 Task: Send an email with the signature Katie Thompson with the subject Request for feedback on a LinkedIn Ads campaign and the message I am writing to request an update on the project status. from softage.3@softage.net to softage.2@softage.net with an attached audio file Voice_over_recording.wav and move the email from Sent Items to the folder Air quality
Action: Mouse moved to (91, 113)
Screenshot: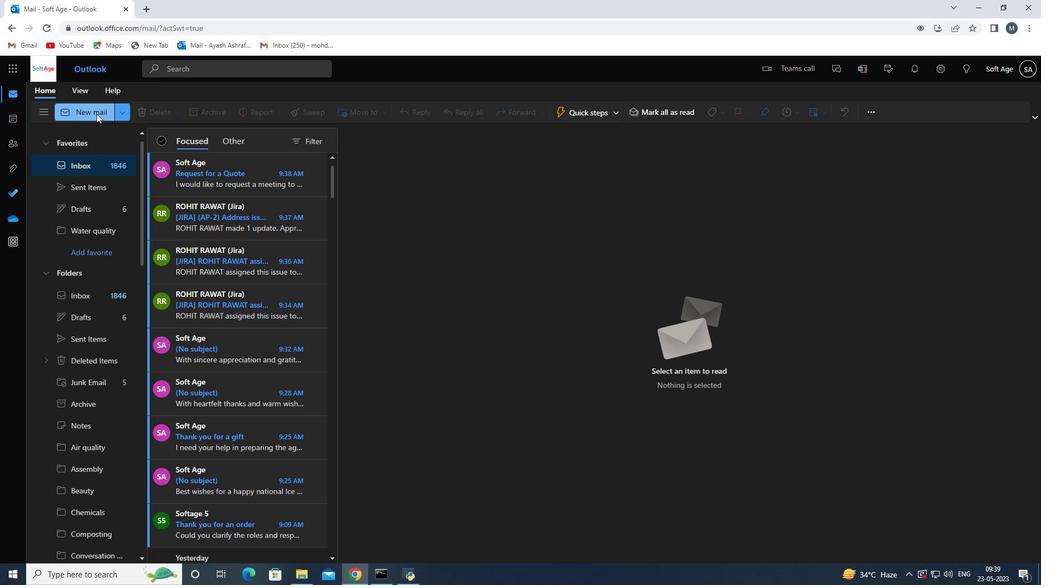 
Action: Mouse pressed left at (91, 113)
Screenshot: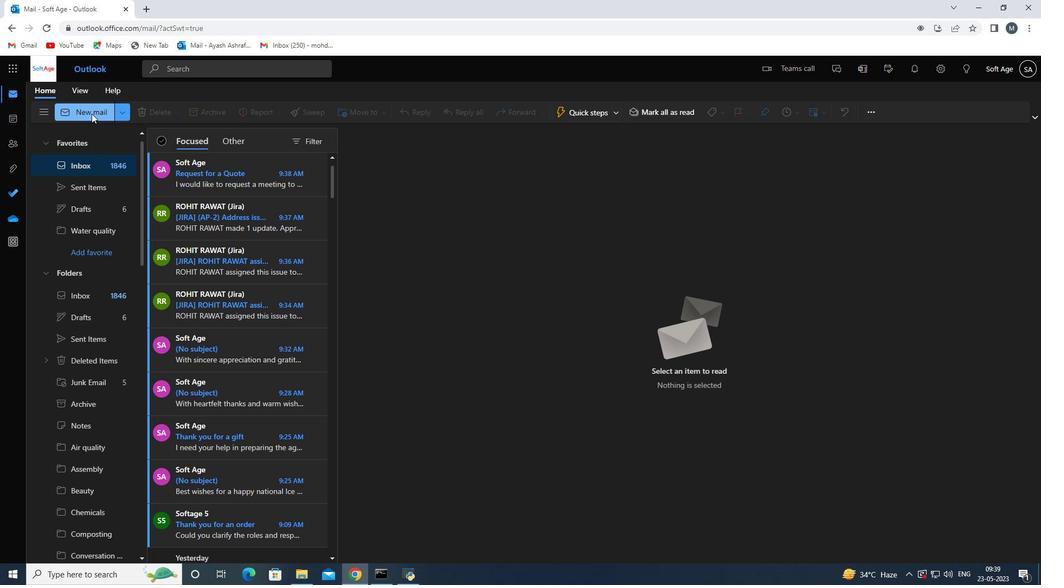 
Action: Mouse moved to (497, 173)
Screenshot: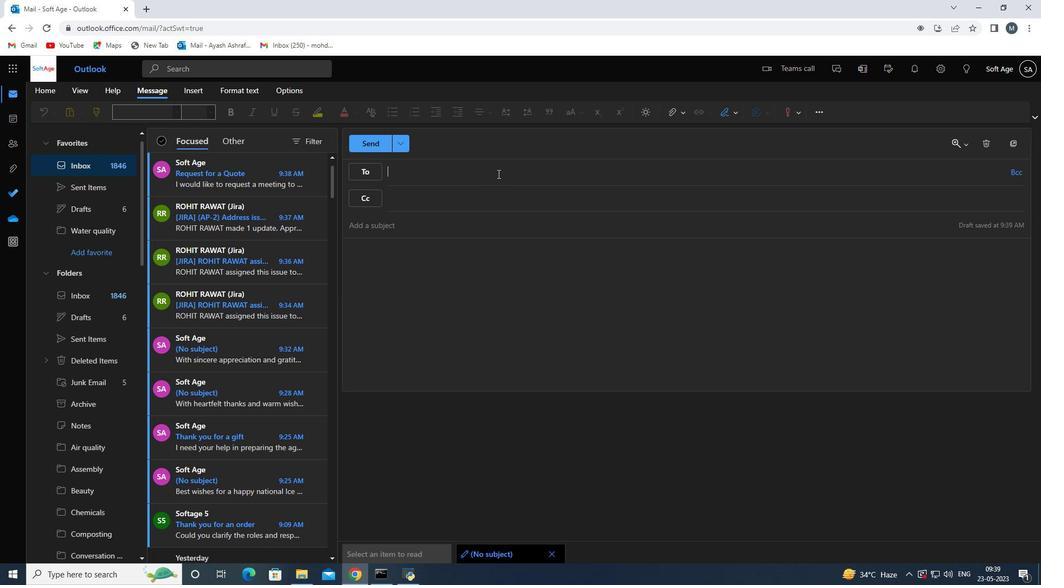 
Action: Mouse pressed left at (497, 173)
Screenshot: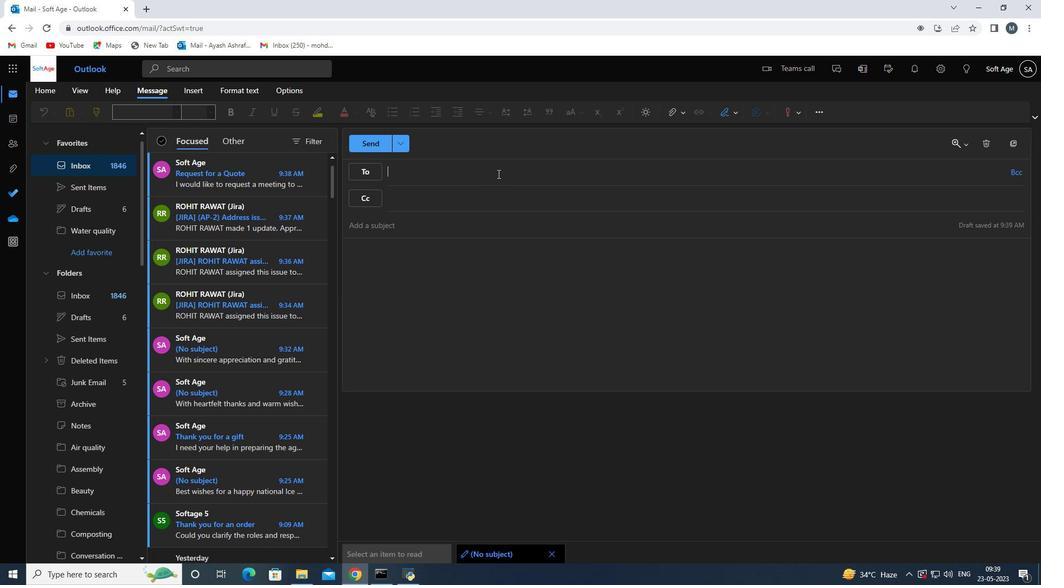 
Action: Mouse moved to (728, 114)
Screenshot: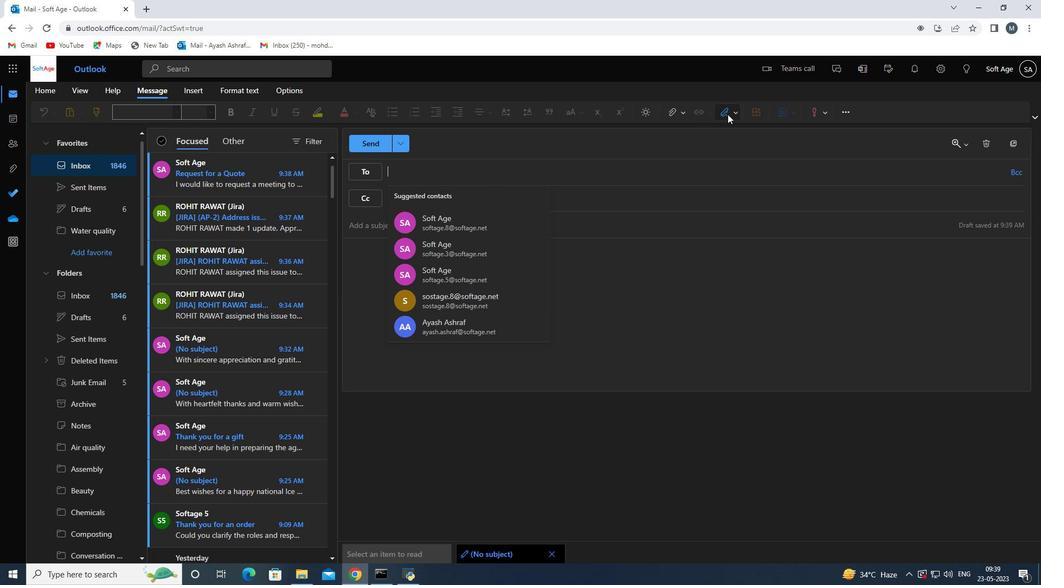 
Action: Mouse pressed left at (728, 114)
Screenshot: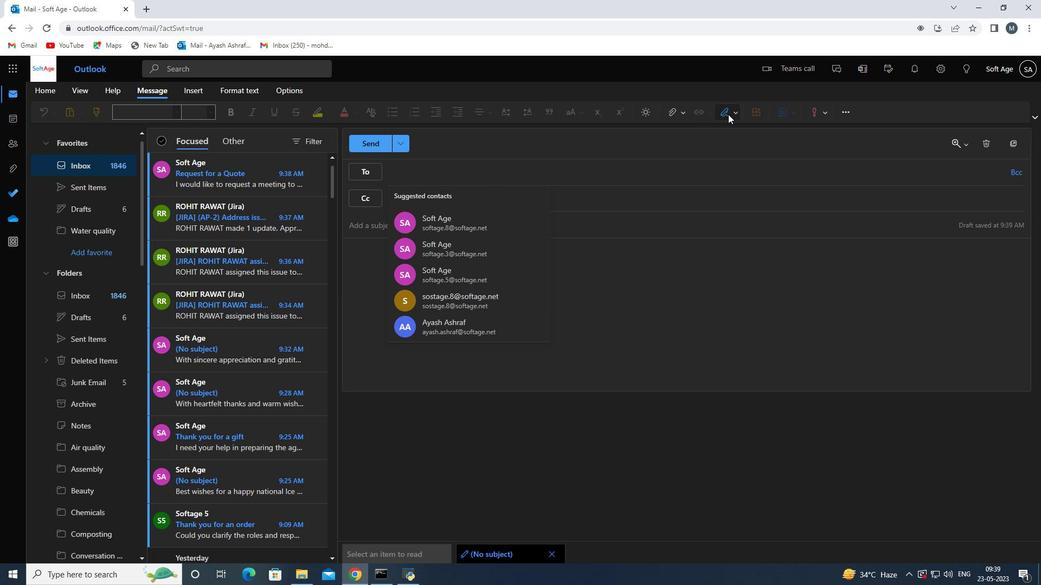 
Action: Mouse moved to (696, 196)
Screenshot: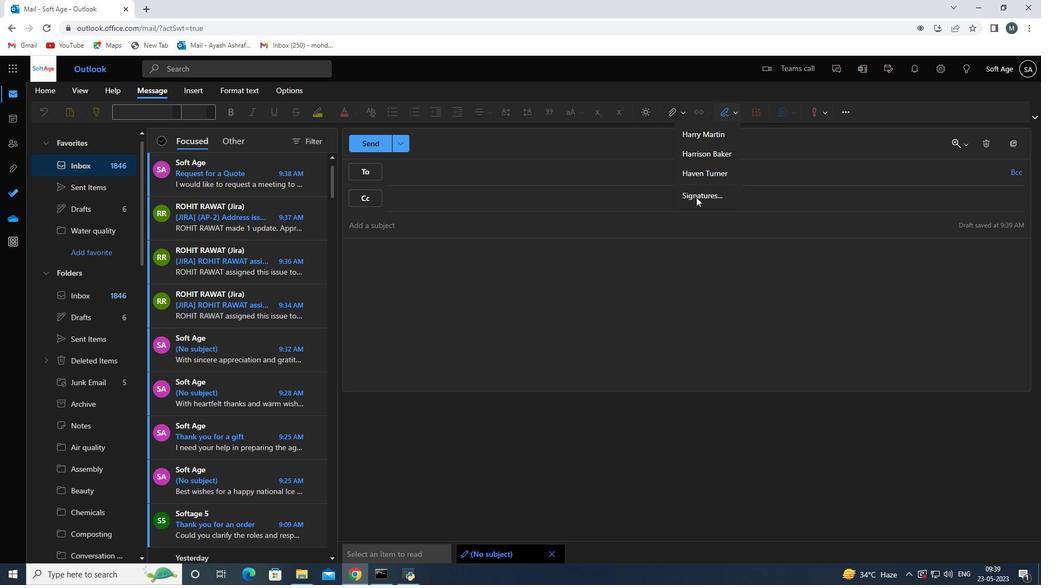 
Action: Mouse pressed left at (696, 196)
Screenshot: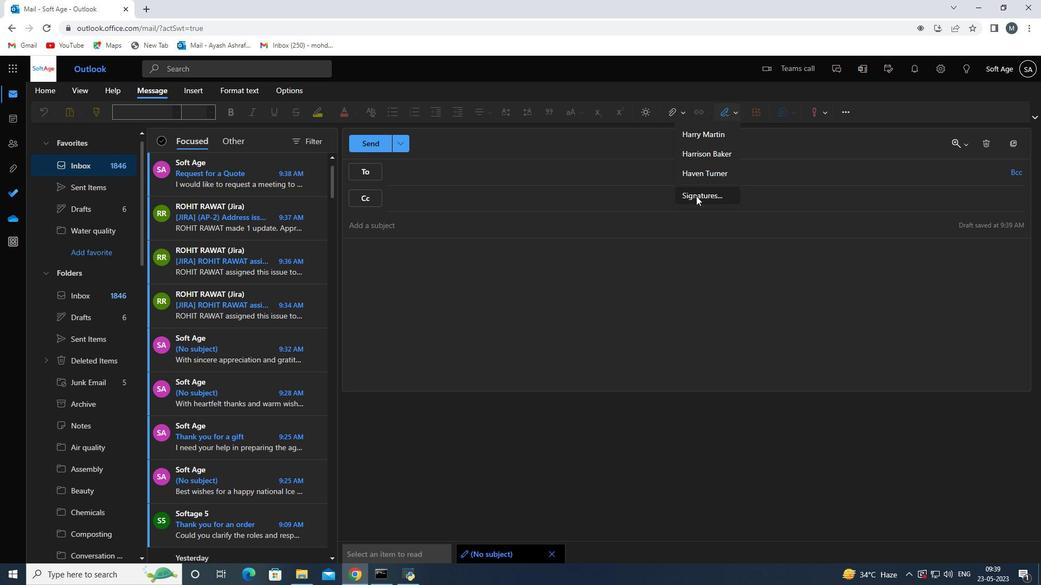 
Action: Mouse moved to (735, 199)
Screenshot: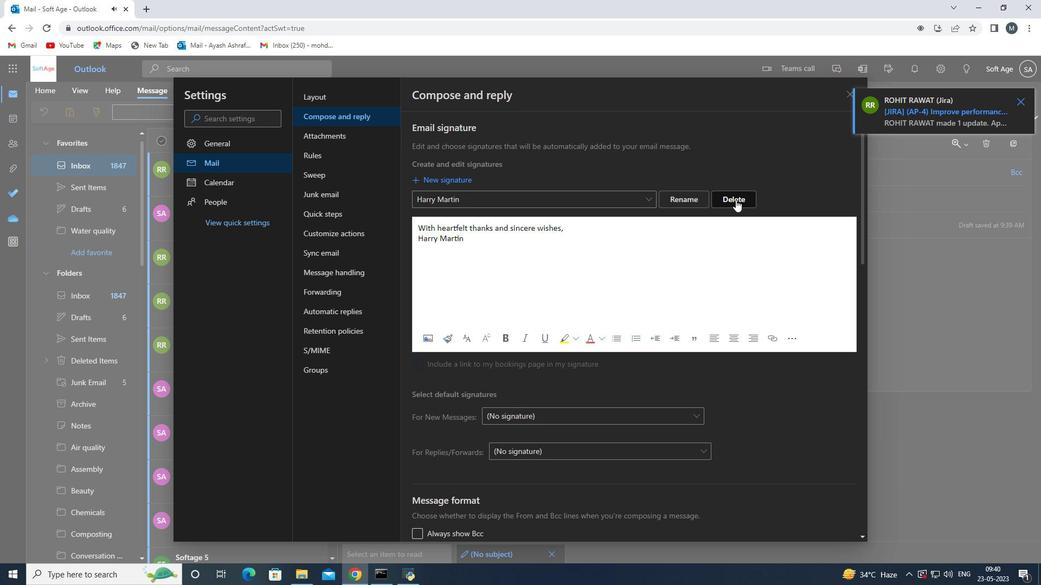 
Action: Mouse pressed left at (735, 199)
Screenshot: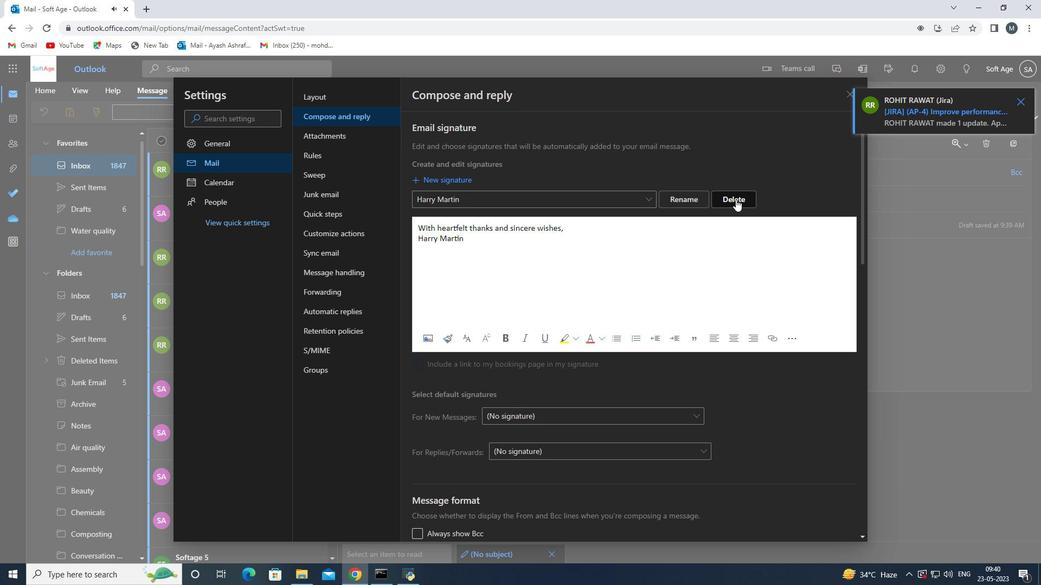 
Action: Mouse pressed left at (735, 199)
Screenshot: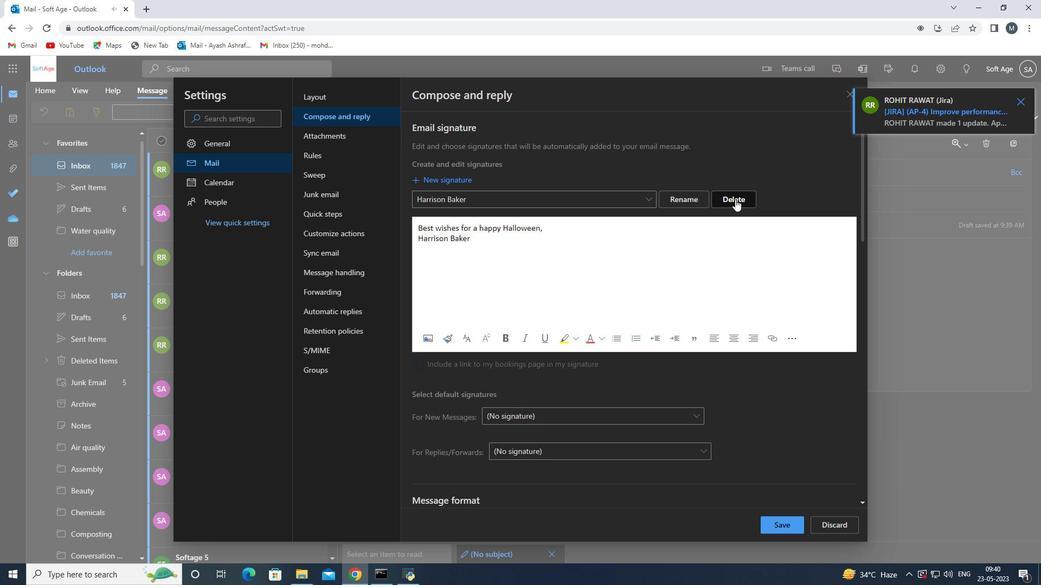 
Action: Mouse pressed left at (735, 199)
Screenshot: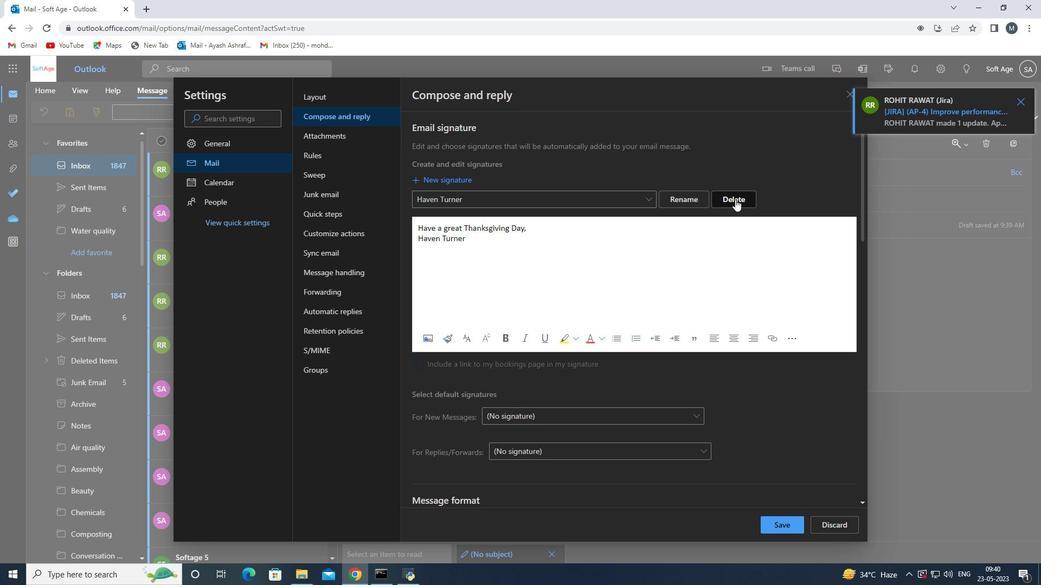 
Action: Mouse pressed left at (735, 199)
Screenshot: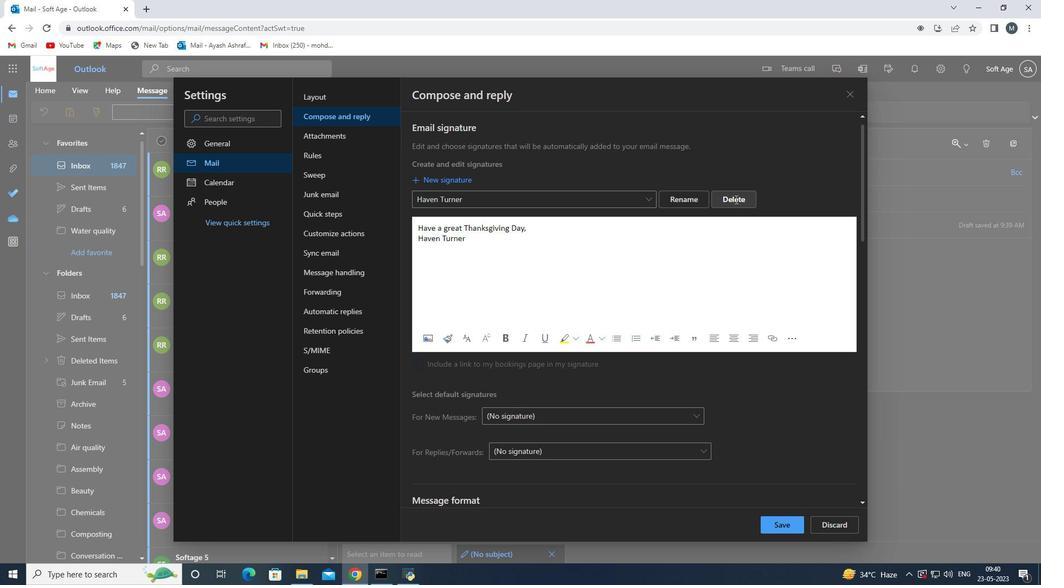 
Action: Mouse pressed left at (735, 199)
Screenshot: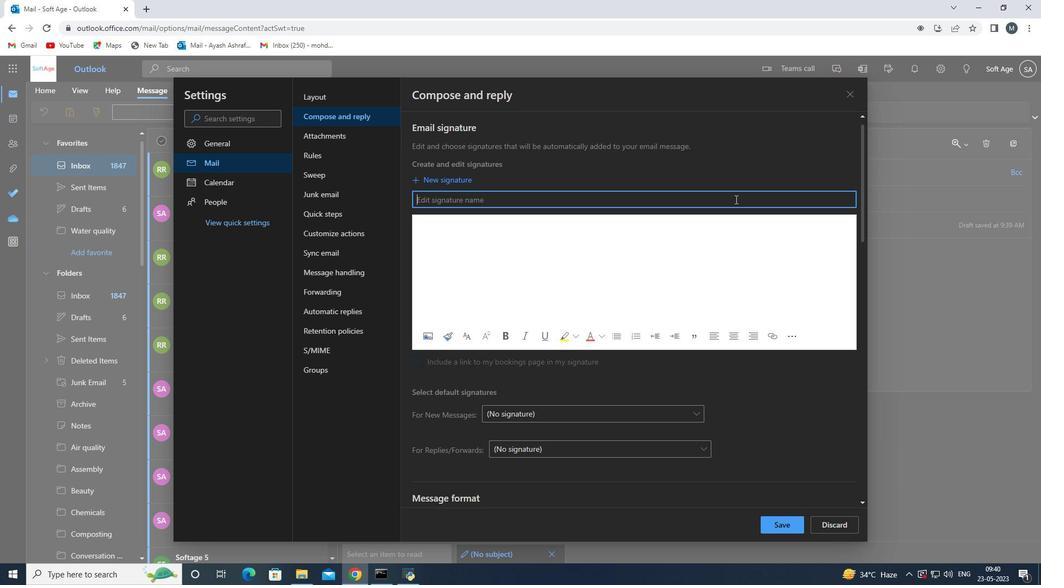 
Action: Mouse moved to (539, 202)
Screenshot: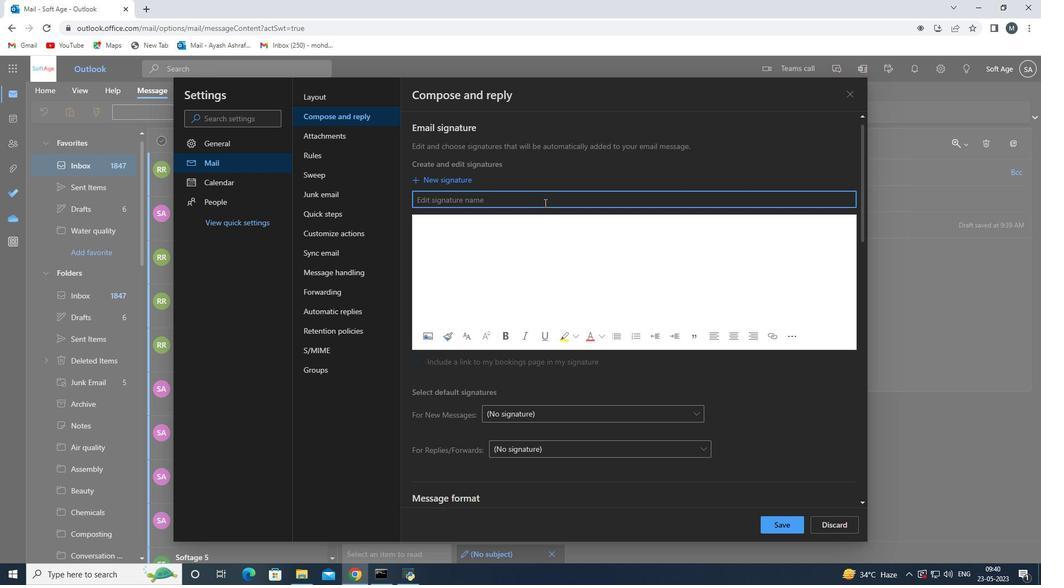 
Action: Mouse pressed left at (539, 202)
Screenshot: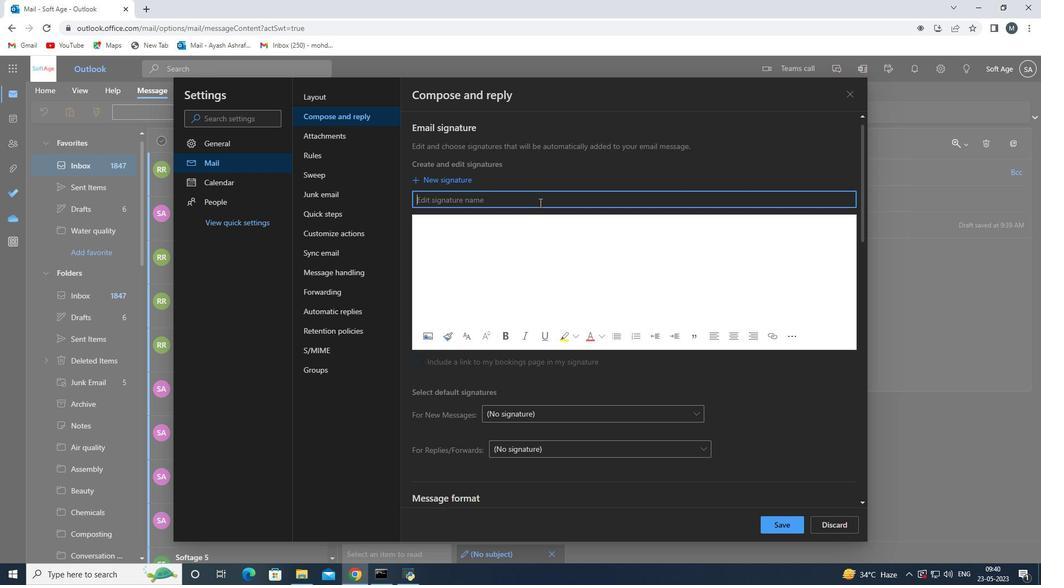 
Action: Mouse moved to (539, 201)
Screenshot: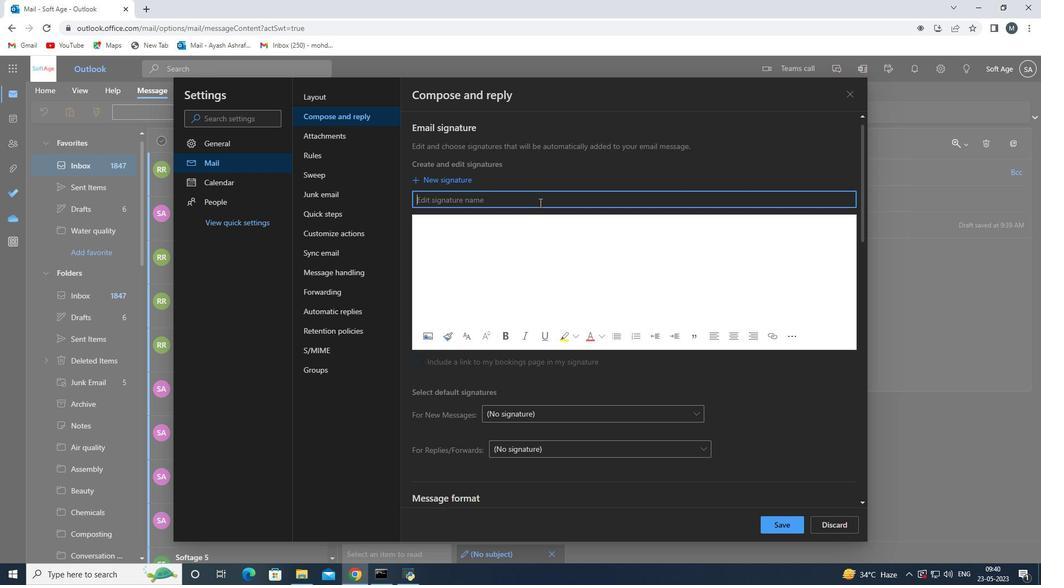 
Action: Key pressed <Key.shift>Katie<Key.space><Key.shift>Thompson<Key.space>
Screenshot: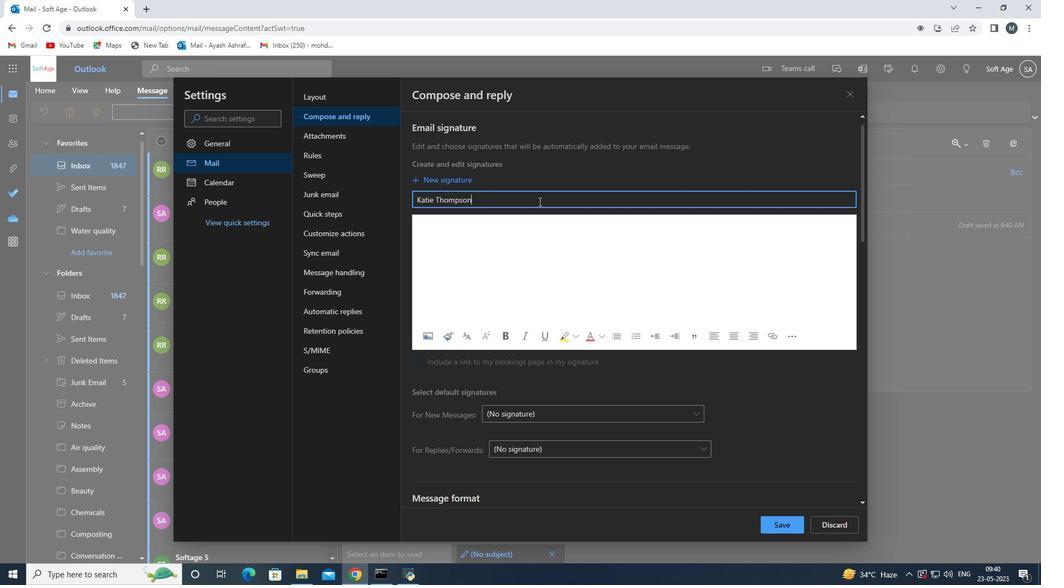 
Action: Mouse moved to (526, 229)
Screenshot: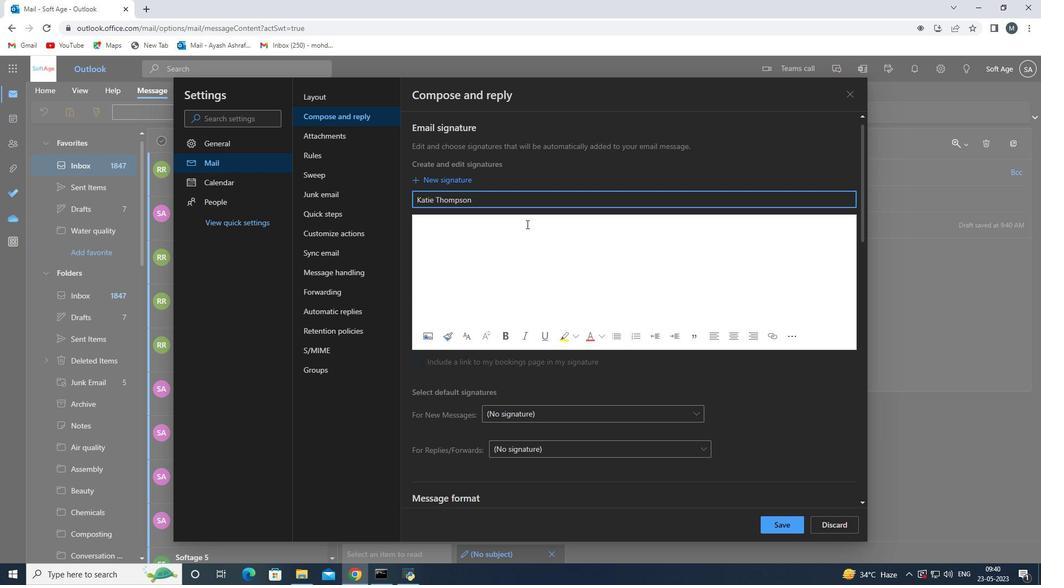 
Action: Mouse pressed left at (526, 229)
Screenshot: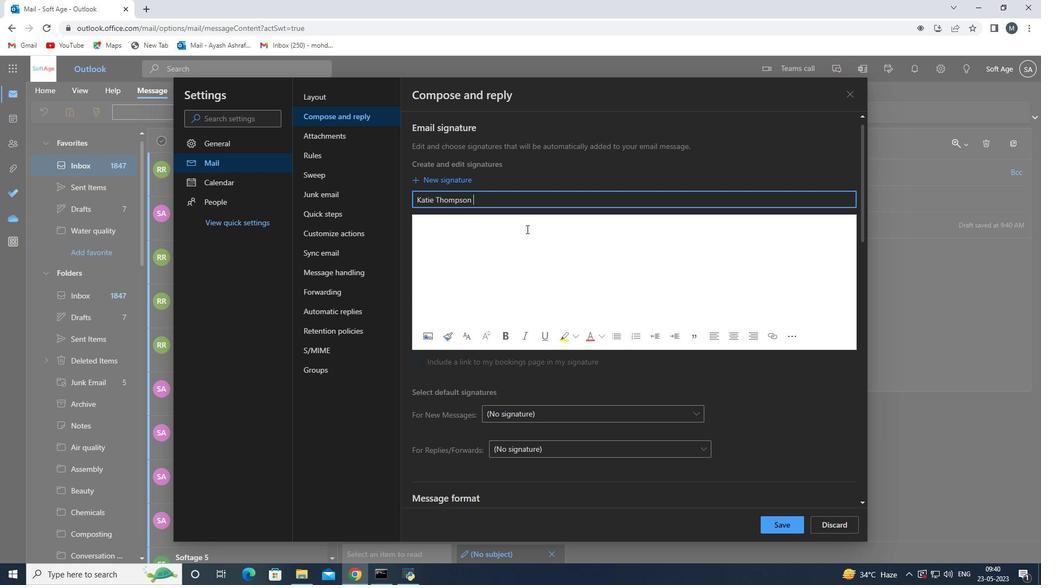 
Action: Key pressed <Key.shift>Katie<Key.space><Key.shift>Thompson<Key.space>
Screenshot: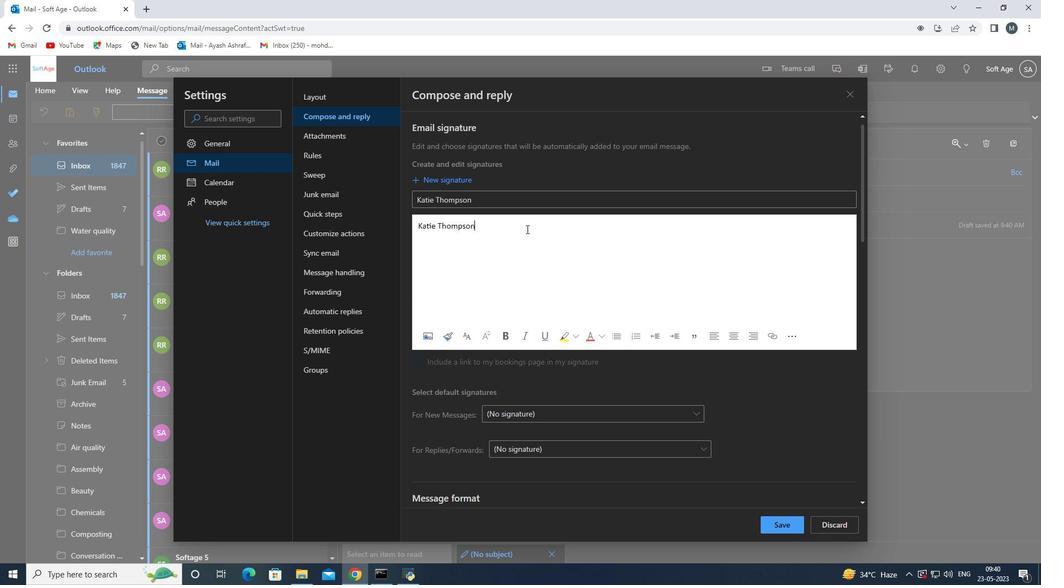 
Action: Mouse moved to (771, 528)
Screenshot: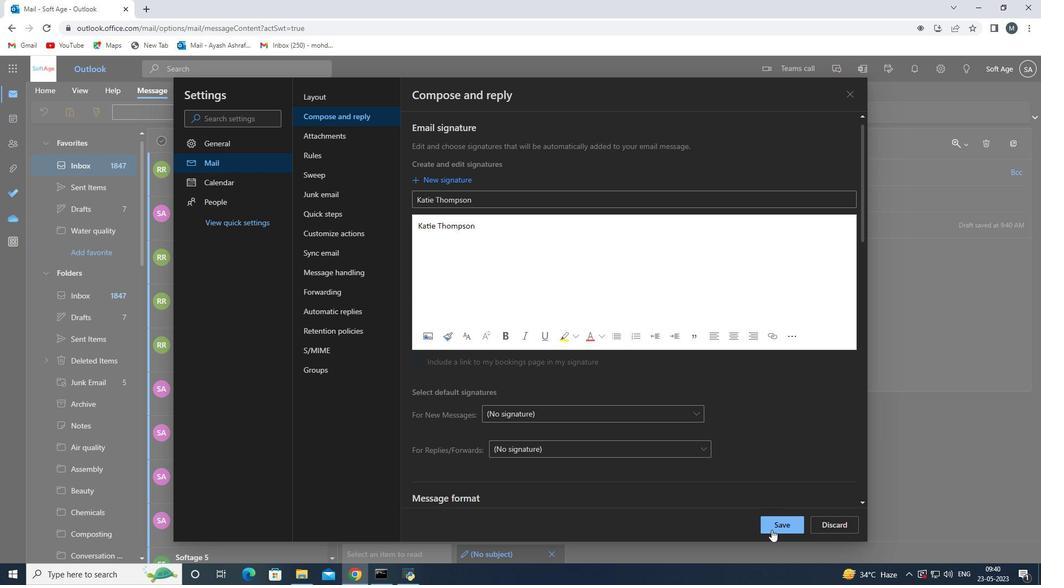 
Action: Mouse pressed left at (771, 528)
Screenshot: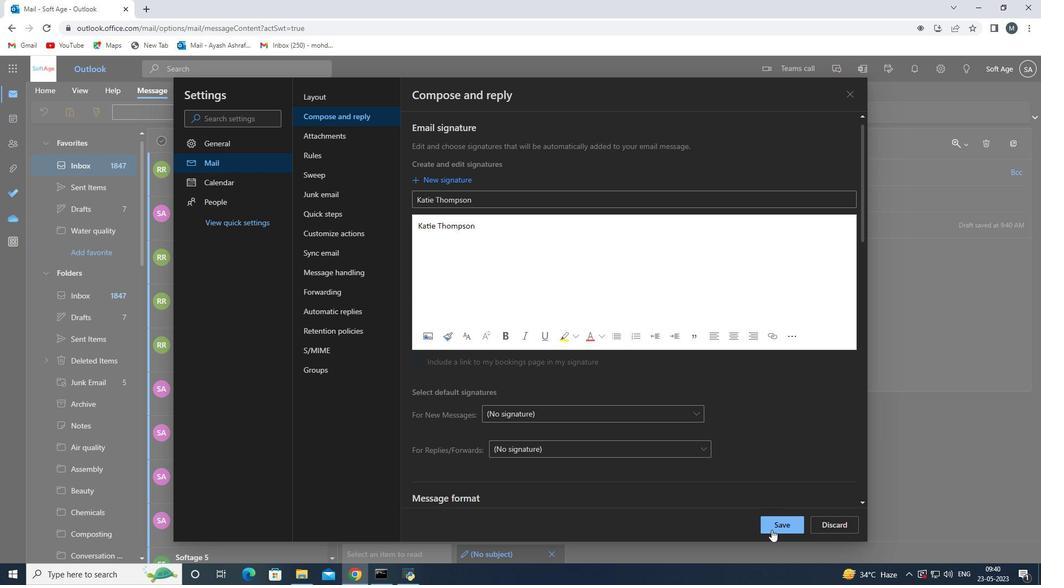 
Action: Mouse moved to (852, 98)
Screenshot: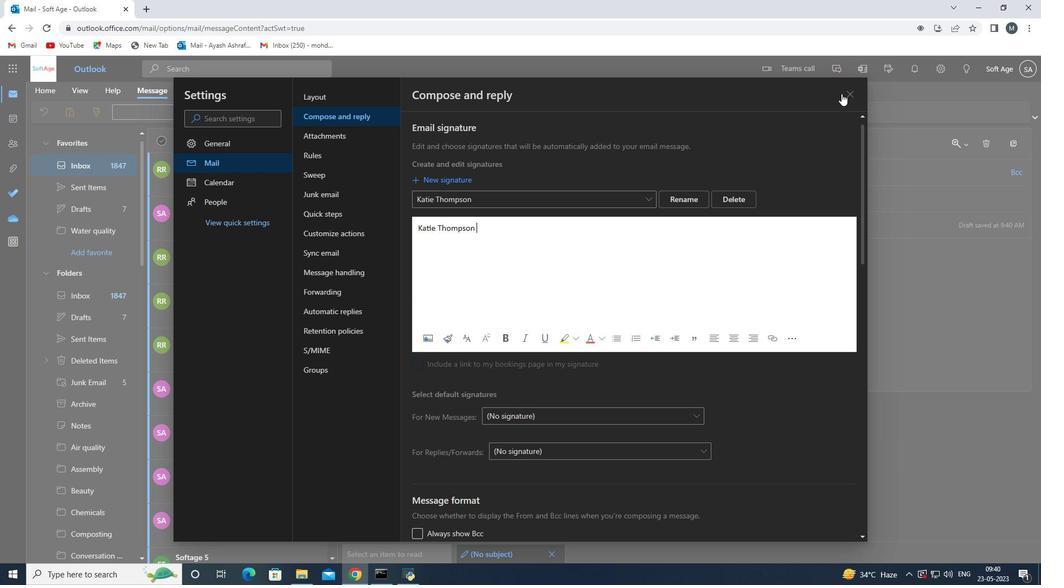 
Action: Mouse pressed left at (852, 98)
Screenshot: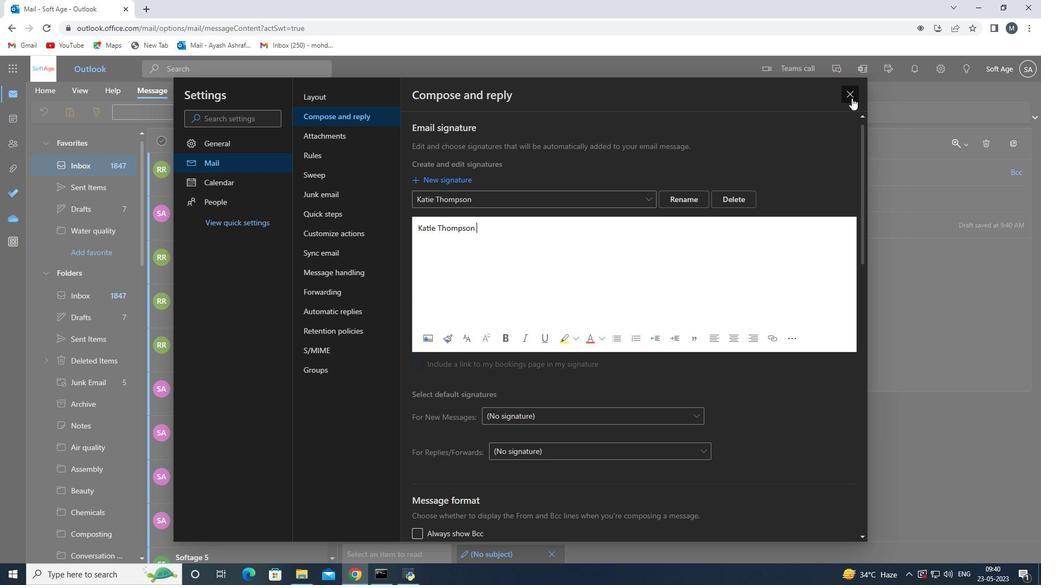 
Action: Mouse moved to (451, 230)
Screenshot: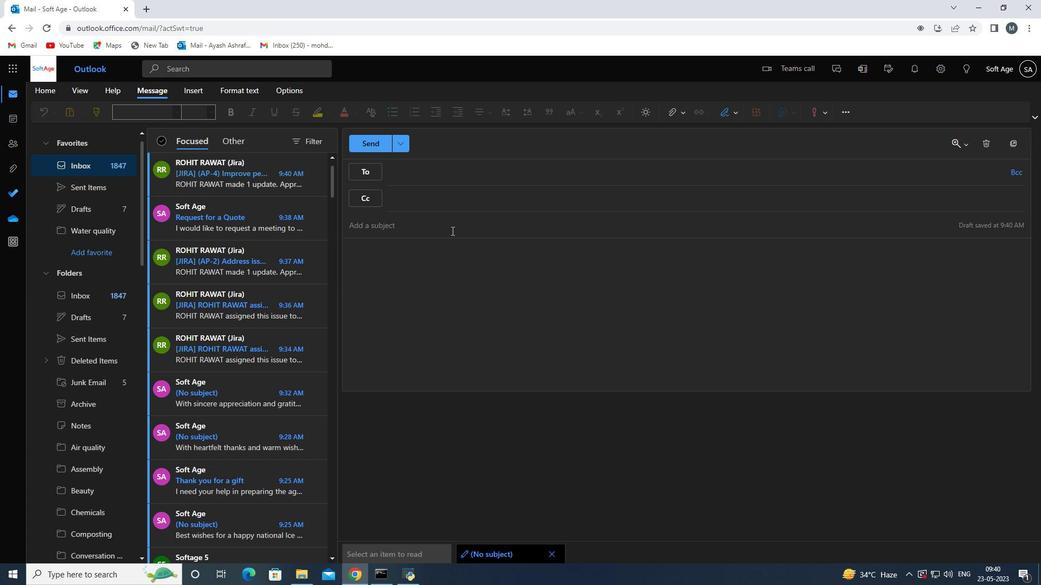 
Action: Mouse pressed left at (451, 230)
Screenshot: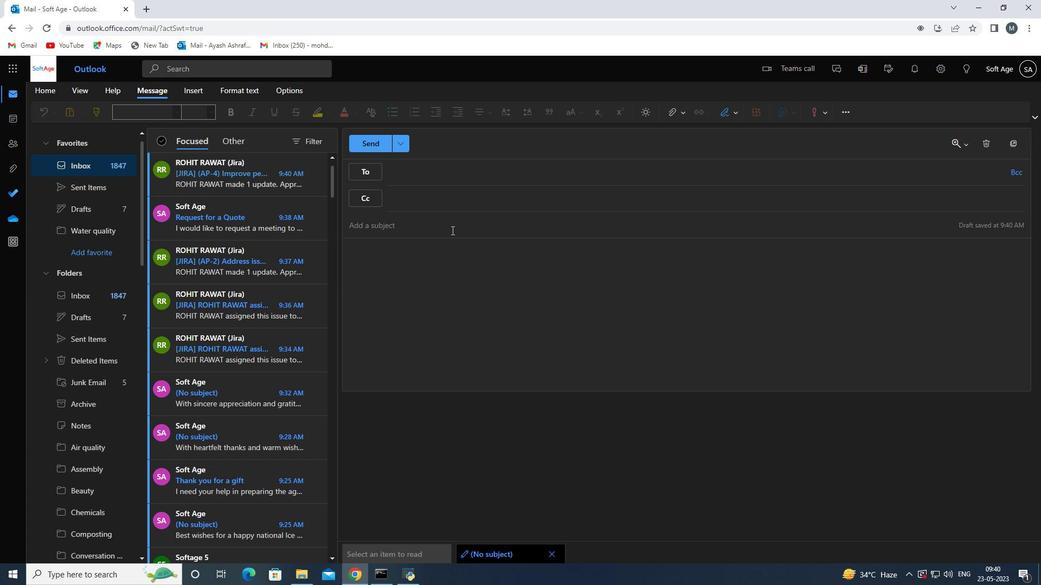 
Action: Key pressed <Key.shift>request<Key.space>
Screenshot: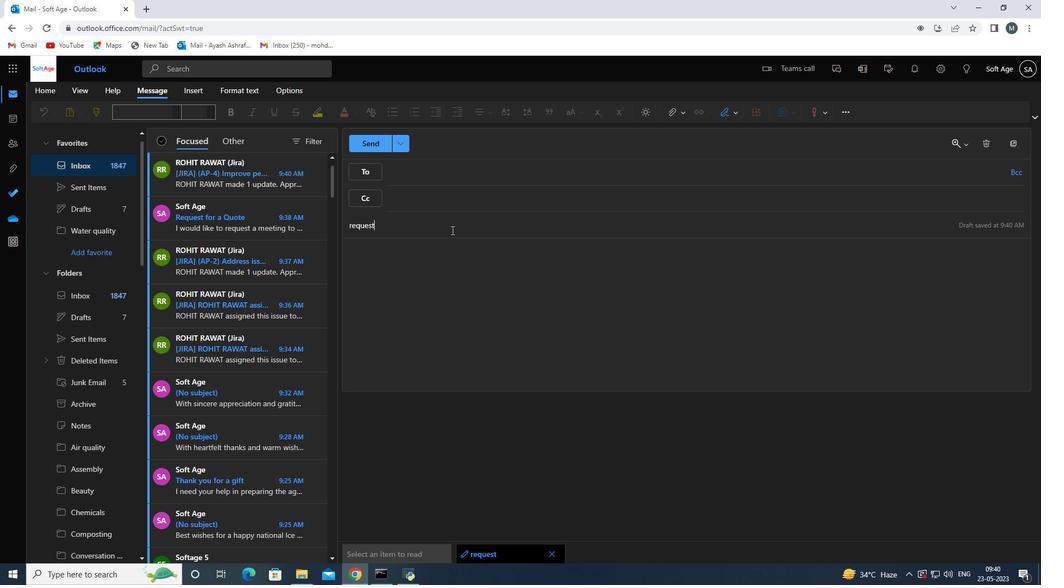 
Action: Mouse moved to (350, 230)
Screenshot: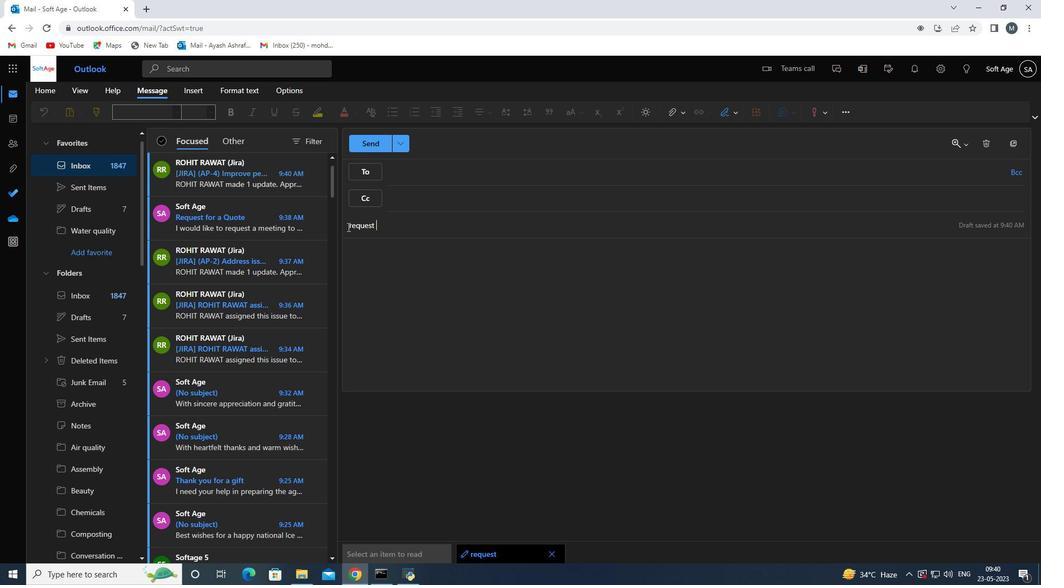 
Action: Mouse pressed left at (350, 230)
Screenshot: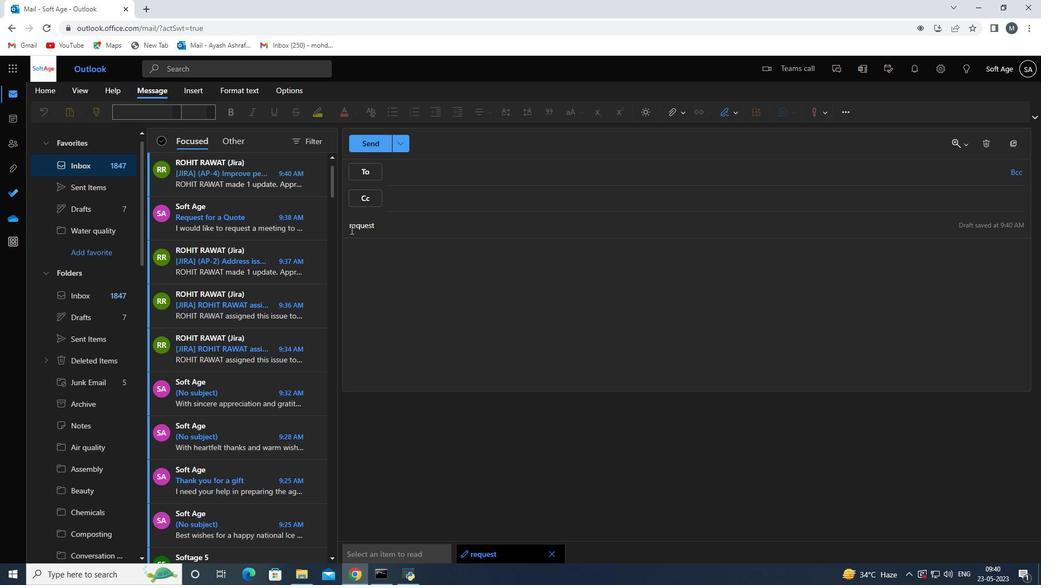 
Action: Key pressed <Key.backspace><Key.shift>R
Screenshot: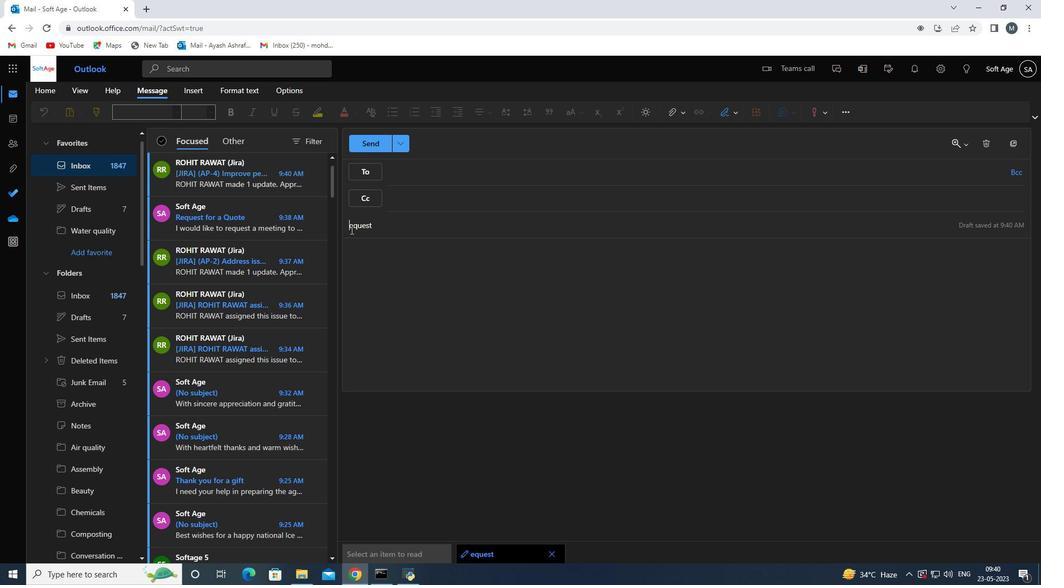 
Action: Mouse moved to (465, 233)
Screenshot: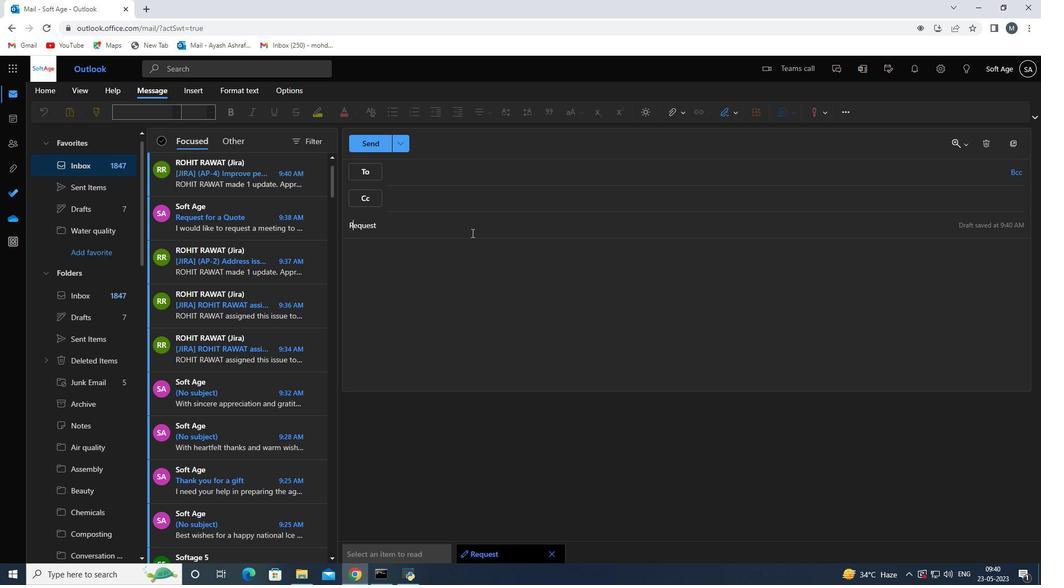 
Action: Mouse pressed left at (465, 233)
Screenshot: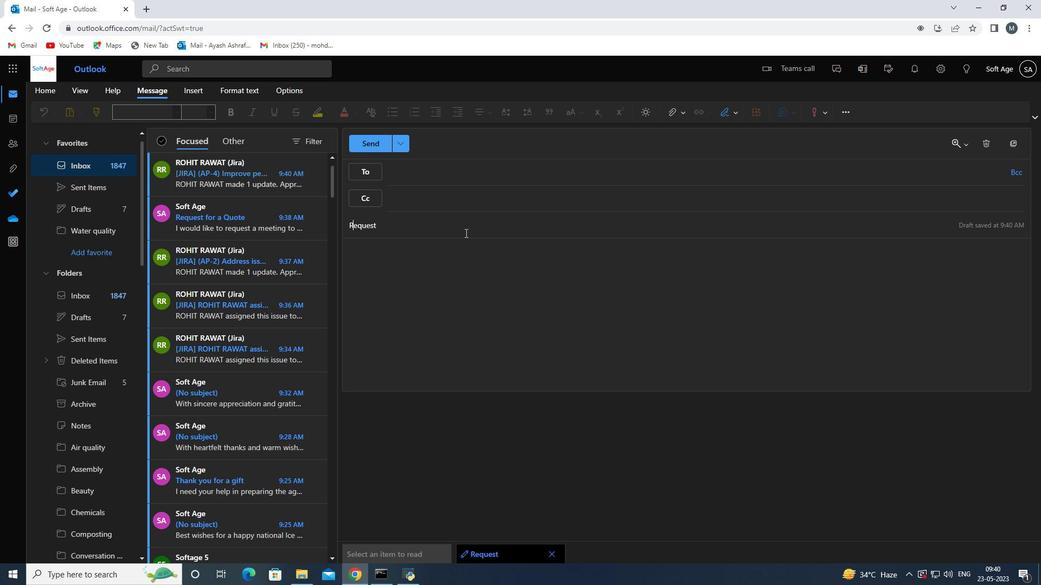 
Action: Key pressed for<Key.space>feedback<Key.space>on<Key.space>a<Key.space>link
Screenshot: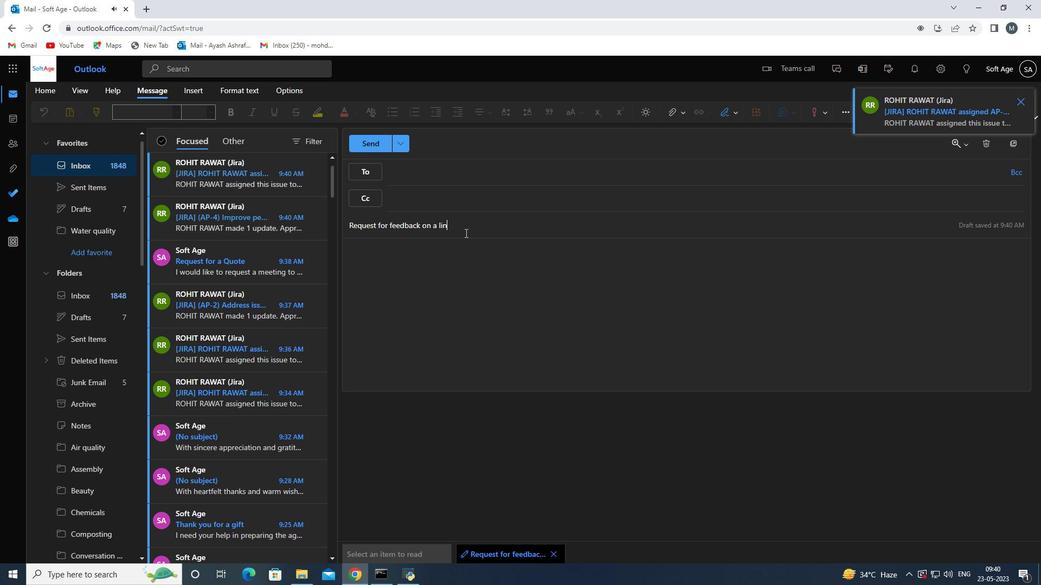 
Action: Mouse moved to (464, 233)
Screenshot: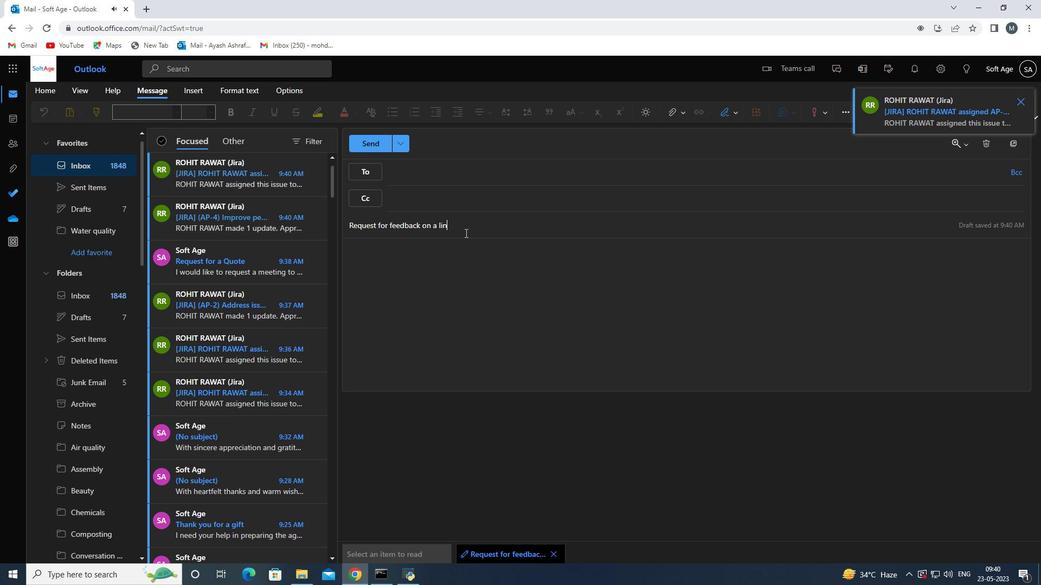 
Action: Key pressed edin<Key.space>ads<Key.space>campaign<Key.space>
Screenshot: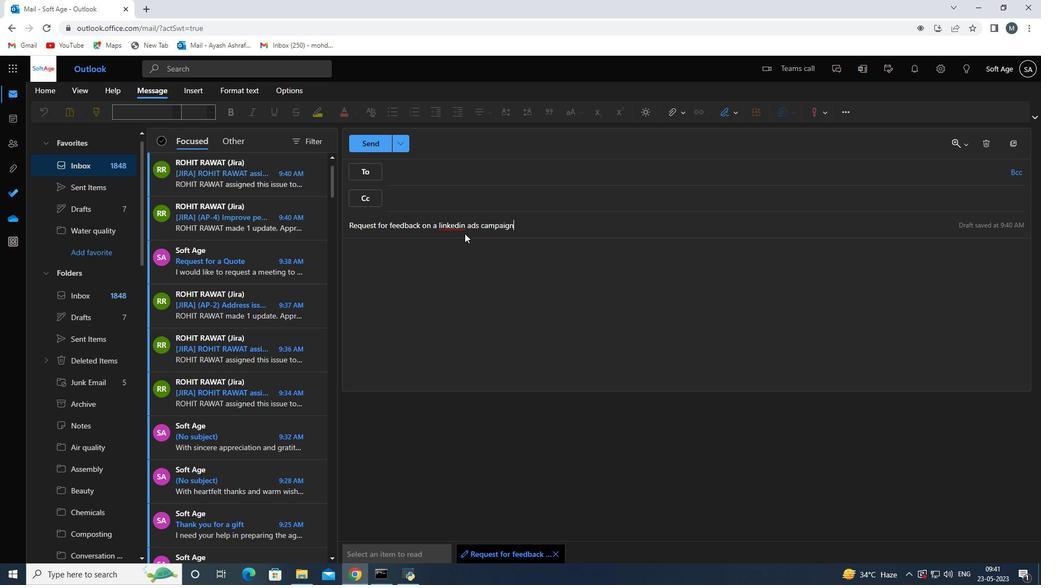 
Action: Mouse moved to (456, 228)
Screenshot: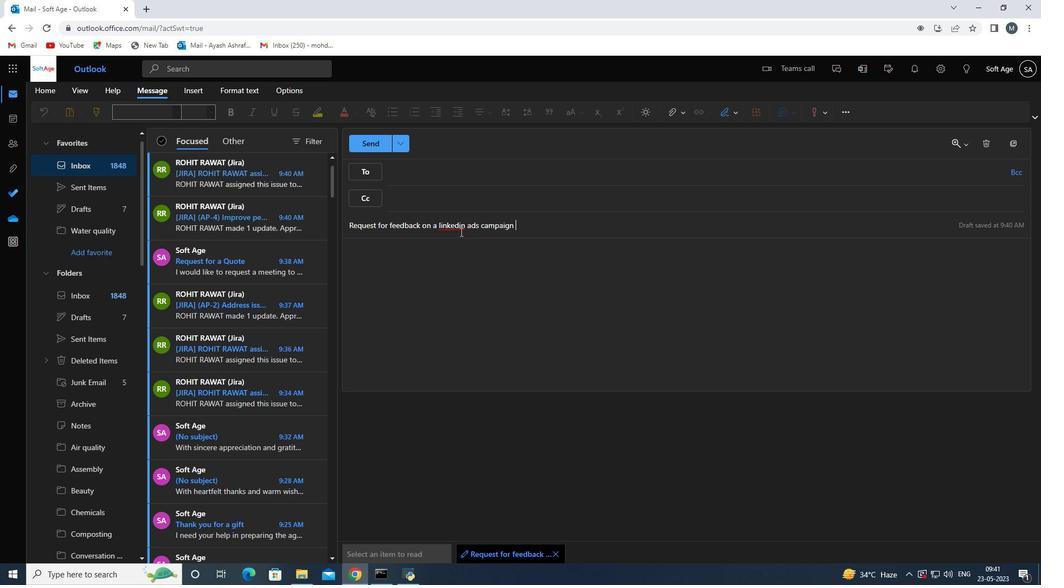 
Action: Mouse pressed left at (456, 228)
Screenshot: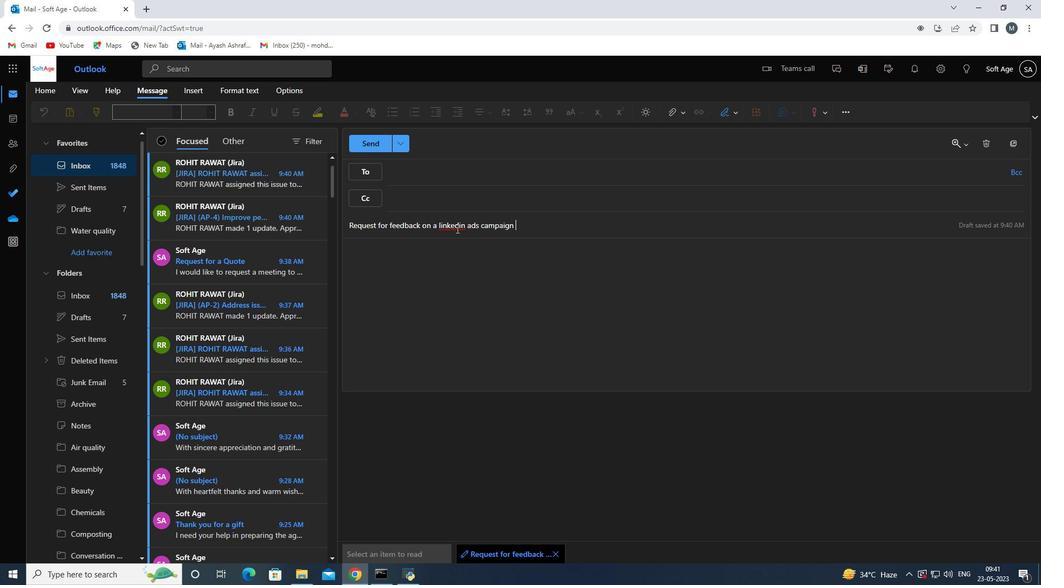
Action: Mouse moved to (528, 227)
Screenshot: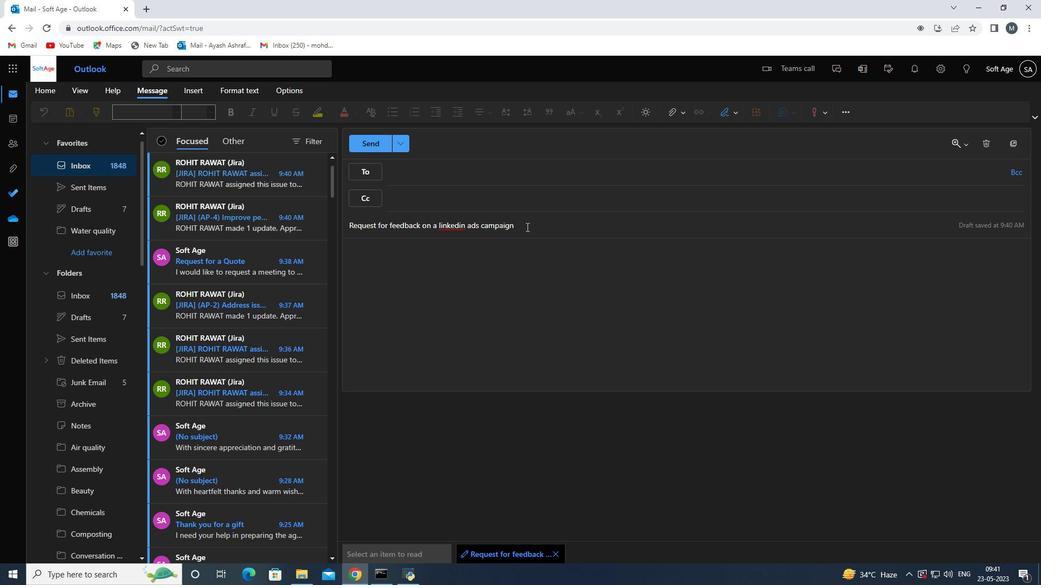 
Action: Mouse pressed left at (528, 227)
Screenshot: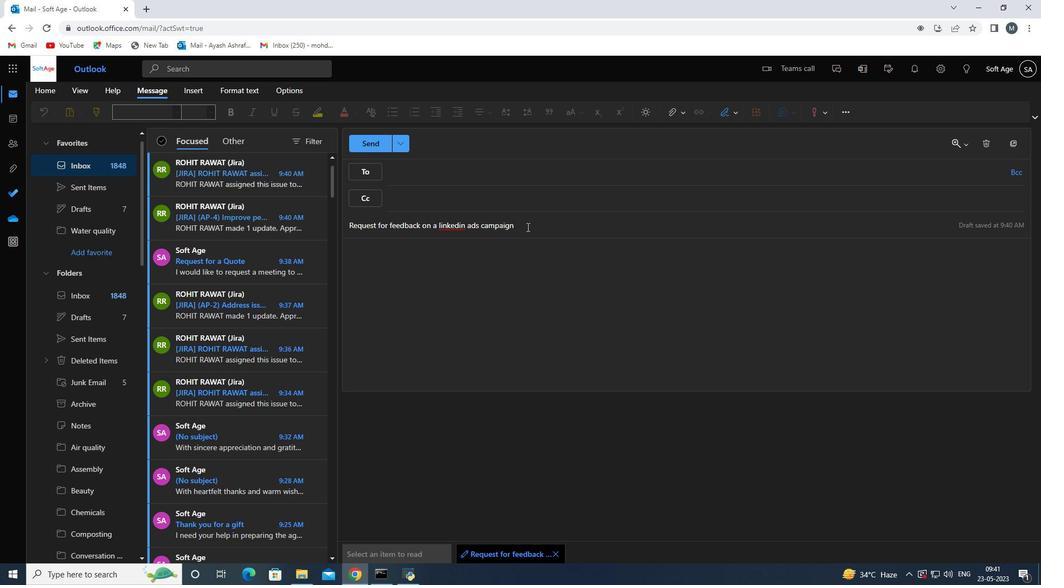 
Action: Mouse moved to (509, 263)
Screenshot: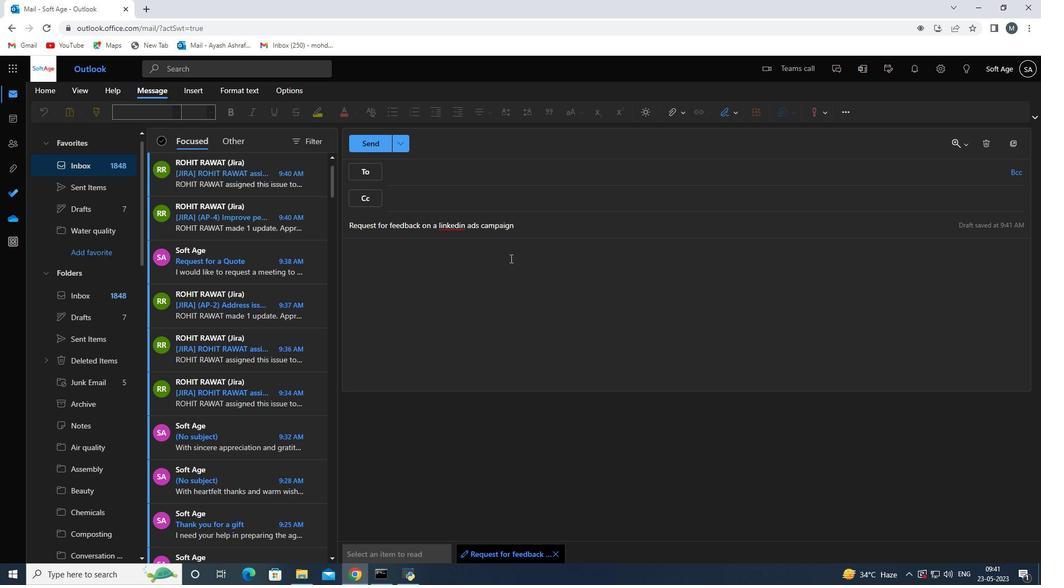 
Action: Mouse pressed left at (509, 263)
Screenshot: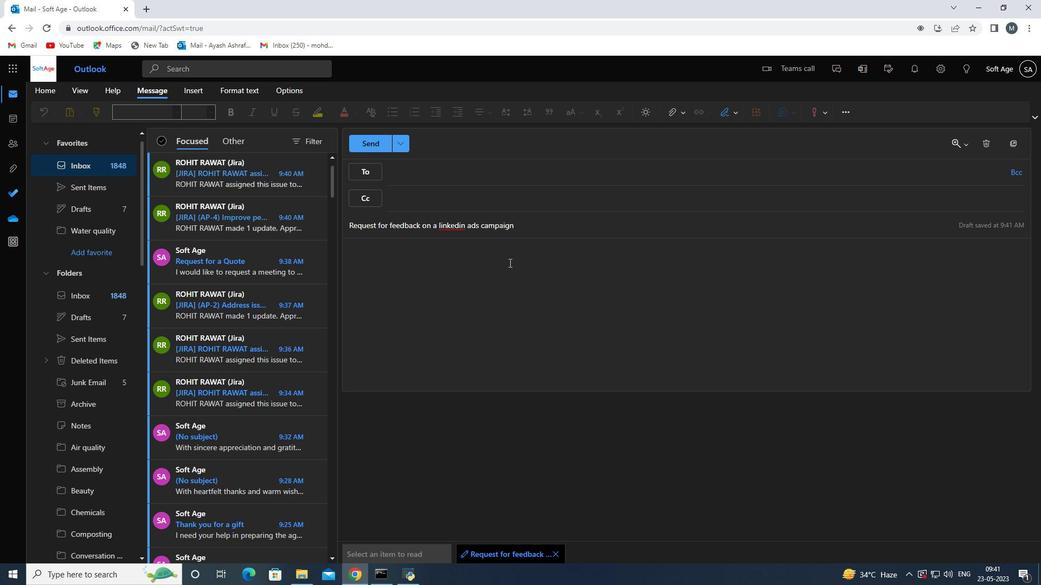 
Action: Mouse moved to (468, 264)
Screenshot: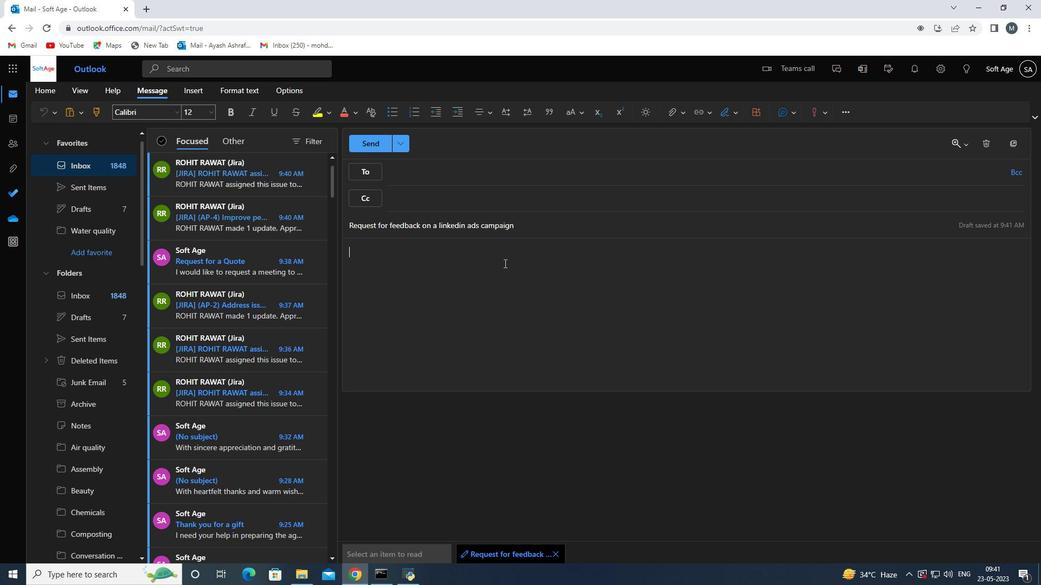 
Action: Key pressed <Key.shift>i<Key.space>am<Key.space>writing<Key.space>to<Key.space>request<Key.space>an<Key.space>update<Key.space>on<Key.space>the<Key.space>project<Key.space>status<Key.space>
Screenshot: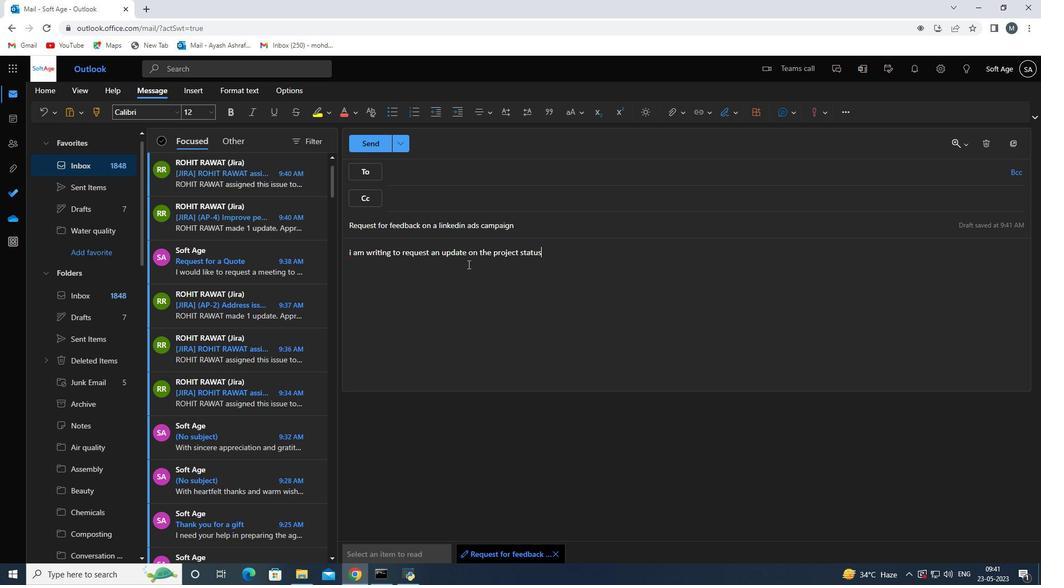 
Action: Mouse moved to (441, 176)
Screenshot: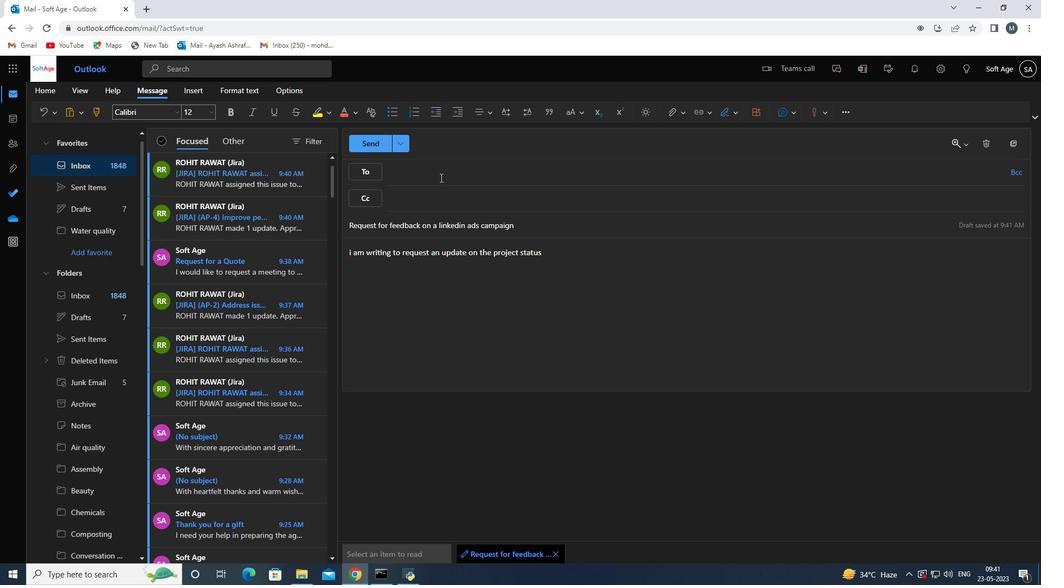 
Action: Mouse pressed left at (441, 176)
Screenshot: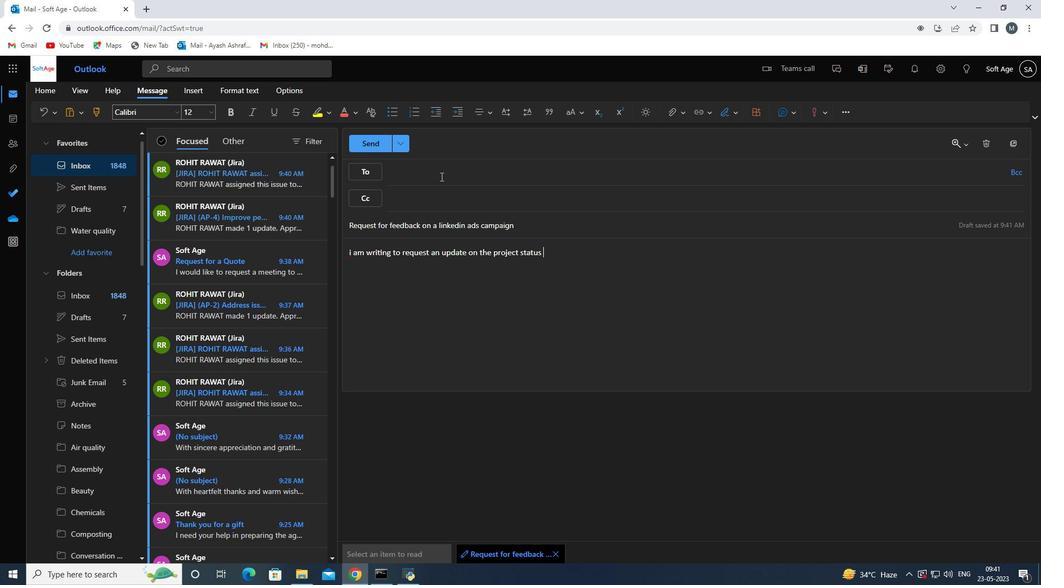 
Action: Key pressed softage.2<Key.shift>@softage.net
Screenshot: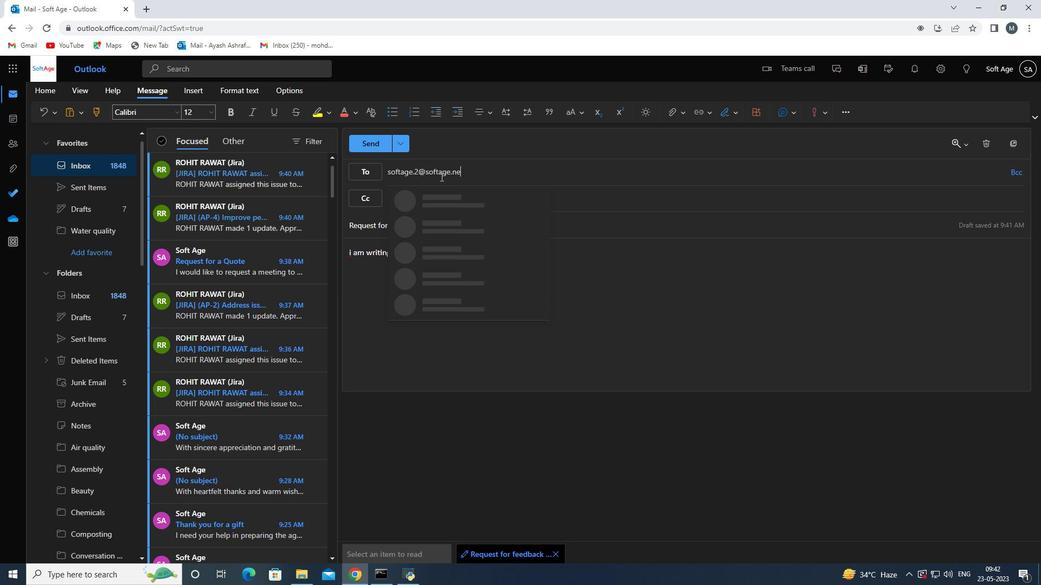 
Action: Mouse moved to (449, 205)
Screenshot: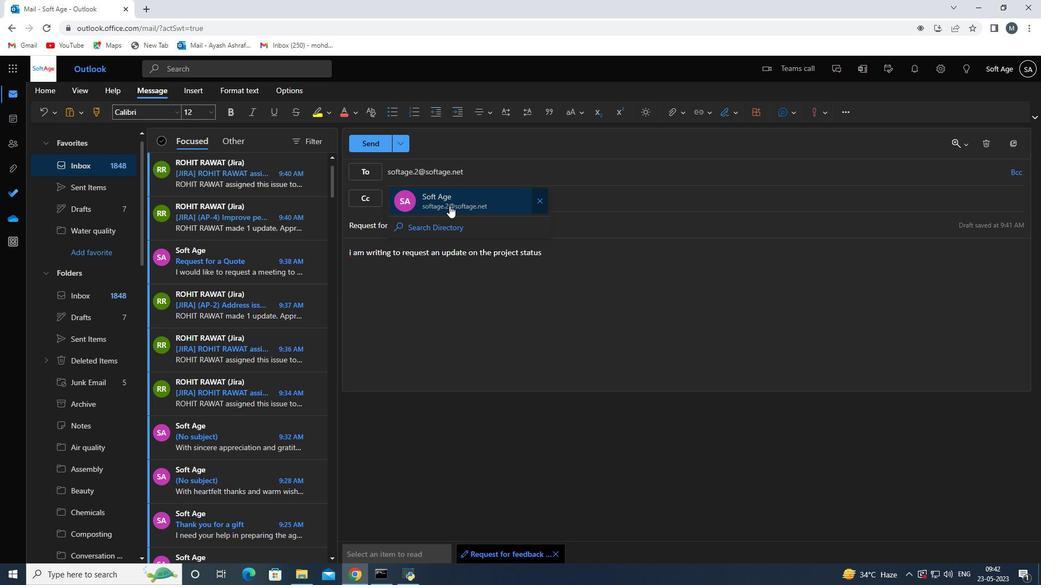 
Action: Mouse pressed left at (449, 205)
Screenshot: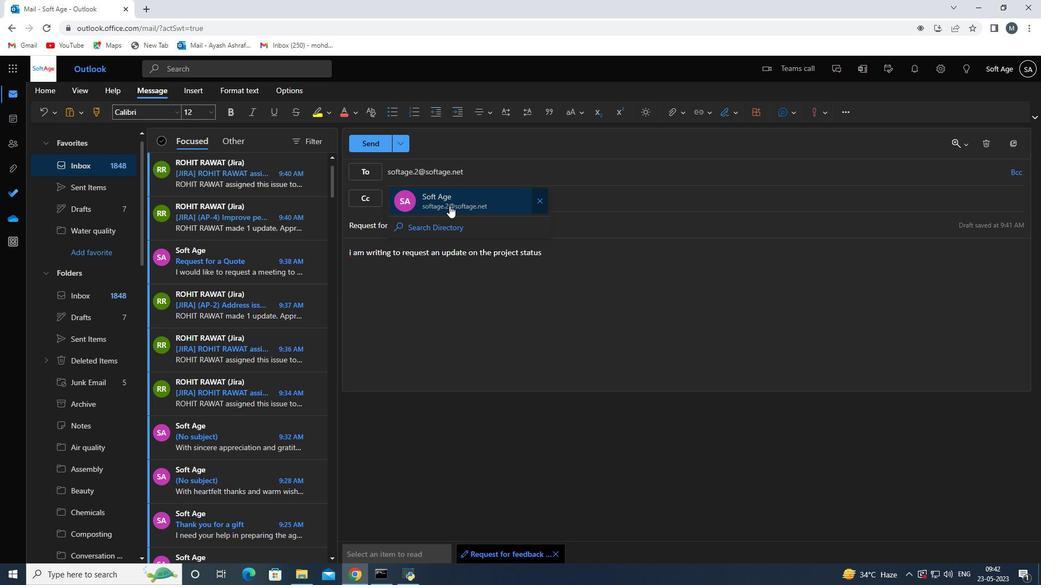 
Action: Mouse moved to (734, 114)
Screenshot: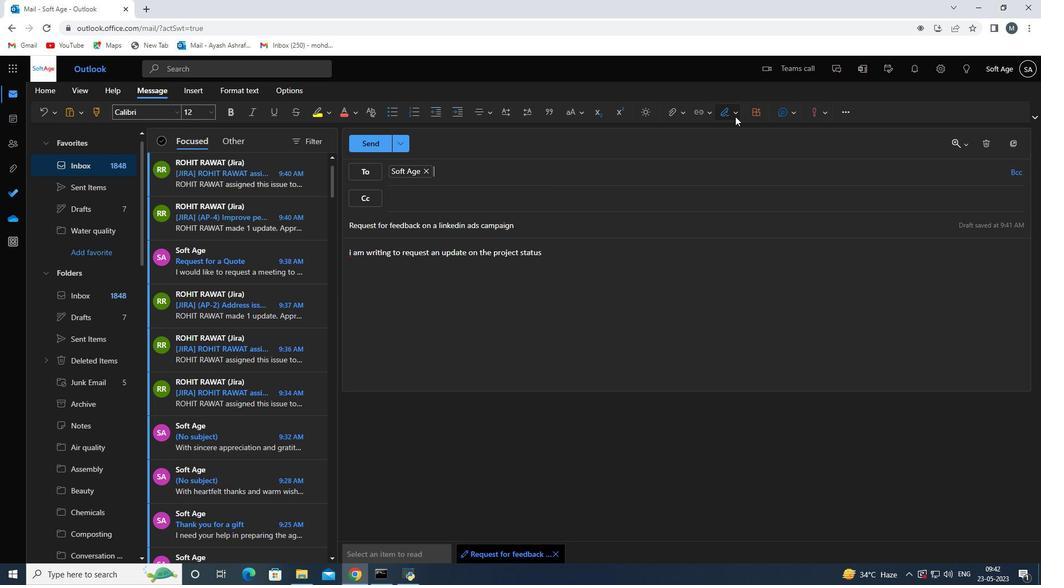 
Action: Mouse pressed left at (734, 114)
Screenshot: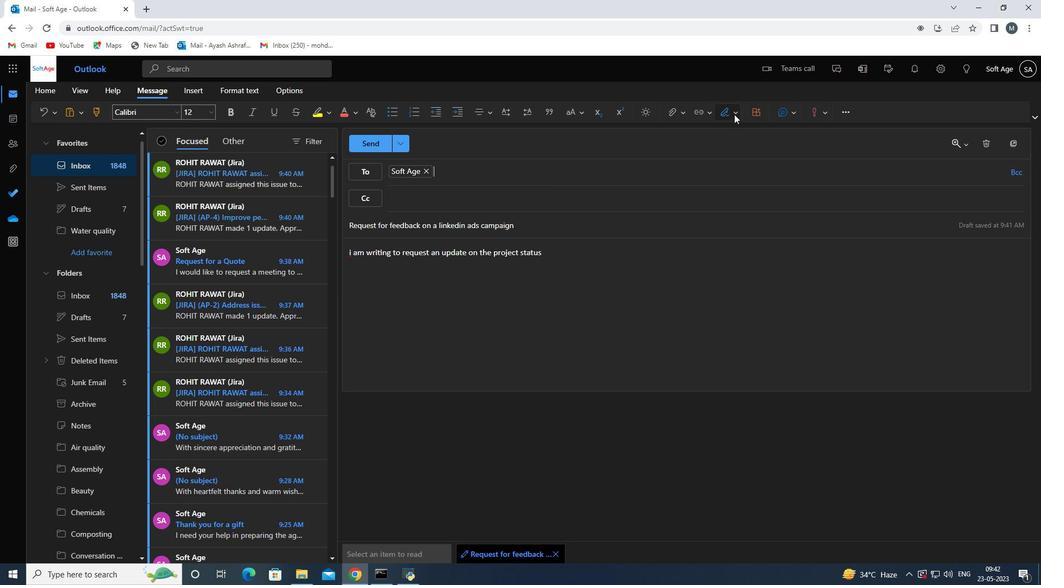 
Action: Mouse moved to (723, 137)
Screenshot: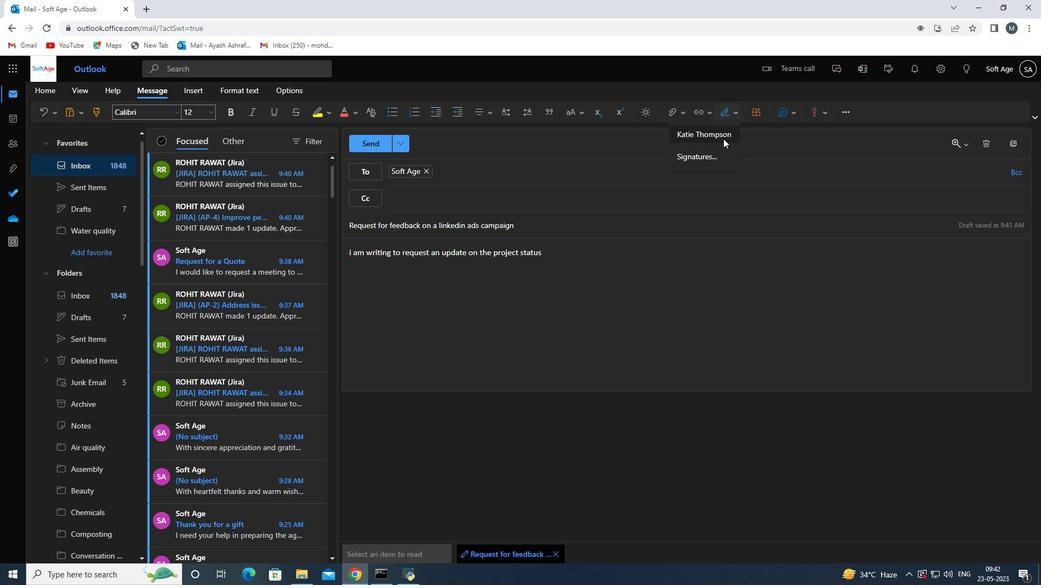 
Action: Mouse pressed left at (723, 137)
Screenshot: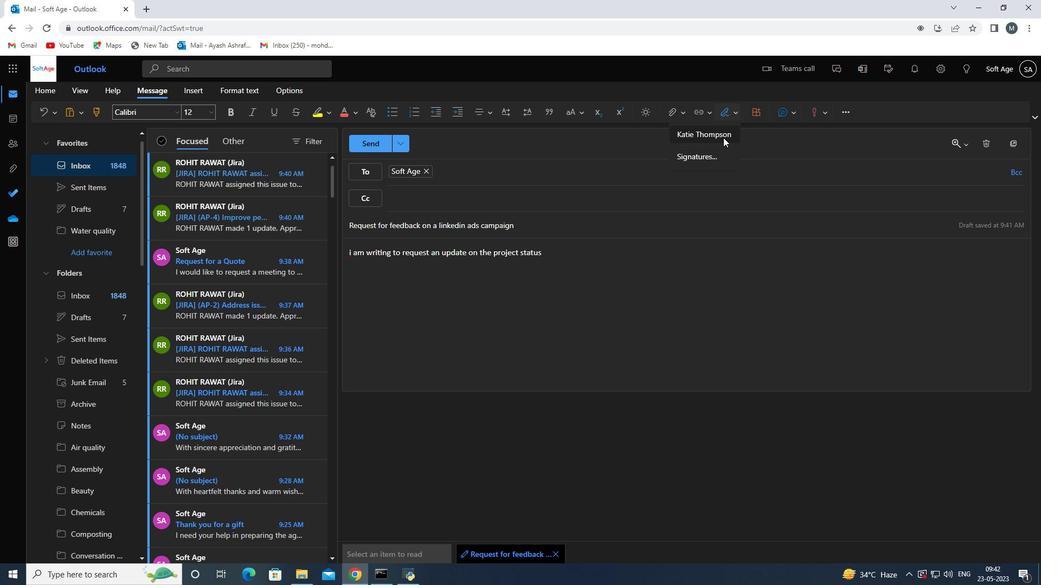 
Action: Mouse moved to (678, 116)
Screenshot: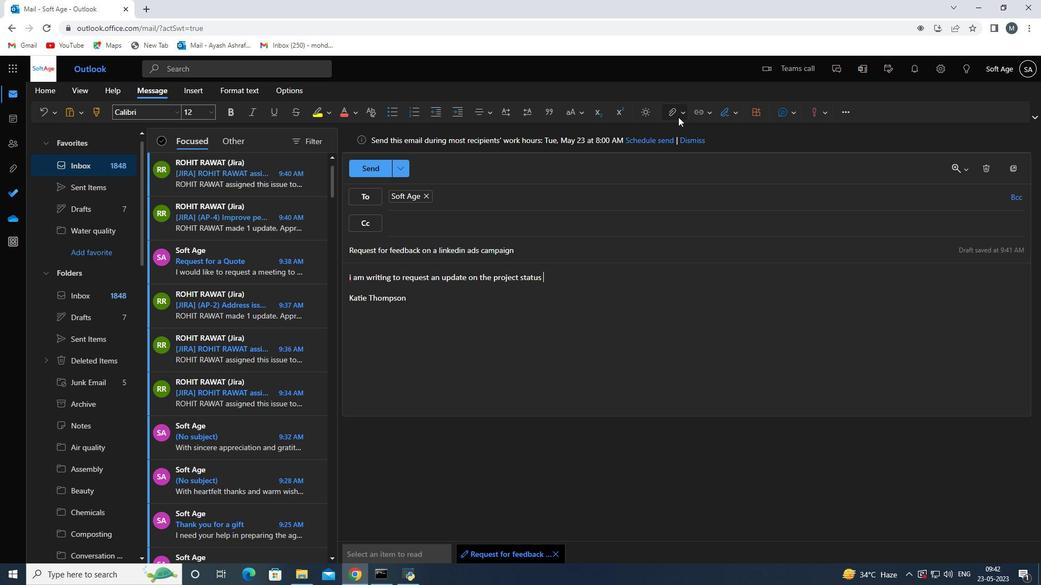 
Action: Mouse pressed left at (678, 116)
Screenshot: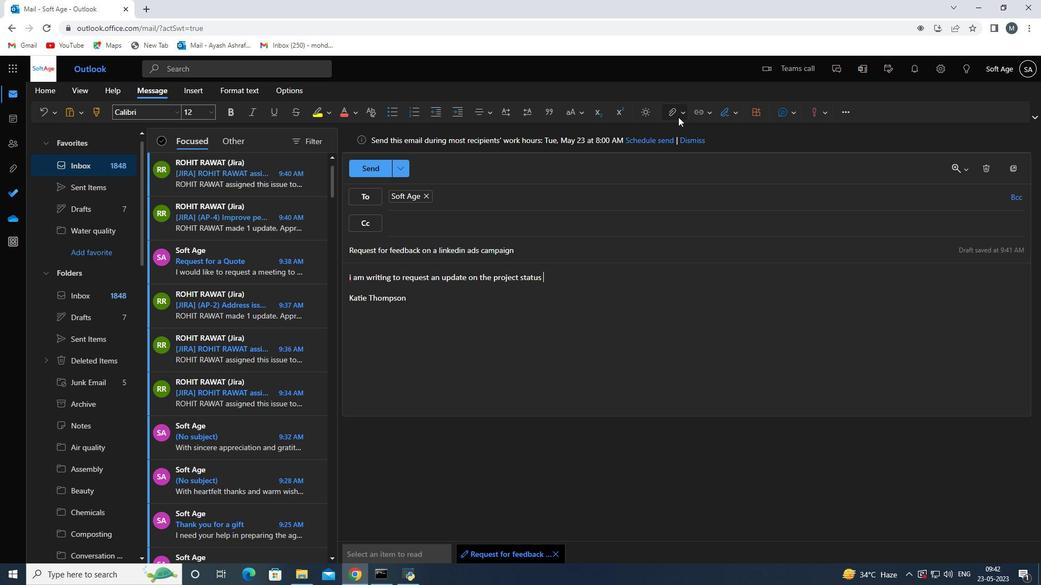 
Action: Mouse moved to (640, 138)
Screenshot: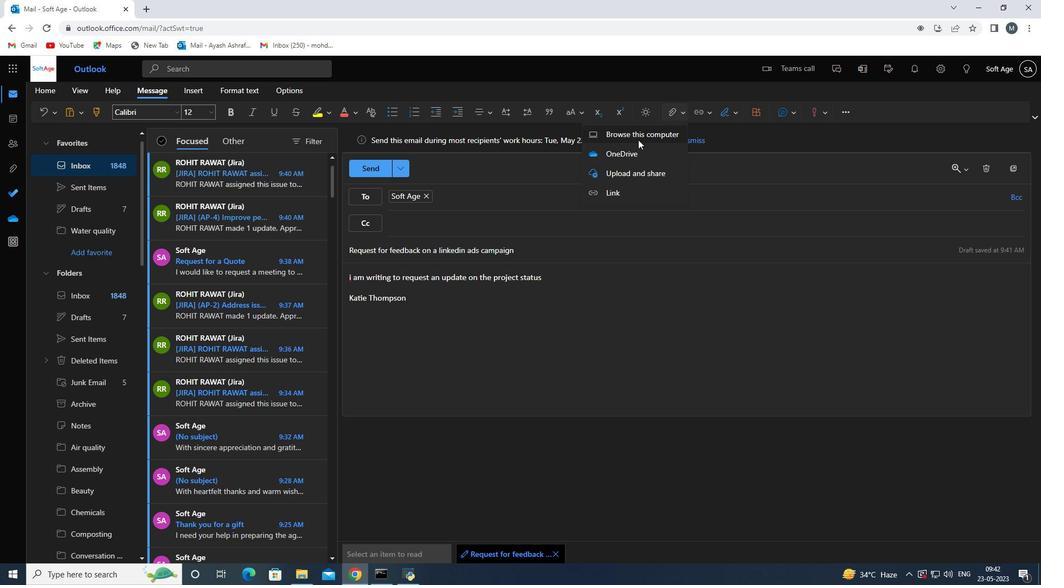 
Action: Mouse pressed left at (640, 138)
Screenshot: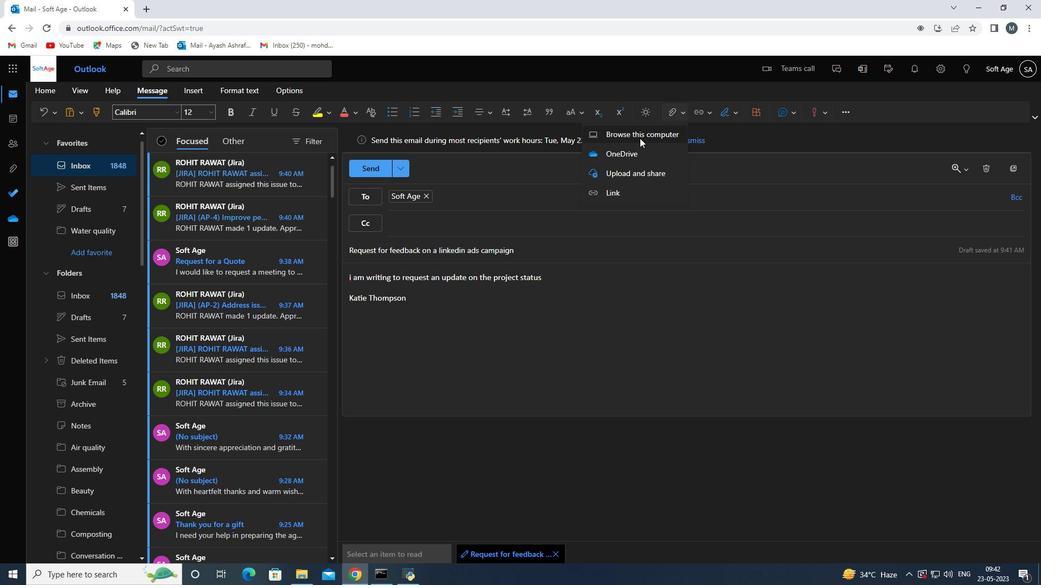 
Action: Mouse moved to (189, 170)
Screenshot: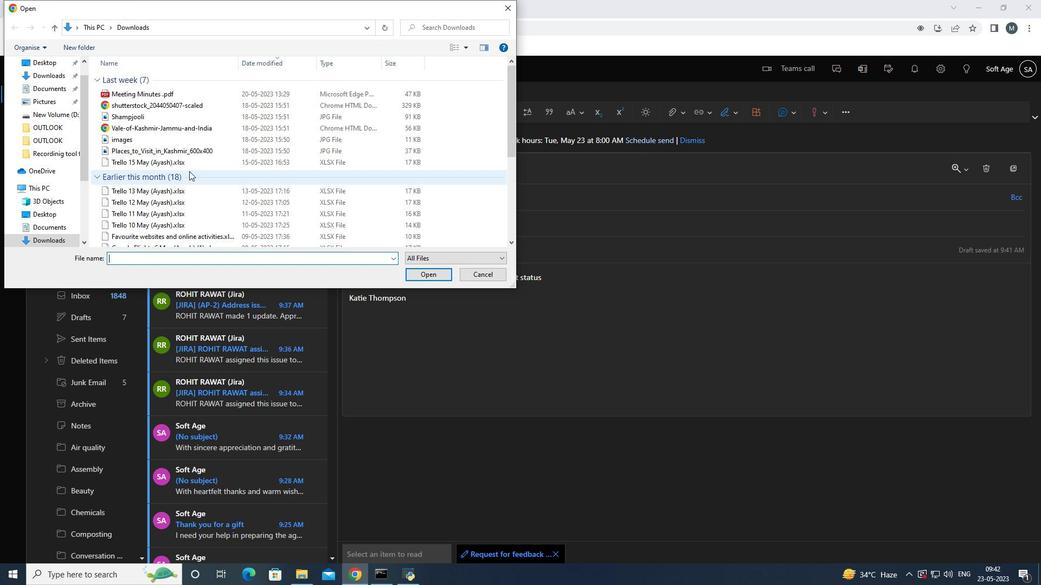 
Action: Mouse scrolled (189, 170) with delta (0, 0)
Screenshot: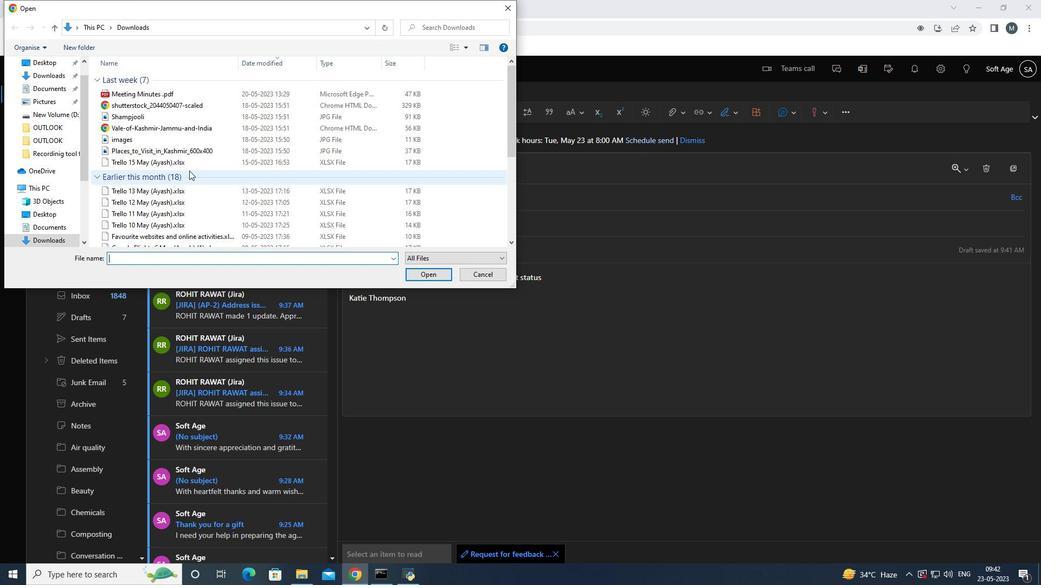 
Action: Mouse moved to (190, 171)
Screenshot: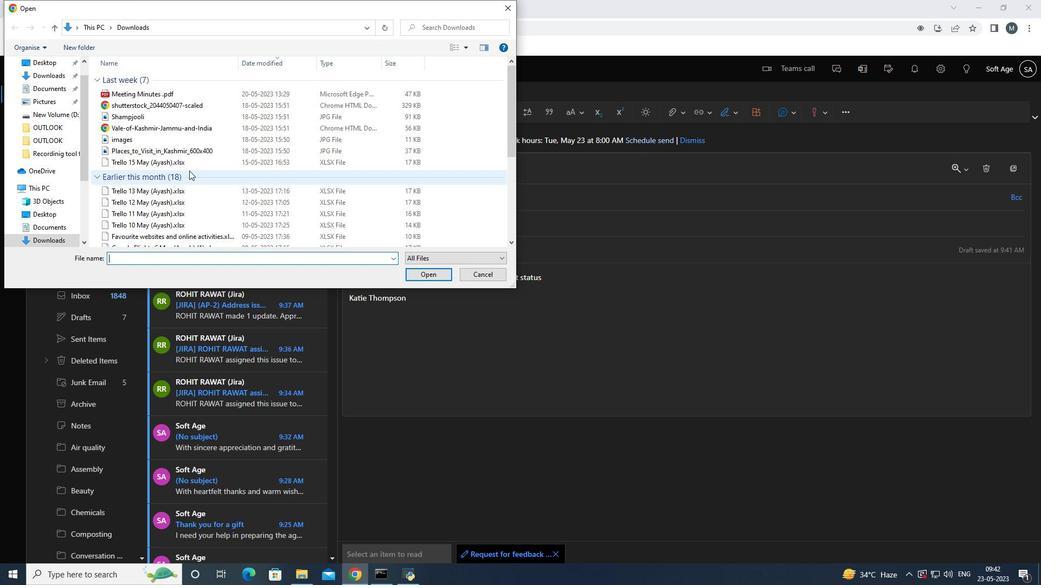 
Action: Mouse scrolled (190, 171) with delta (0, 0)
Screenshot: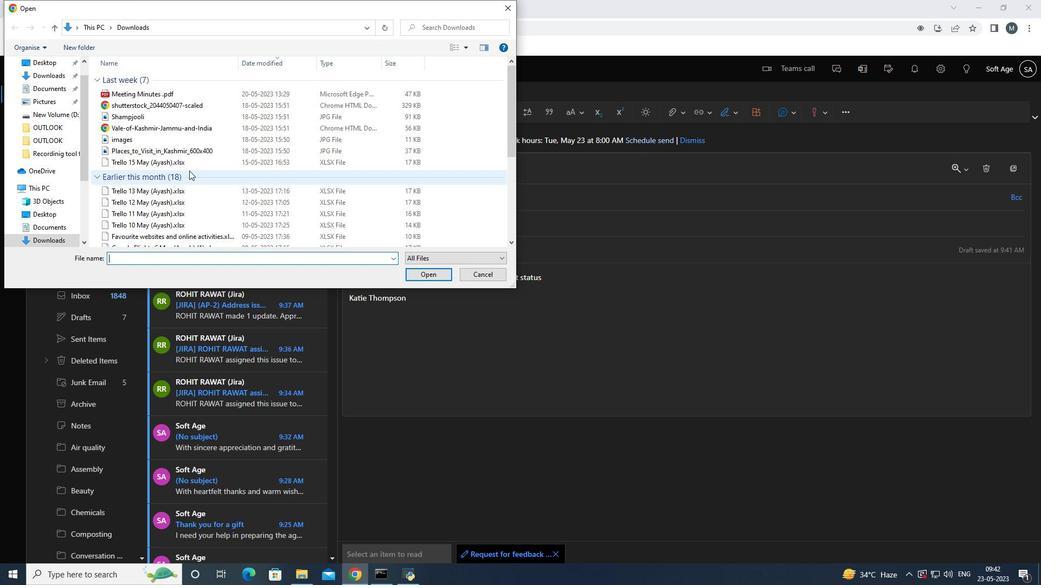 
Action: Mouse moved to (193, 195)
Screenshot: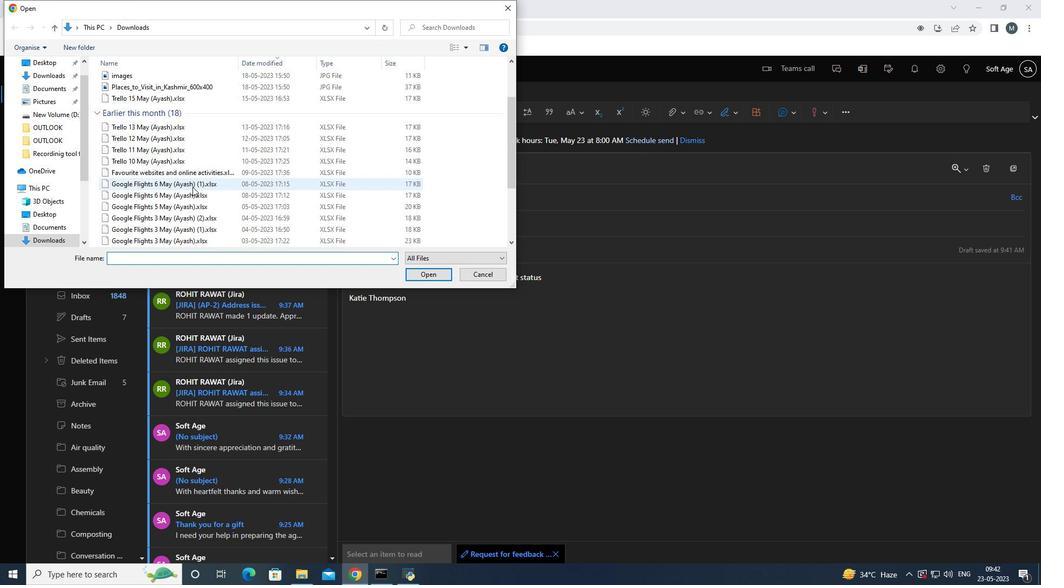 
Action: Mouse scrolled (193, 195) with delta (0, 0)
Screenshot: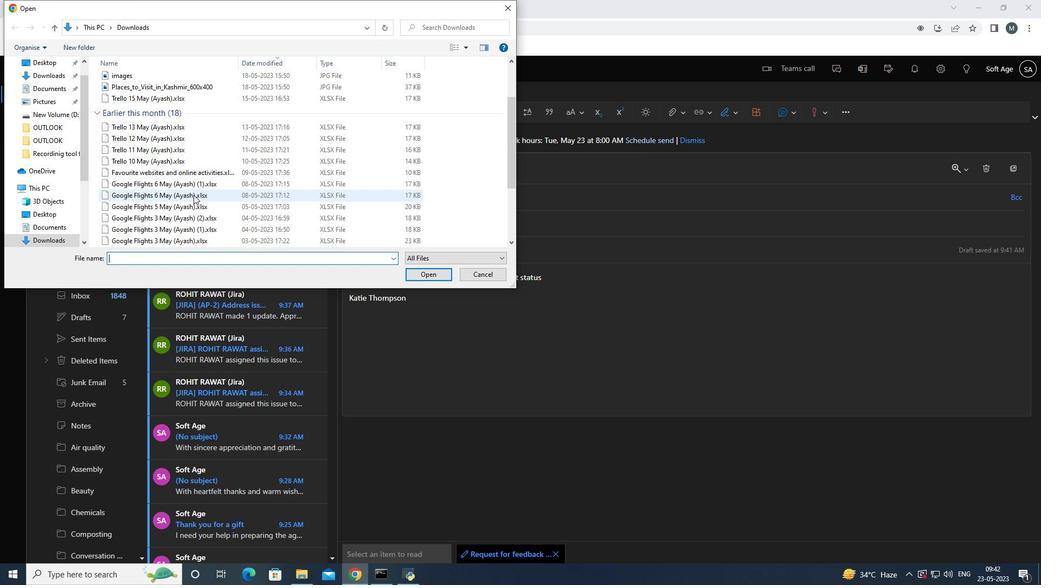 
Action: Mouse scrolled (193, 195) with delta (0, 0)
Screenshot: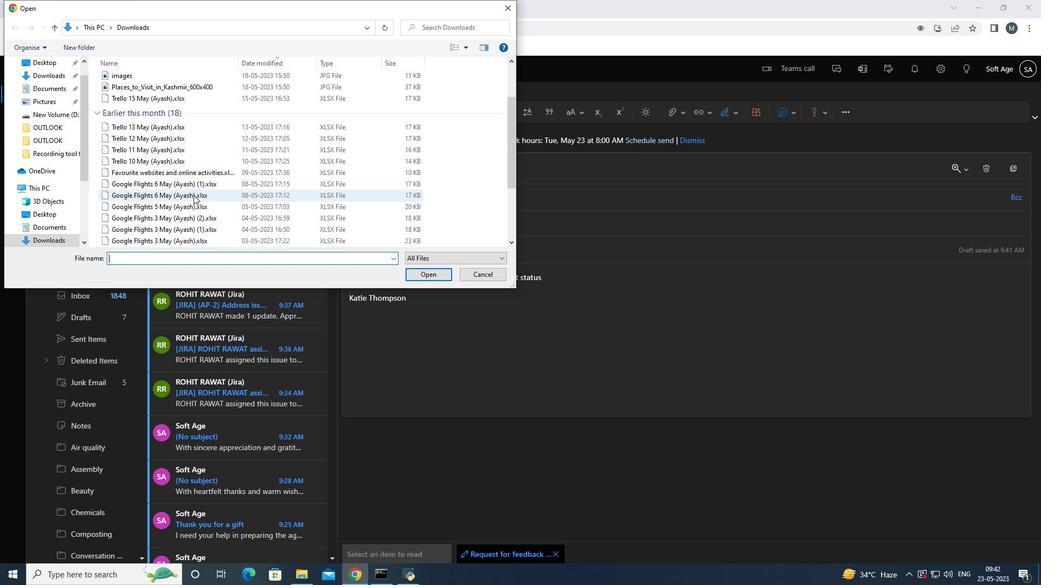 
Action: Mouse scrolled (193, 195) with delta (0, 0)
Screenshot: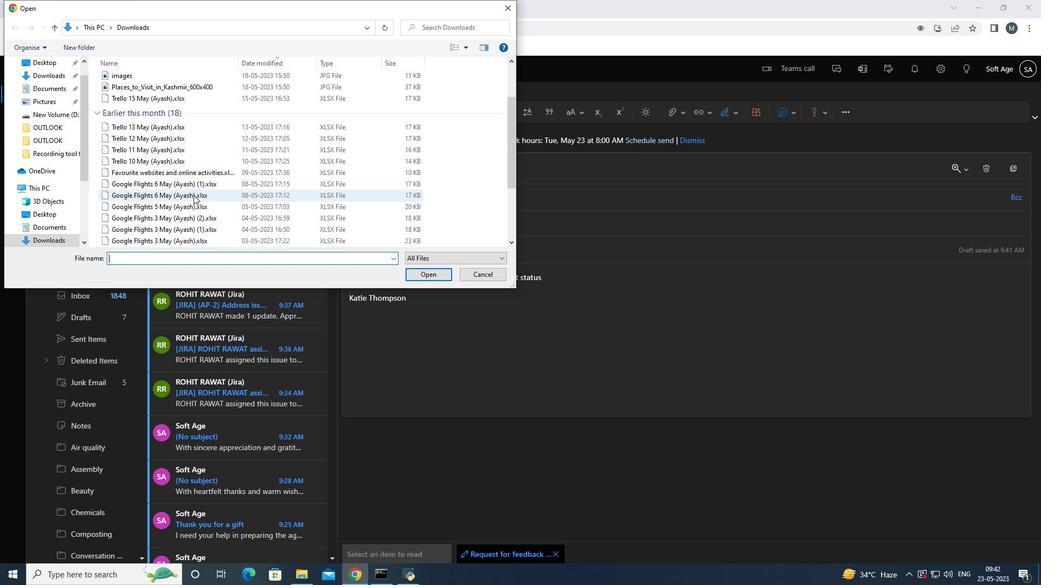 
Action: Mouse scrolled (193, 195) with delta (0, 0)
Screenshot: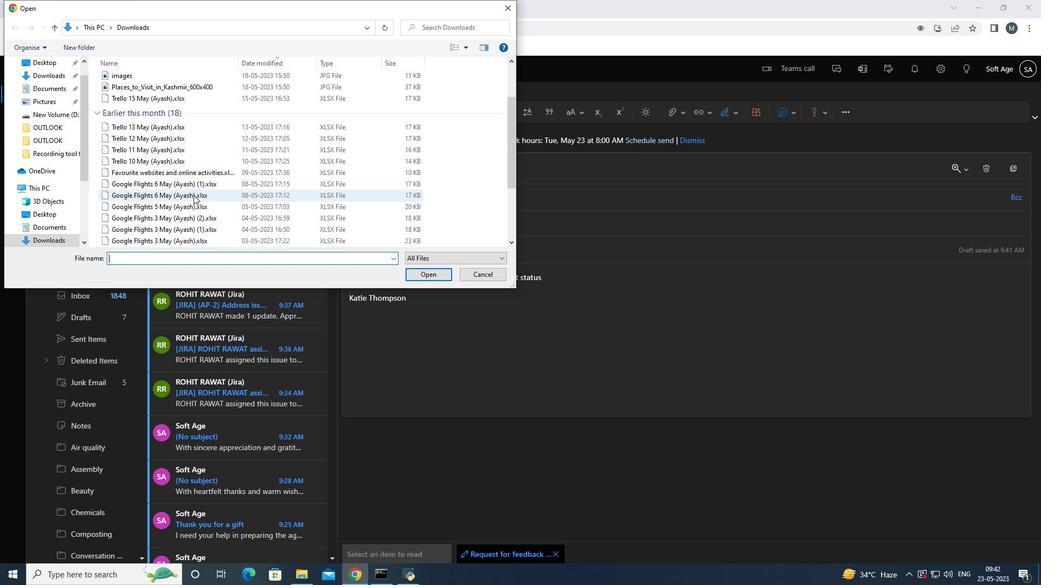 
Action: Mouse scrolled (193, 195) with delta (0, 0)
Screenshot: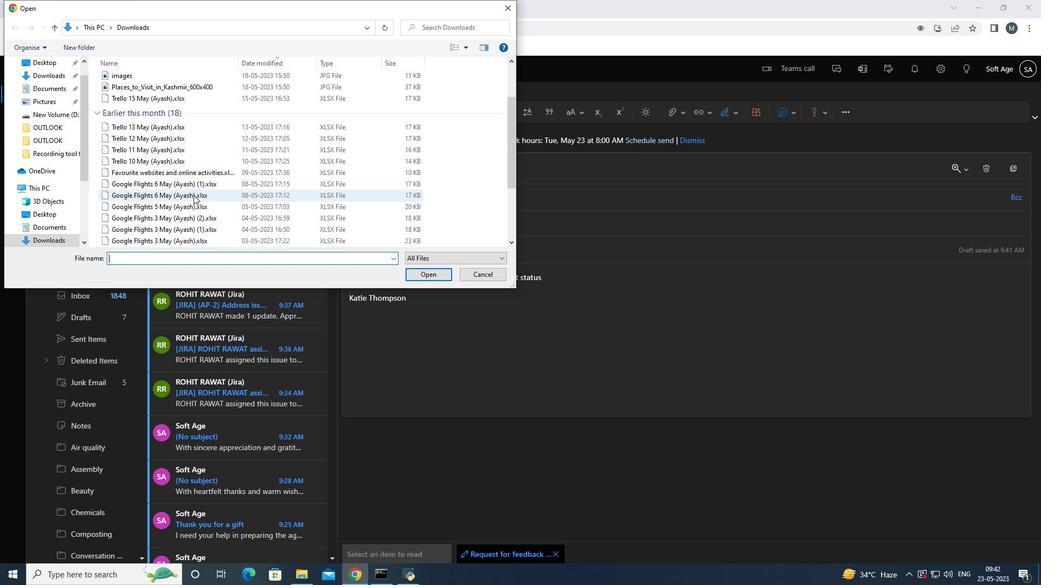 
Action: Mouse scrolled (193, 195) with delta (0, 0)
Screenshot: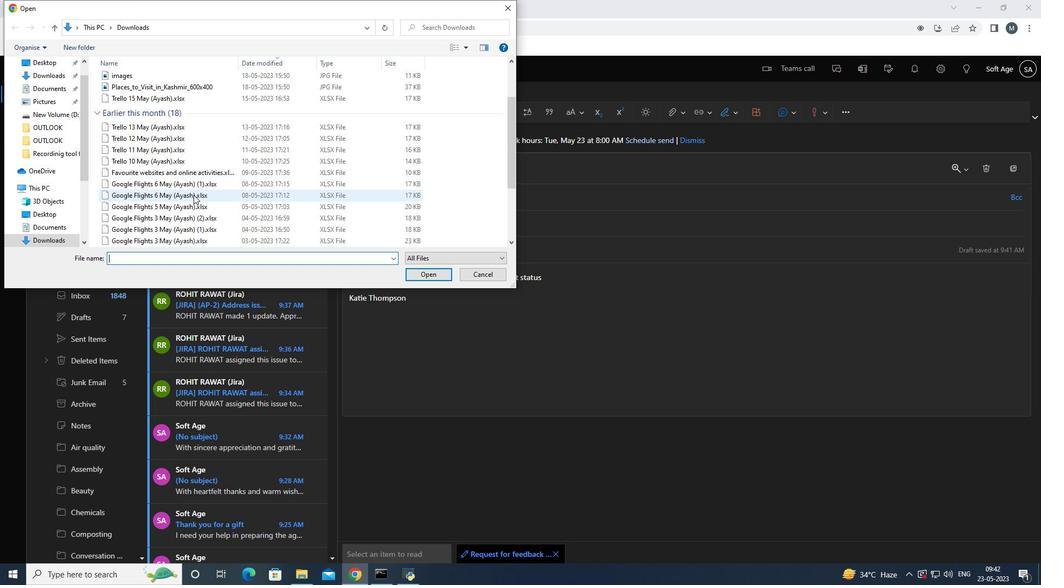 
Action: Mouse scrolled (193, 195) with delta (0, 0)
Screenshot: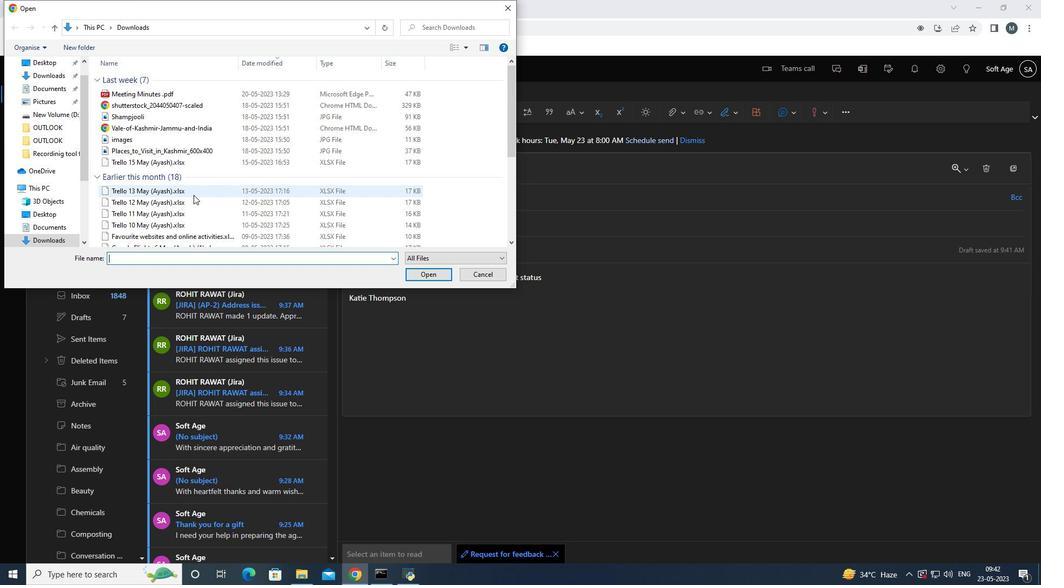 
Action: Mouse moved to (193, 195)
Screenshot: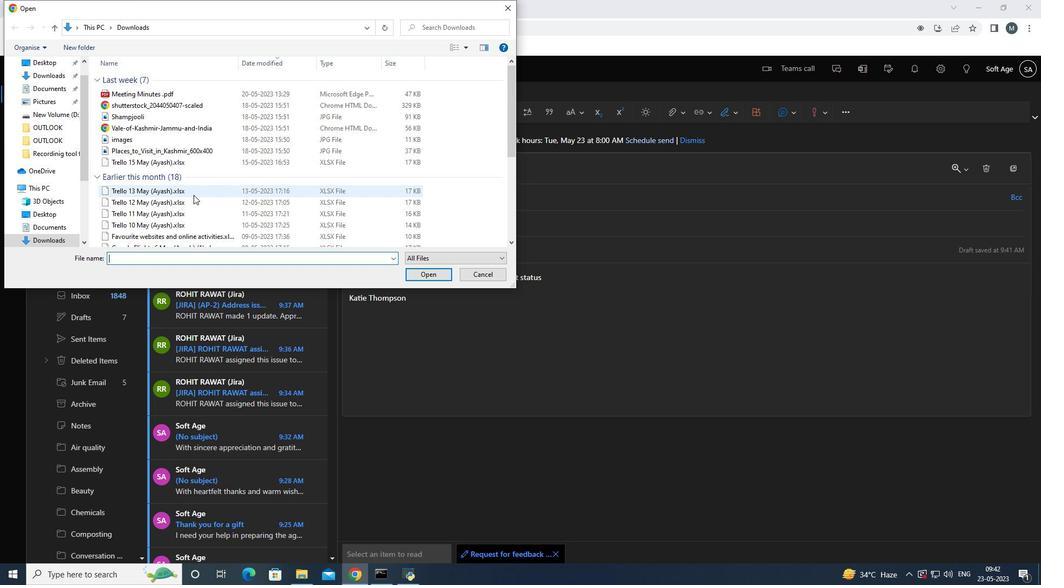 
Action: Mouse scrolled (193, 195) with delta (0, 0)
Screenshot: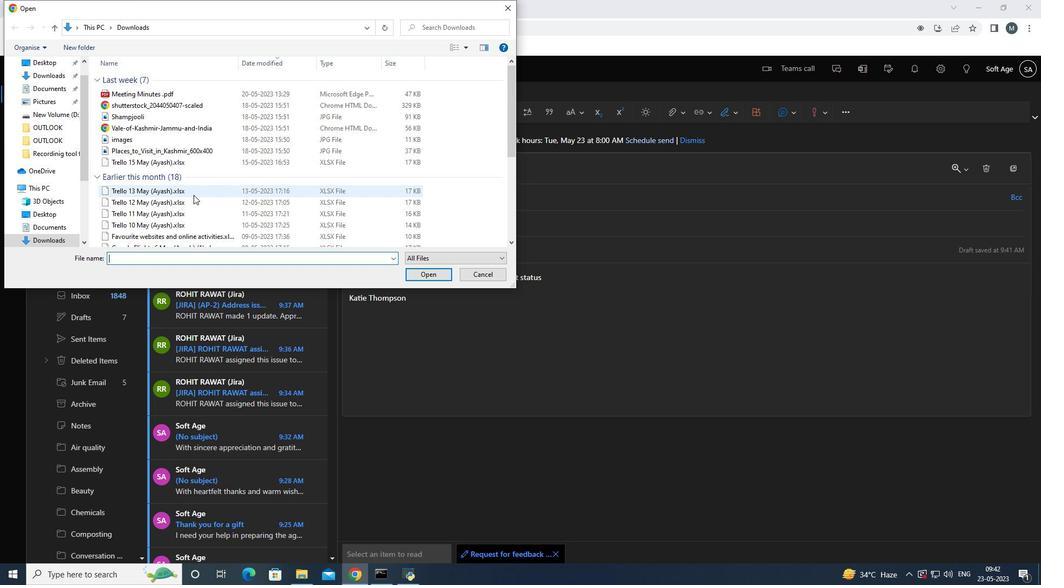 
Action: Mouse moved to (193, 195)
Screenshot: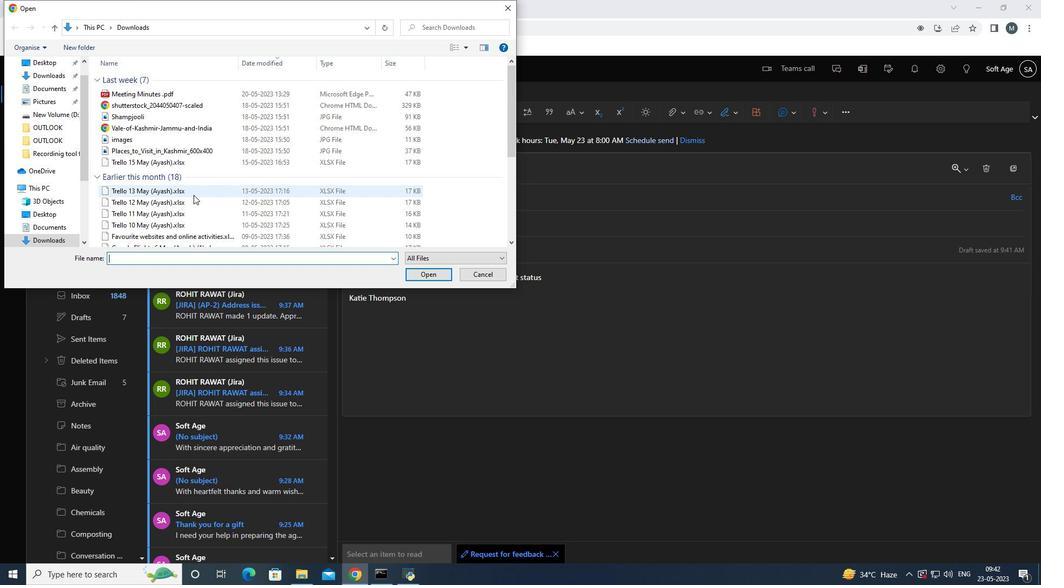 
Action: Mouse scrolled (193, 195) with delta (0, 0)
Screenshot: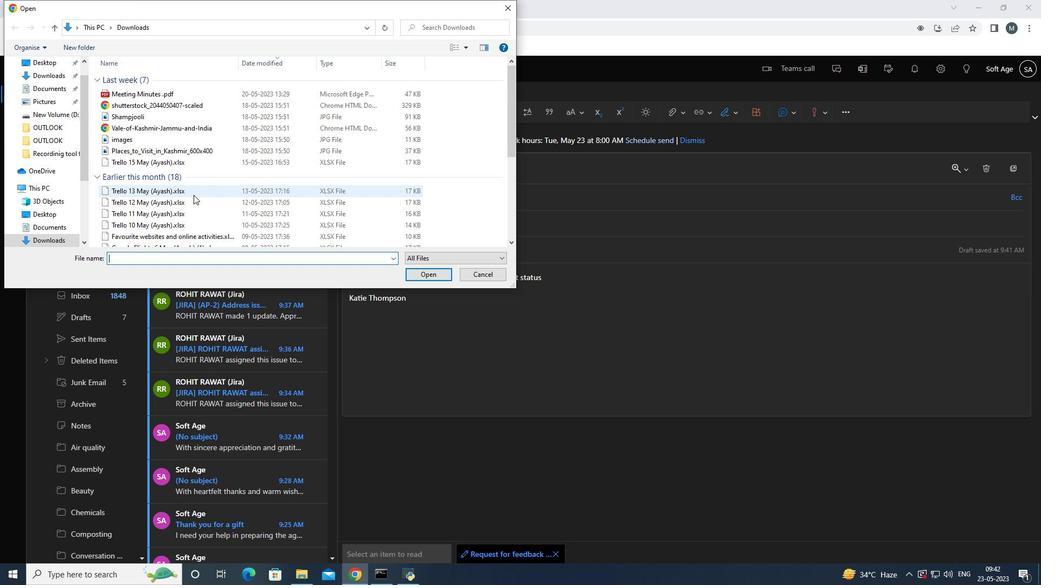 
Action: Mouse moved to (193, 194)
Screenshot: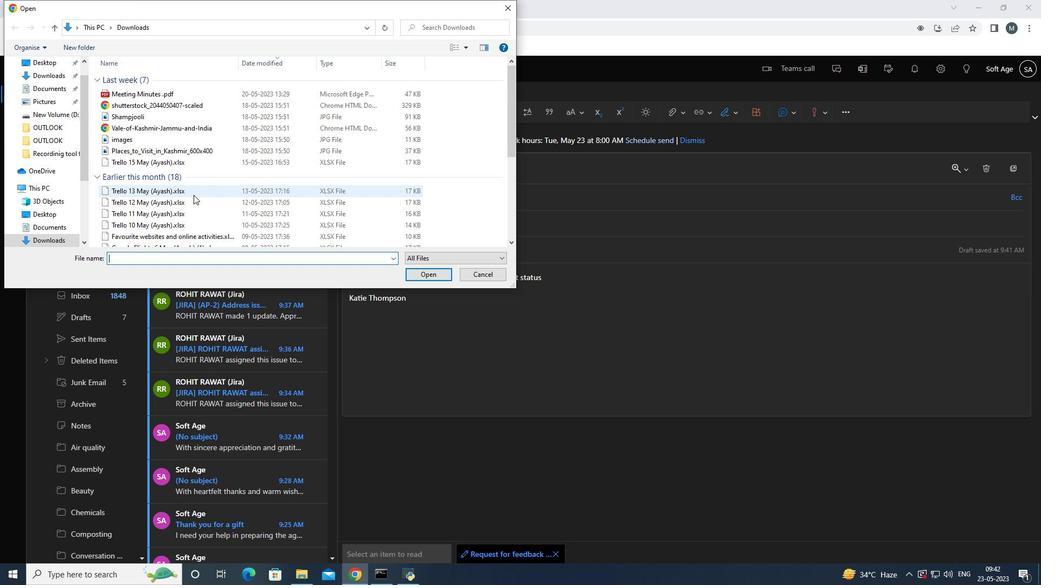 
Action: Mouse scrolled (193, 195) with delta (0, 0)
Screenshot: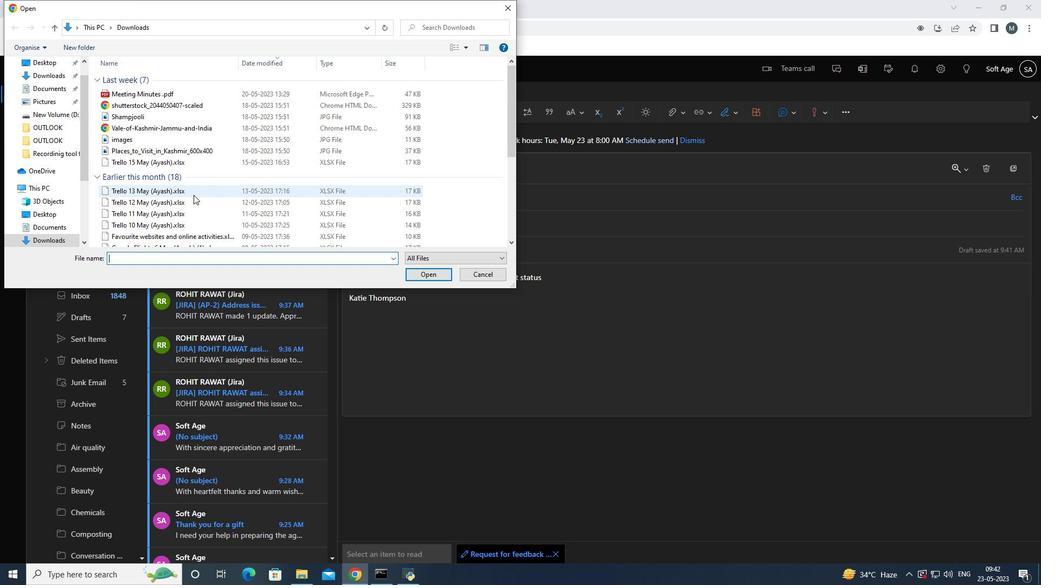 
Action: Mouse moved to (193, 194)
Screenshot: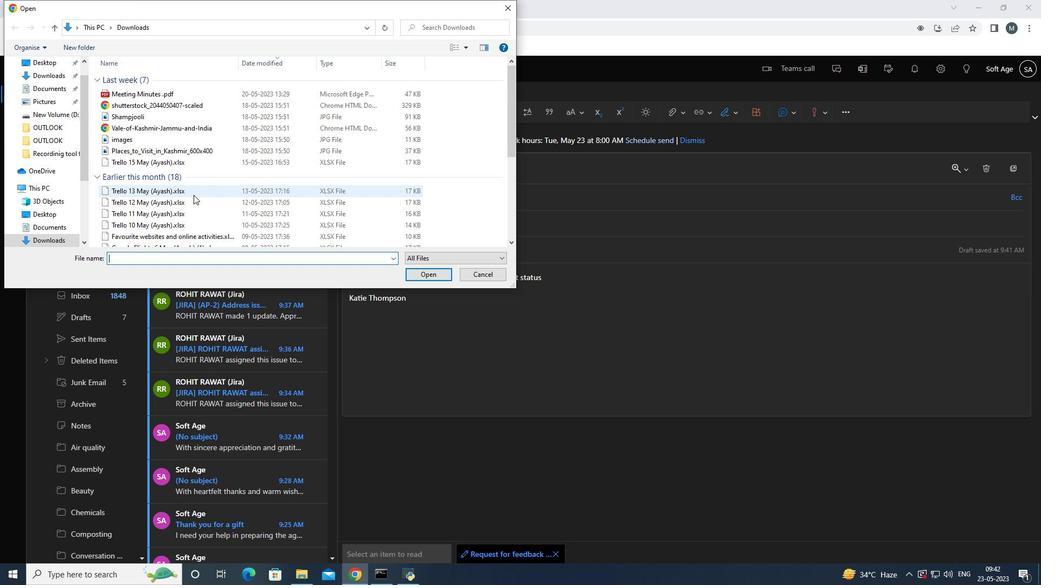 
Action: Mouse scrolled (193, 195) with delta (0, 0)
Screenshot: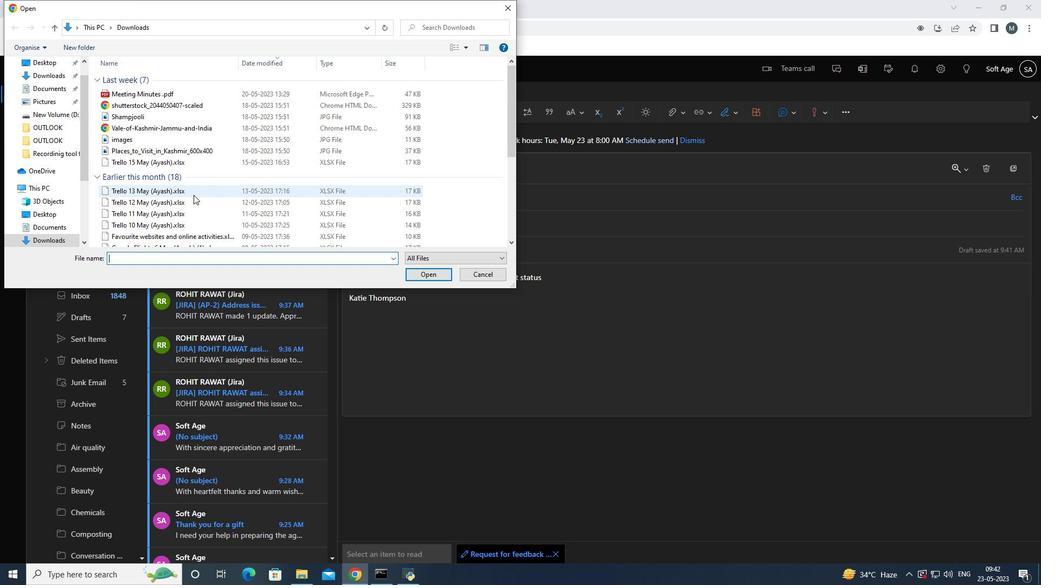 
Action: Mouse moved to (193, 193)
Screenshot: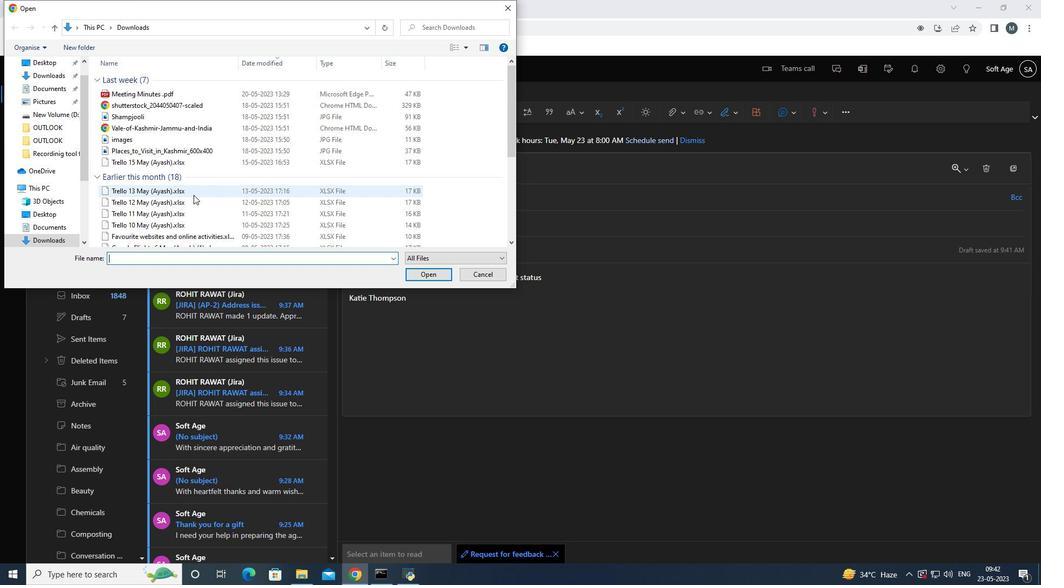 
Action: Mouse scrolled (193, 194) with delta (0, 0)
Screenshot: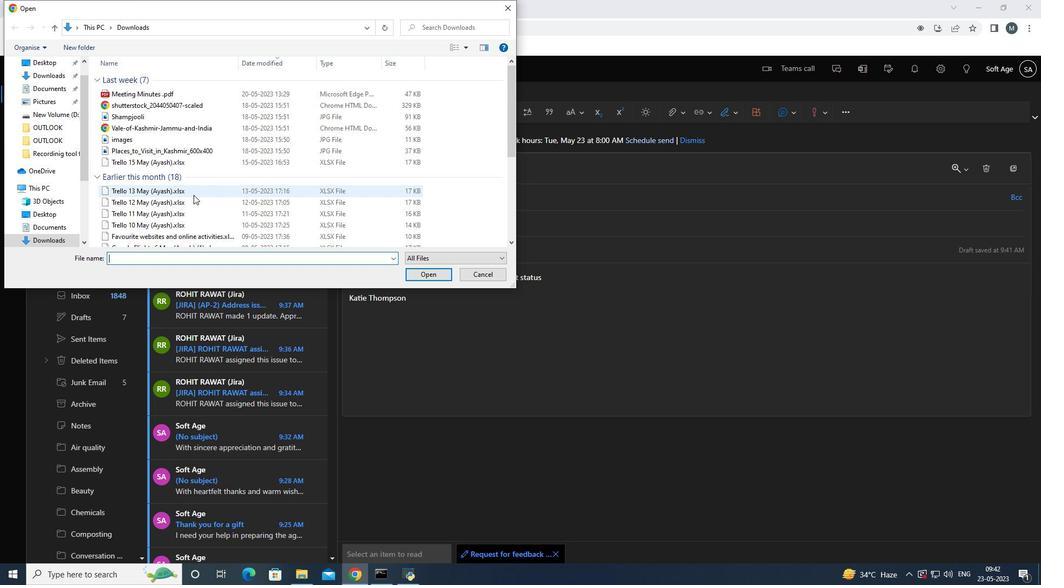
Action: Mouse moved to (201, 95)
Screenshot: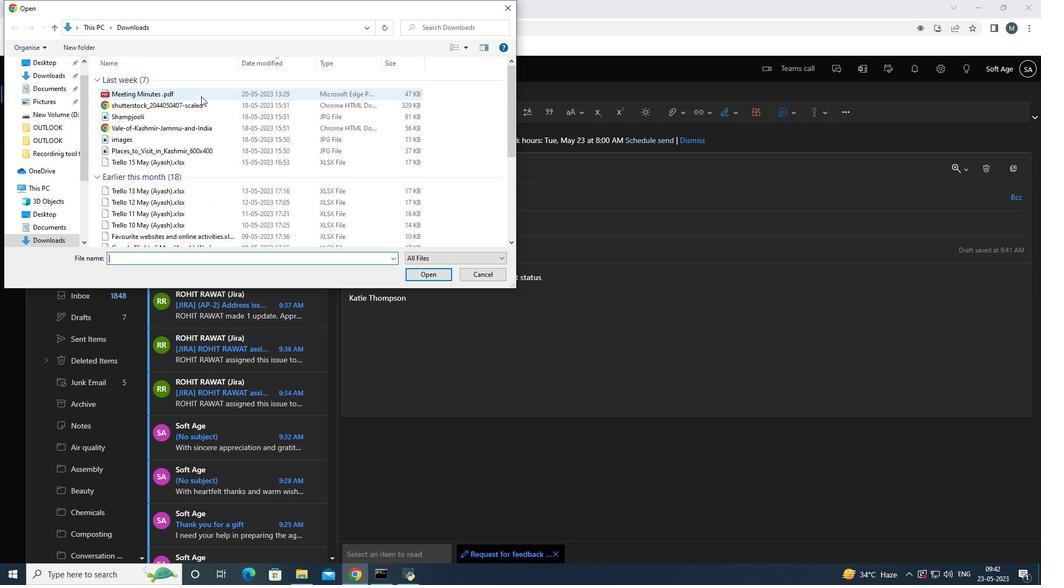 
Action: Mouse pressed right at (201, 95)
Screenshot: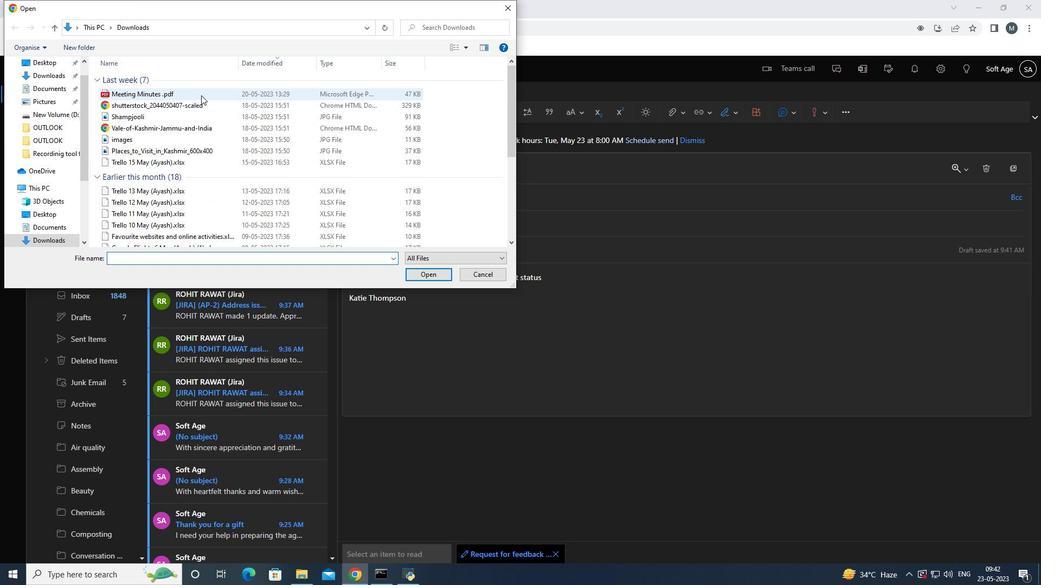 
Action: Mouse moved to (180, 93)
Screenshot: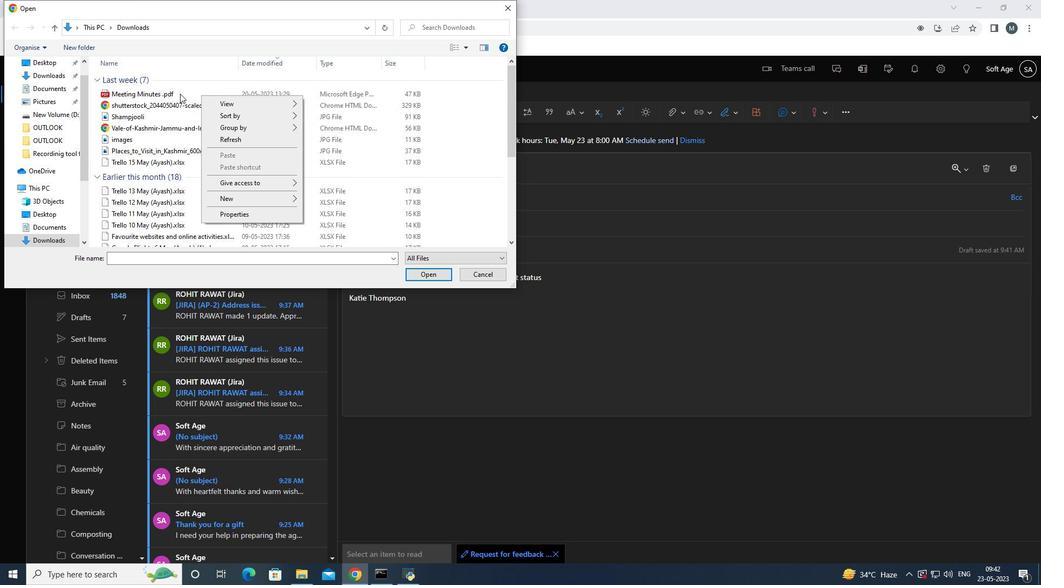 
Action: Mouse pressed left at (180, 93)
Screenshot: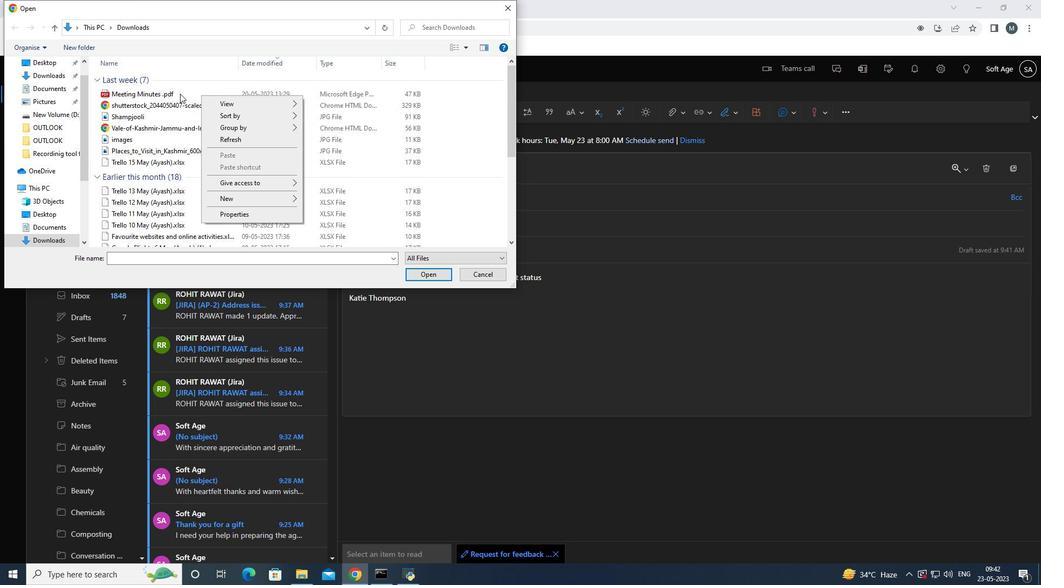 
Action: Mouse moved to (190, 261)
Screenshot: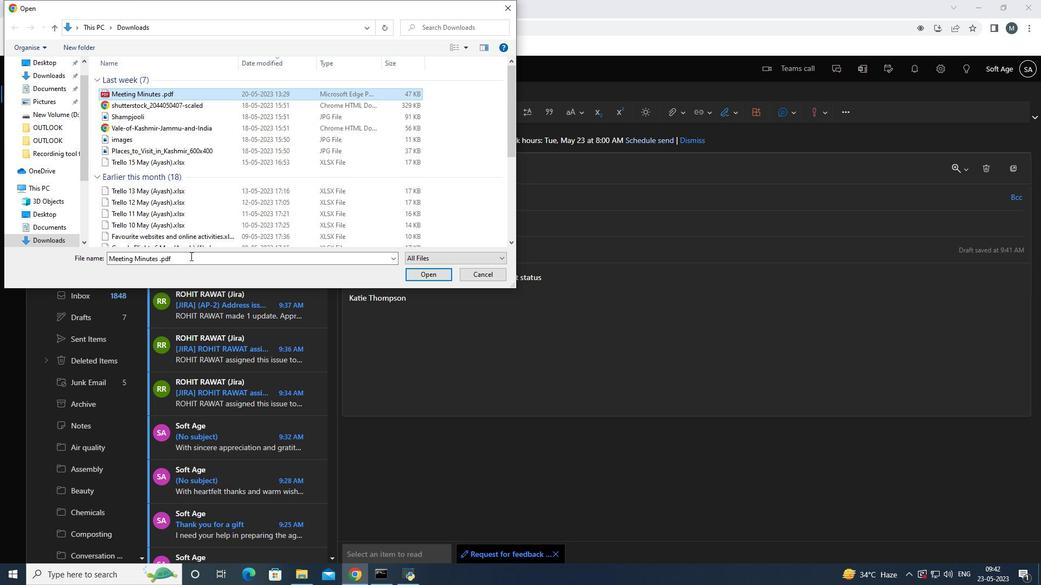 
Action: Mouse pressed left at (190, 261)
Screenshot: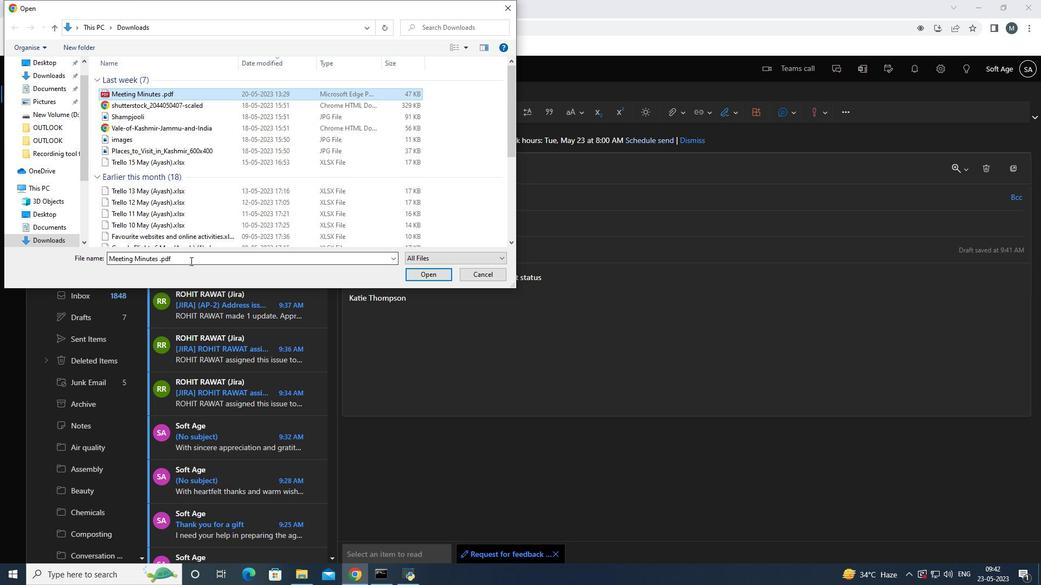 
Action: Key pressed <Key.backspace><Key.shift>Voice<Key.space>over<Key.space>
Screenshot: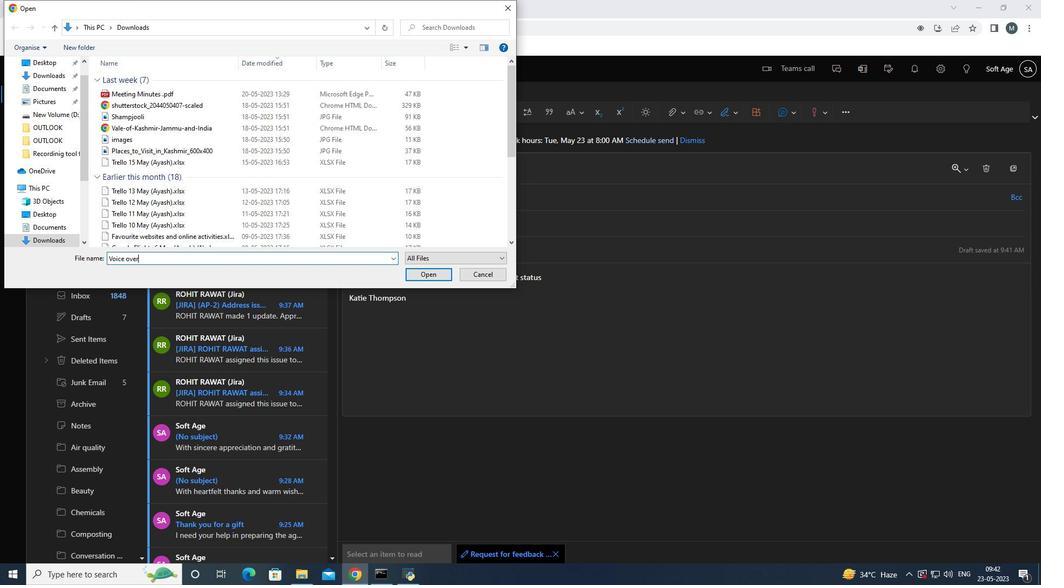 
Action: Mouse moved to (436, 275)
Screenshot: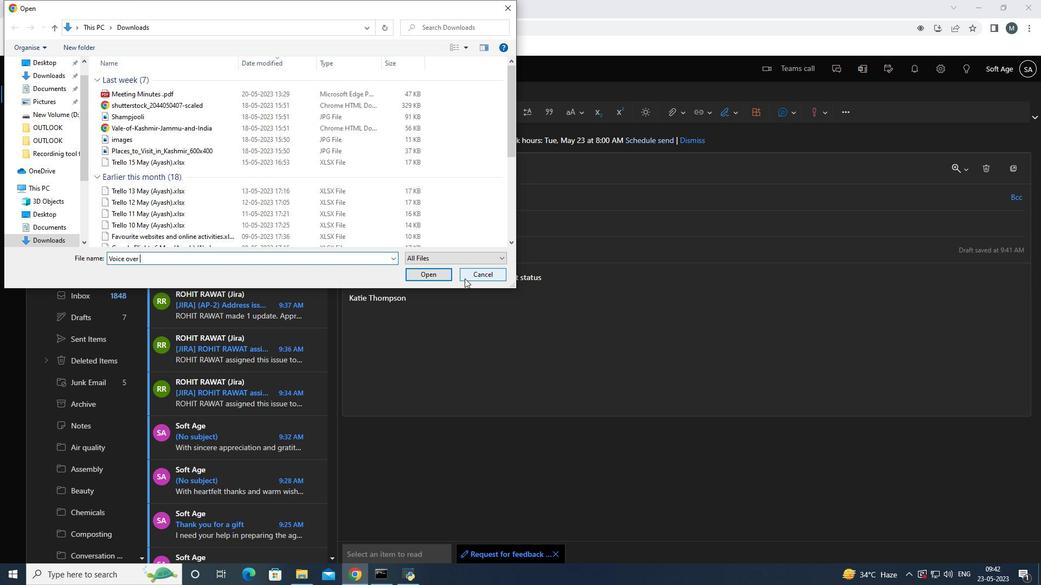 
Action: Mouse pressed left at (436, 275)
Screenshot: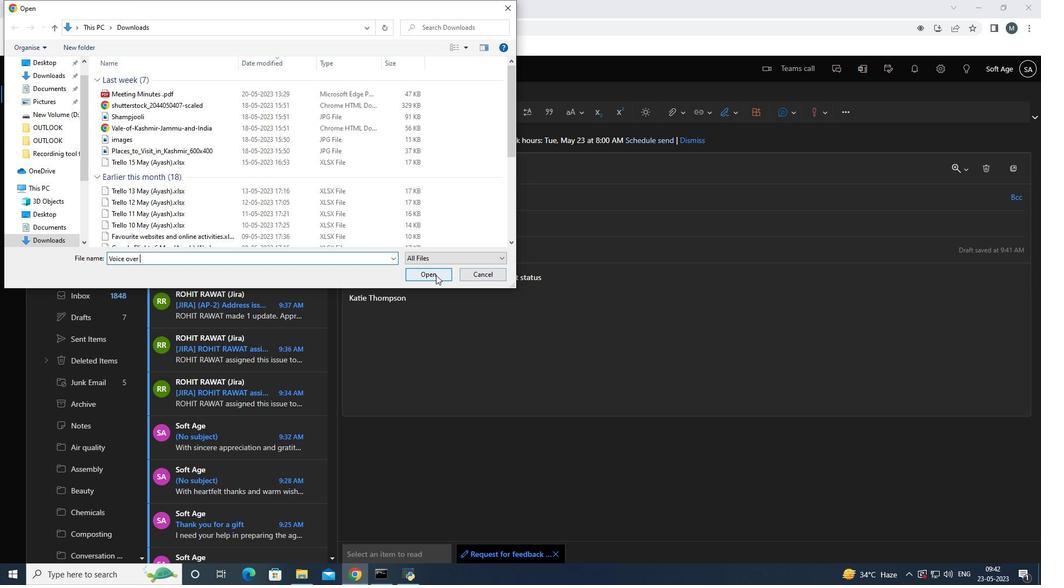 
Action: Mouse moved to (603, 292)
Screenshot: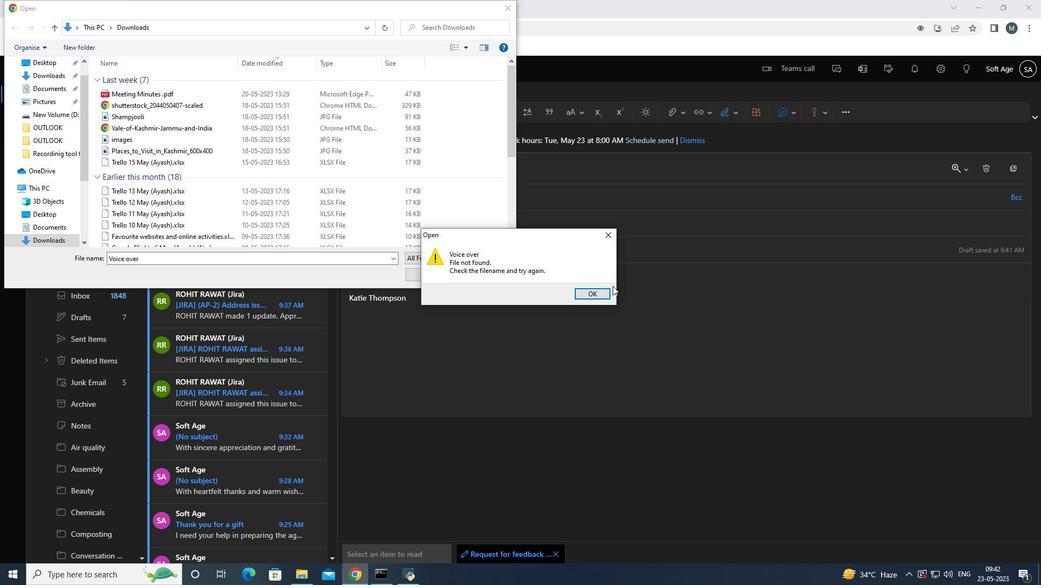 
Action: Mouse pressed left at (603, 292)
Screenshot: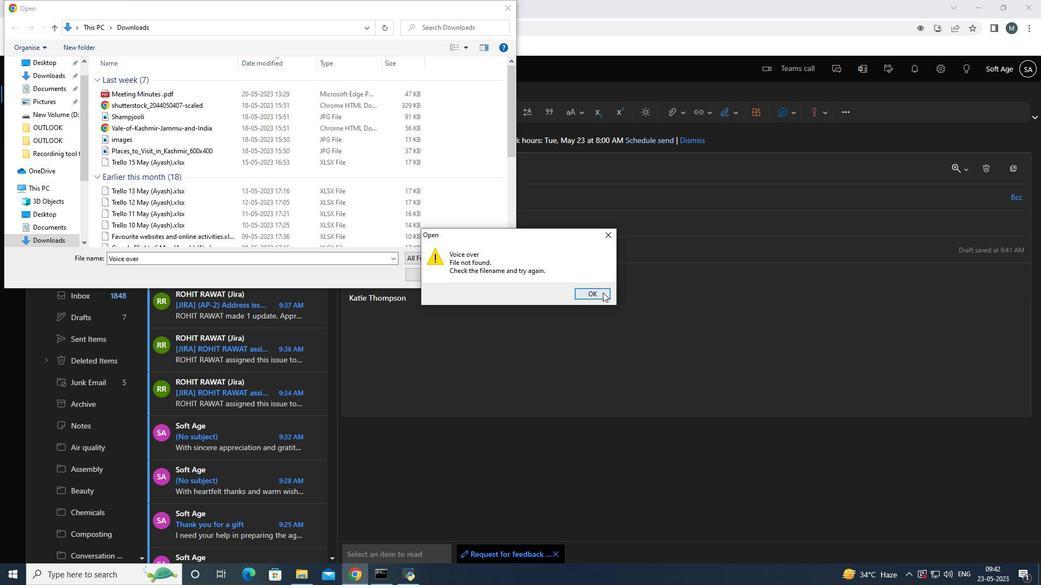 
Action: Mouse moved to (424, 272)
Screenshot: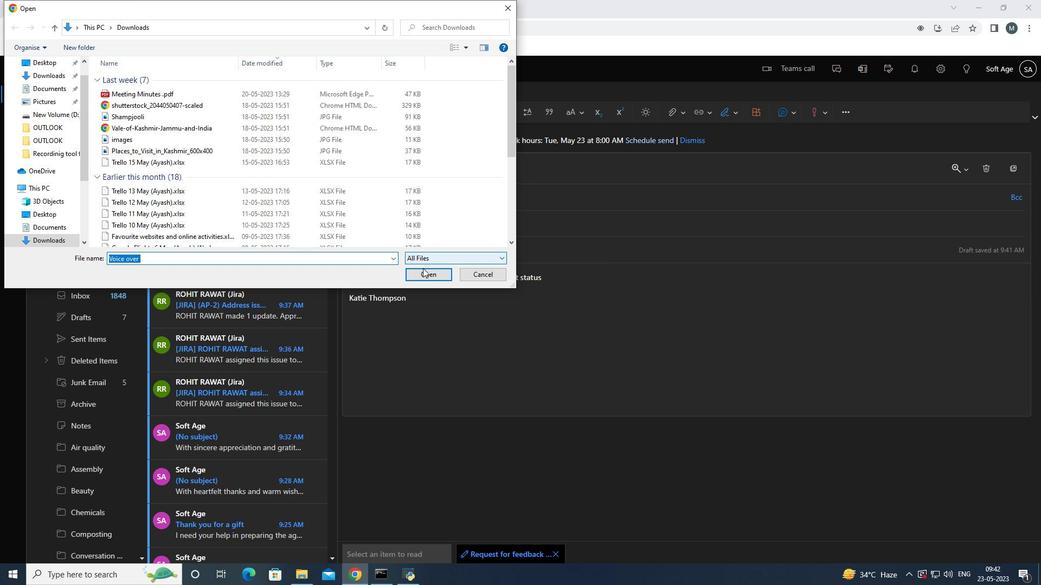 
Action: Mouse pressed left at (424, 272)
Screenshot: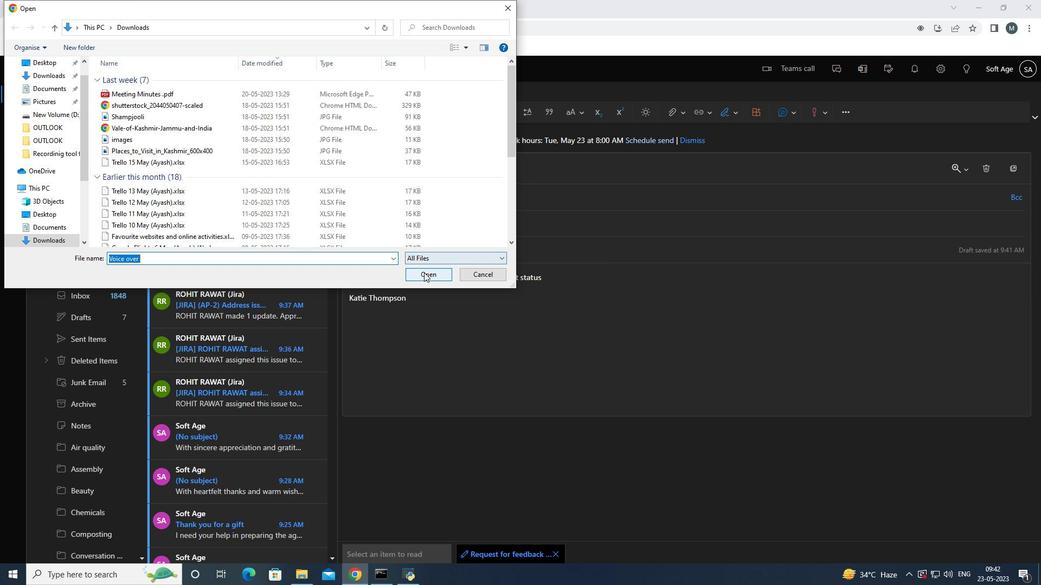 
Action: Mouse moved to (610, 295)
Screenshot: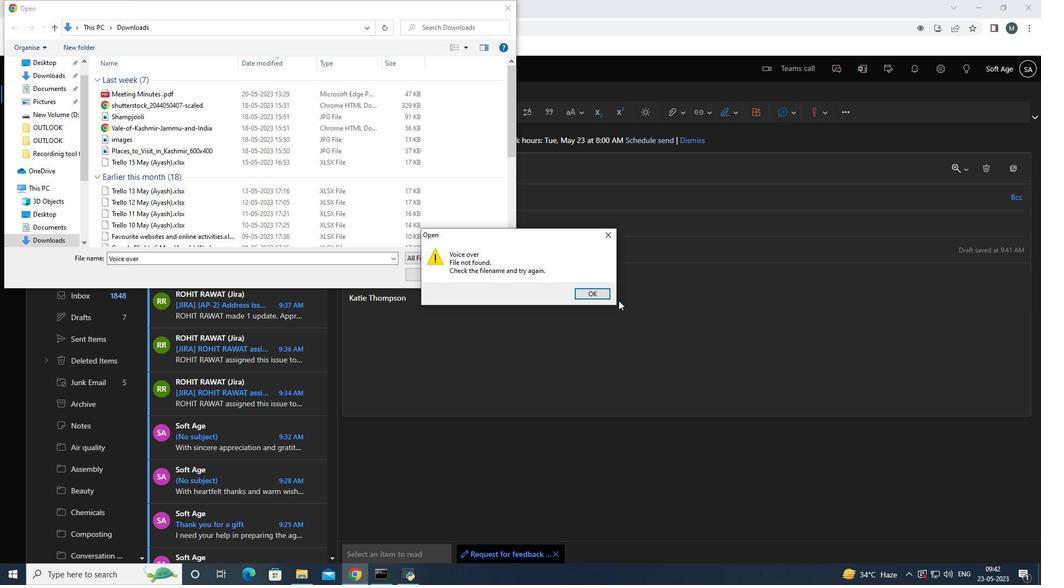 
Action: Mouse pressed left at (610, 295)
Screenshot: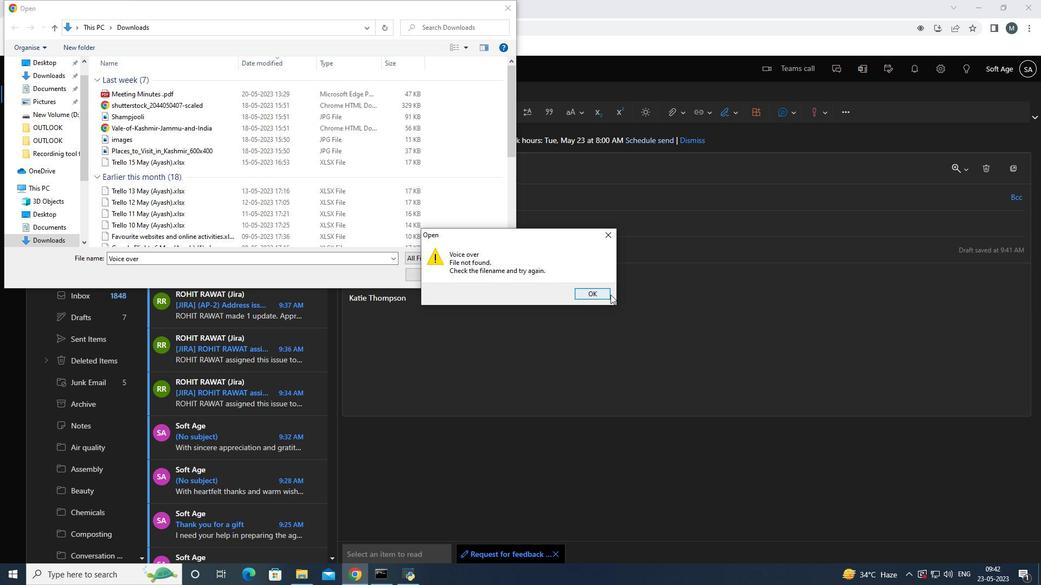 
Action: Mouse moved to (194, 137)
Screenshot: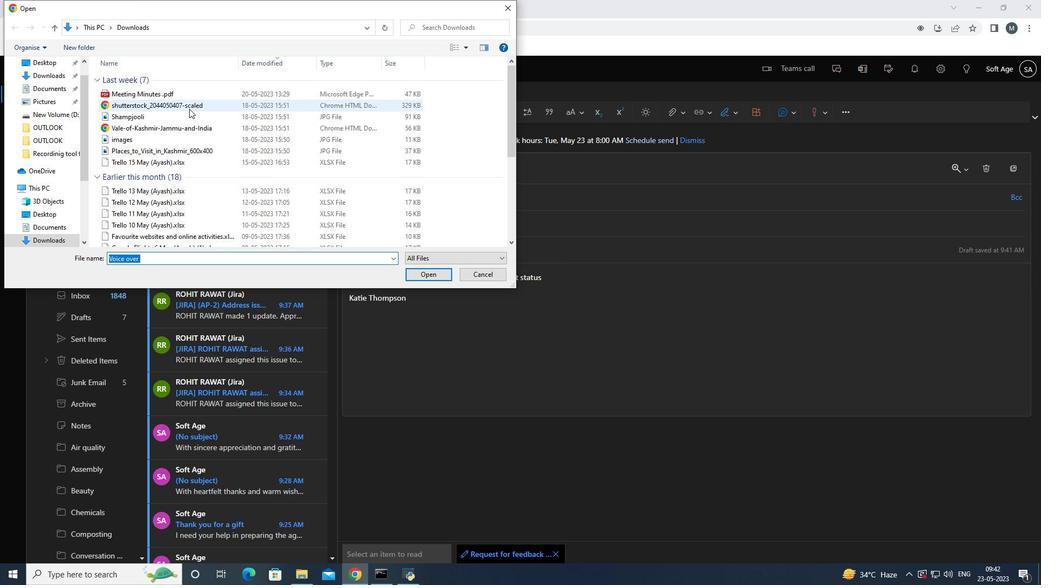 
Action: Mouse scrolled (194, 137) with delta (0, 0)
Screenshot: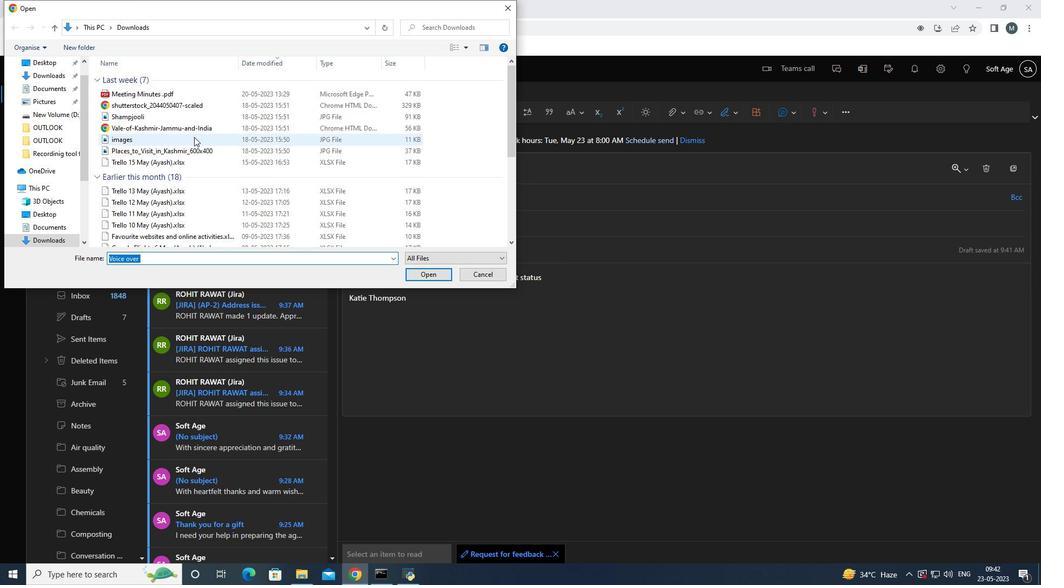 
Action: Mouse scrolled (194, 137) with delta (0, 0)
Screenshot: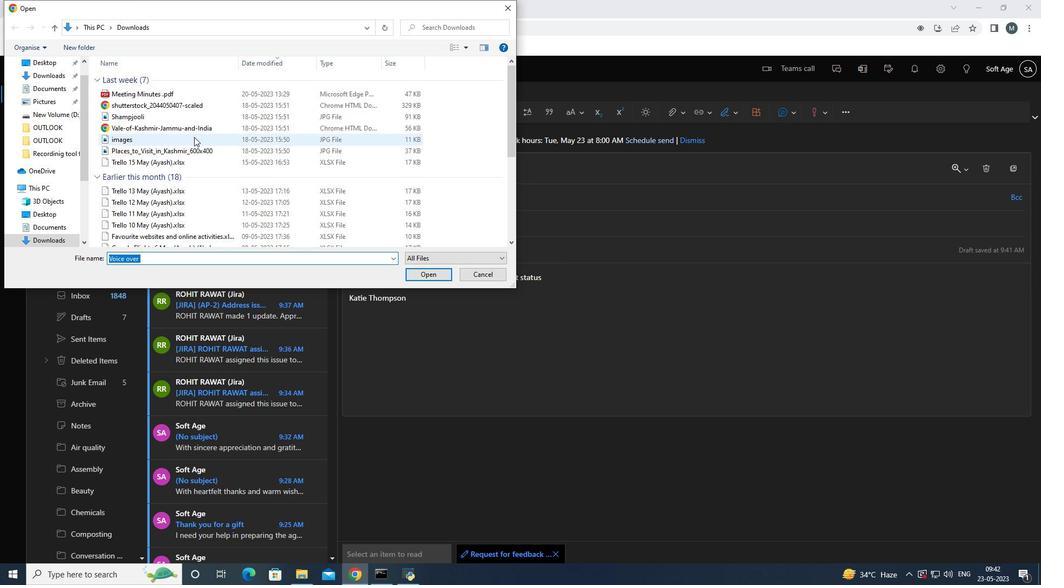 
Action: Mouse scrolled (194, 137) with delta (0, 0)
Screenshot: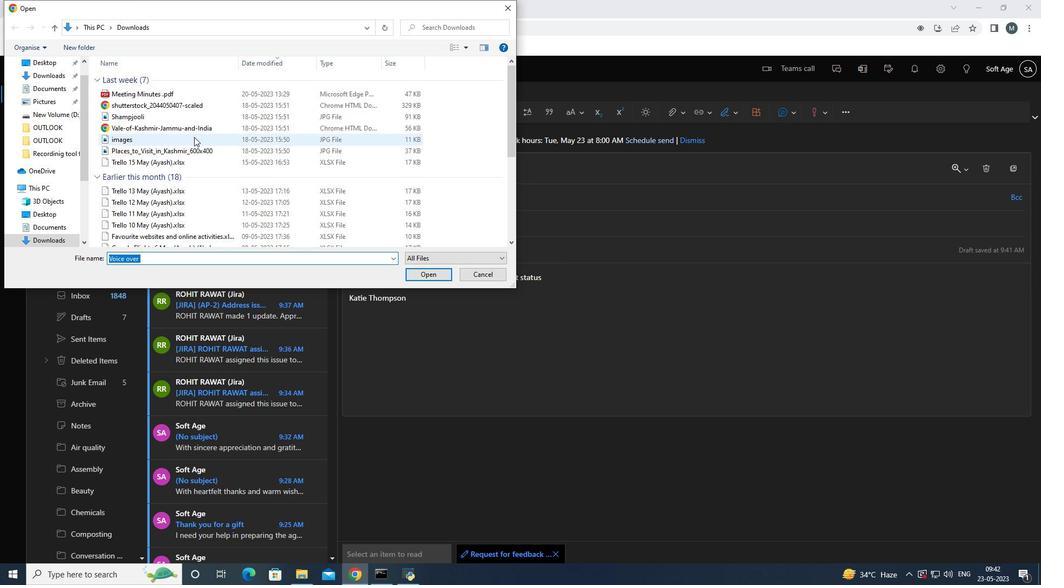 
Action: Mouse scrolled (194, 137) with delta (0, 0)
Screenshot: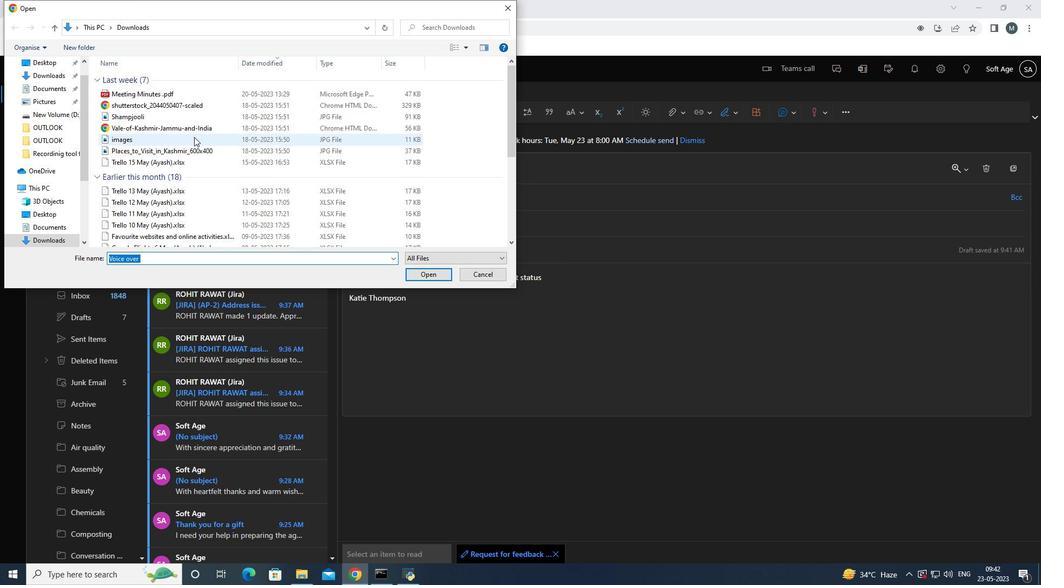 
Action: Mouse scrolled (194, 137) with delta (0, 0)
Screenshot: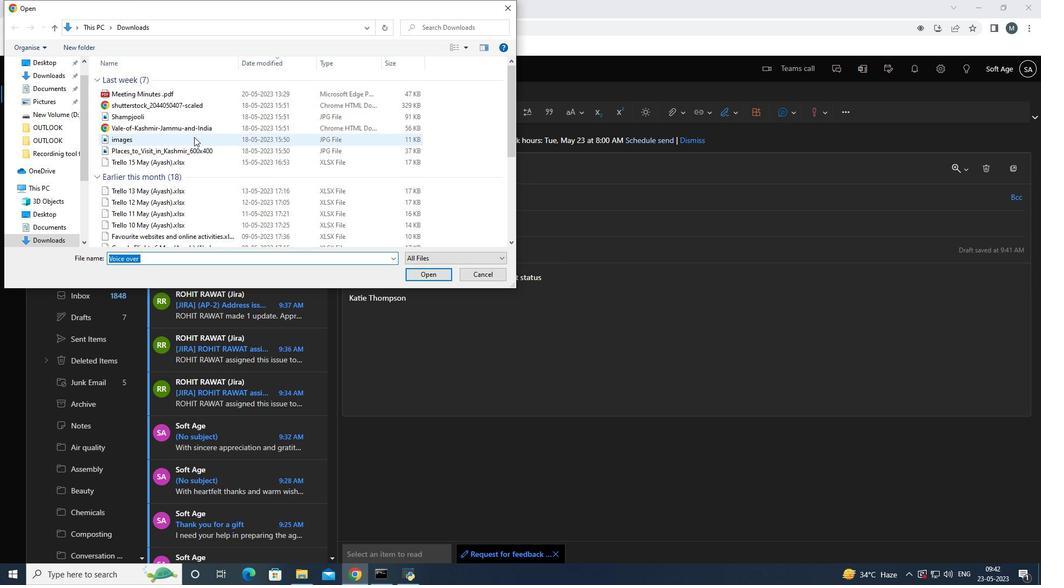 
Action: Mouse moved to (193, 132)
Screenshot: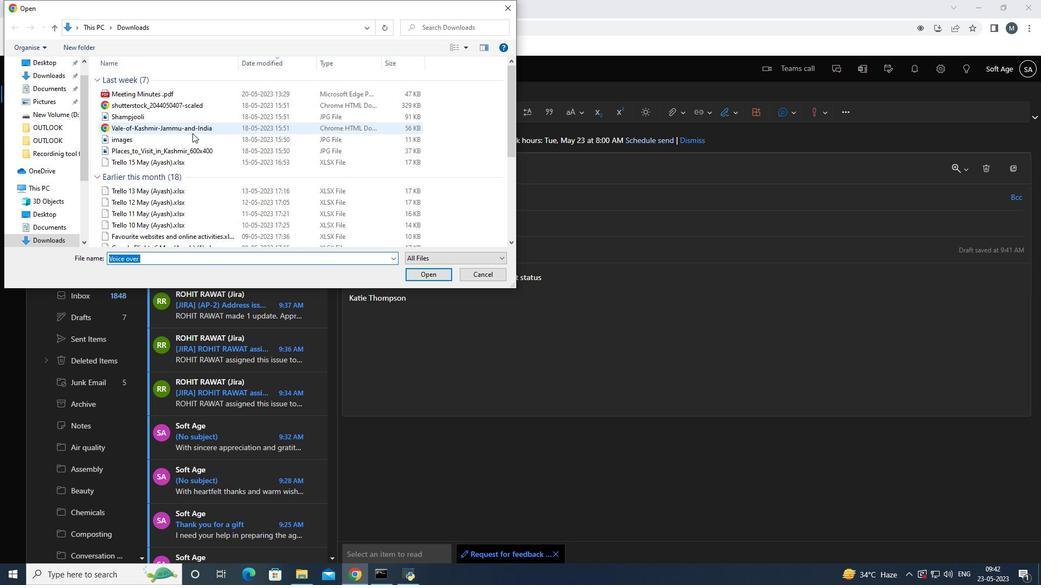 
Action: Mouse pressed left at (193, 132)
Screenshot: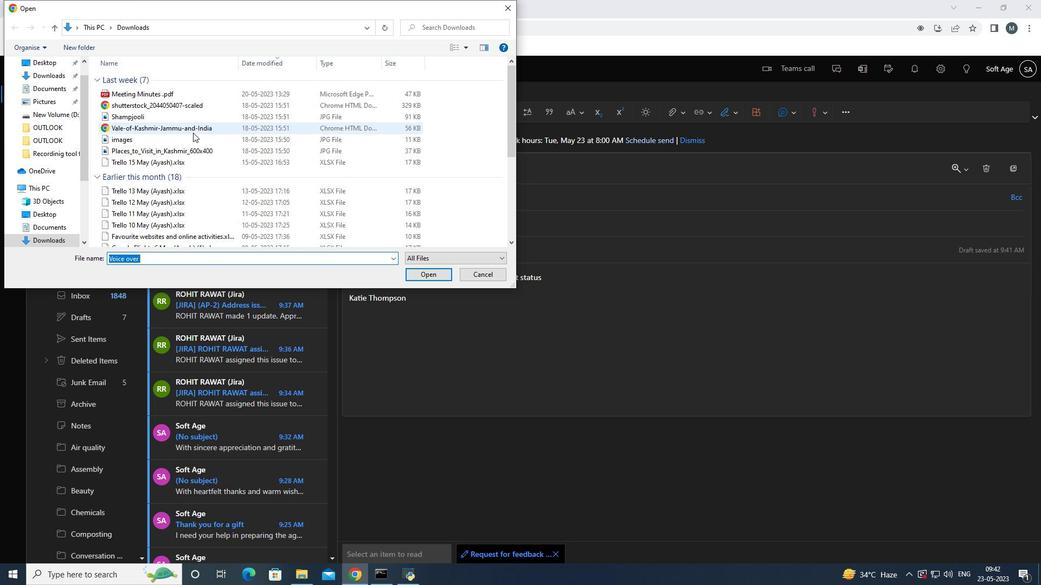 
Action: Mouse pressed left at (193, 132)
Screenshot: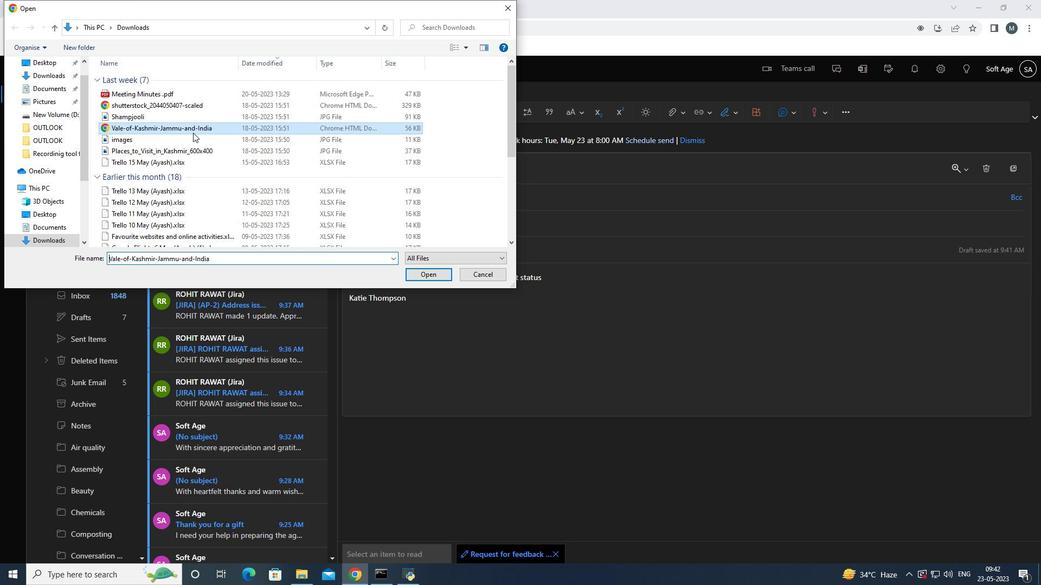 
Action: Mouse moved to (473, 283)
Screenshot: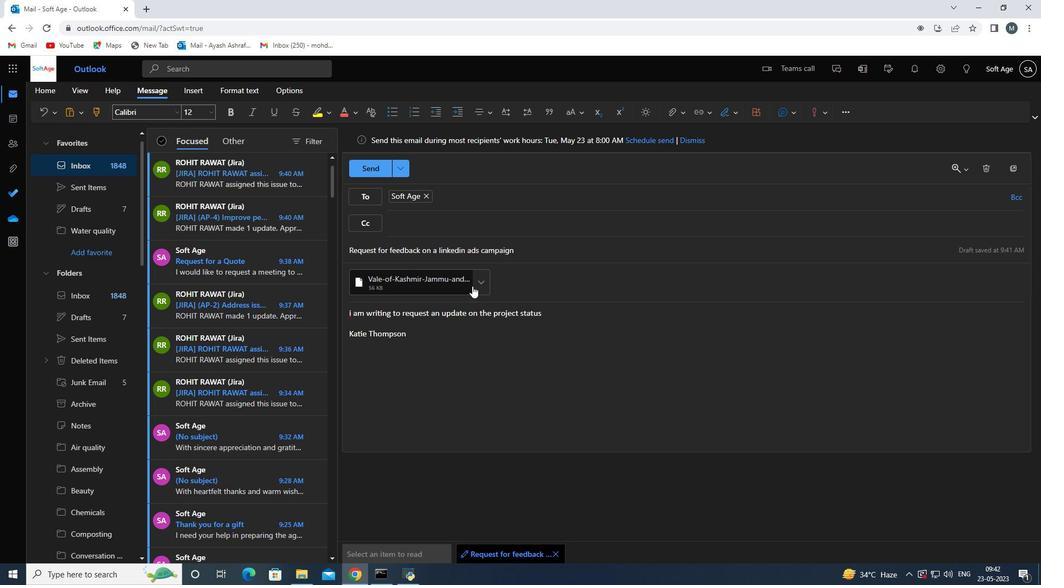 
Action: Mouse pressed right at (473, 283)
Screenshot: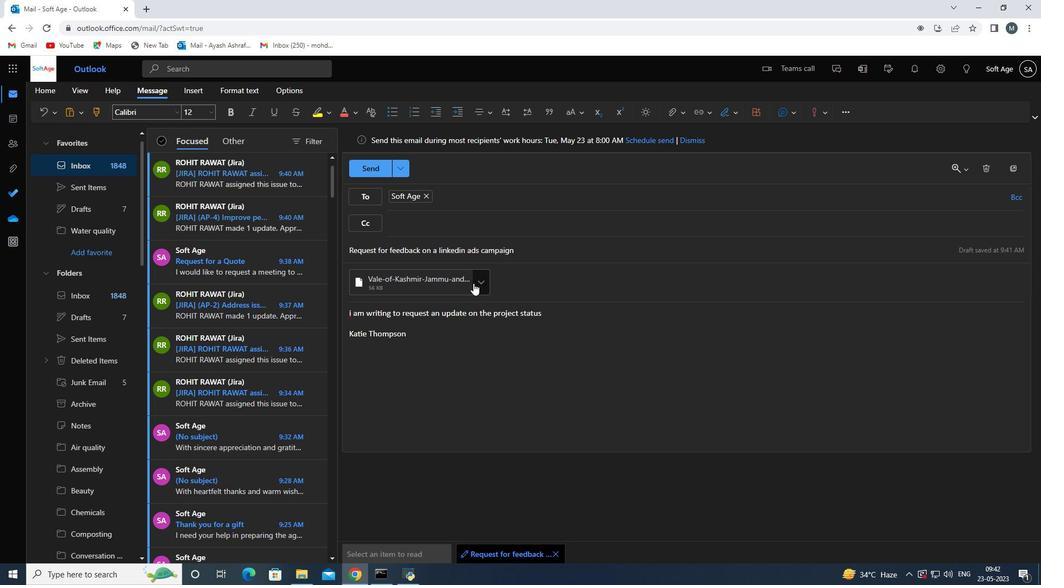 
Action: Mouse moved to (361, 342)
Screenshot: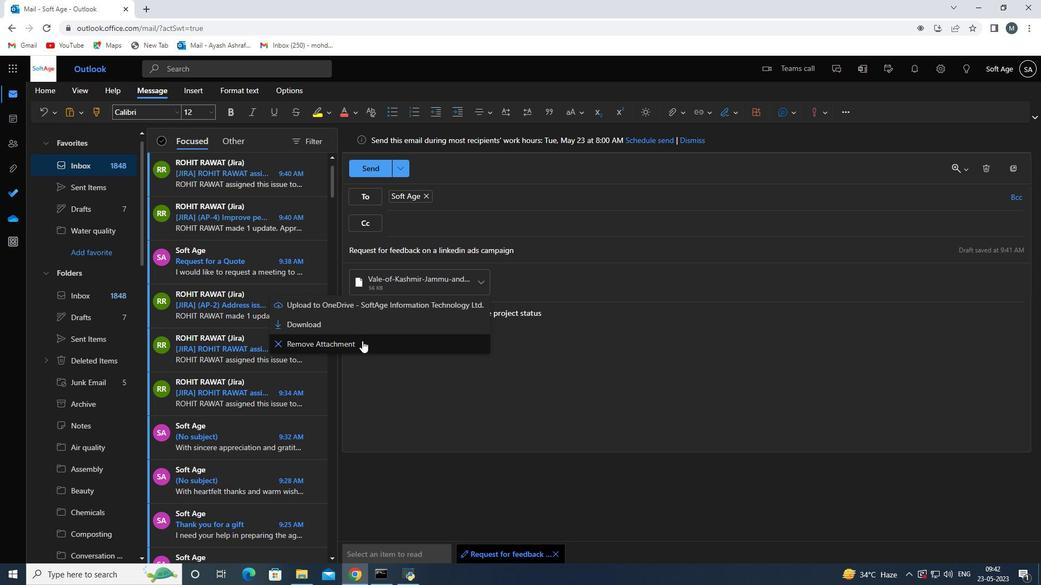 
Action: Mouse pressed left at (361, 342)
Screenshot: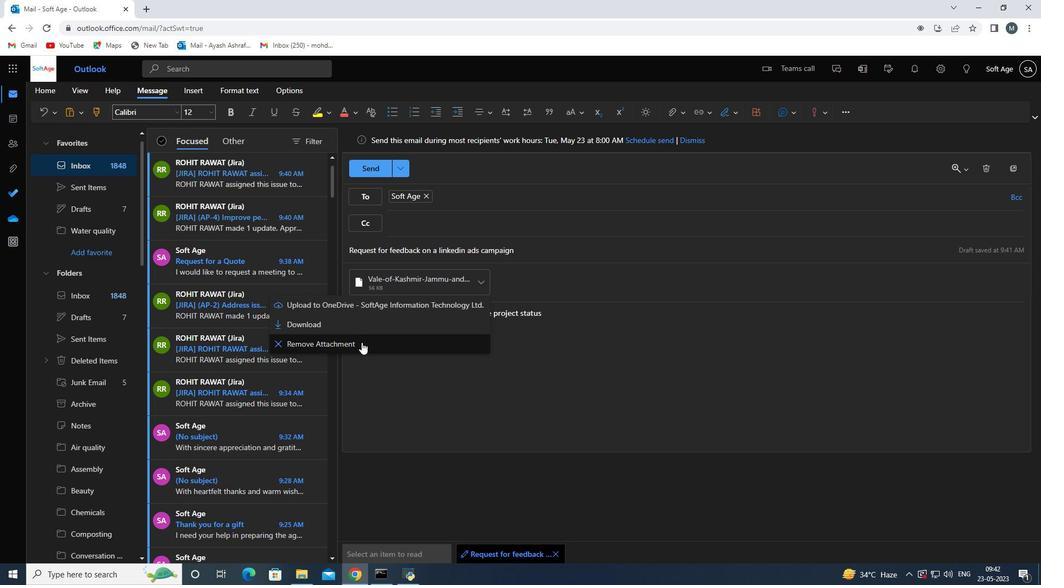 
Action: Mouse moved to (729, 116)
Screenshot: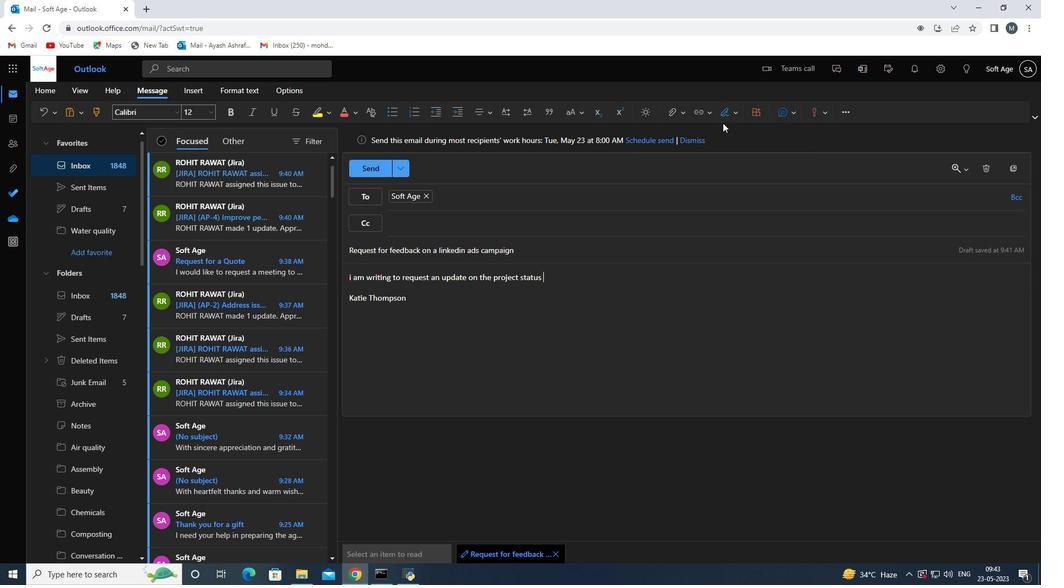 
Action: Mouse pressed left at (729, 116)
Screenshot: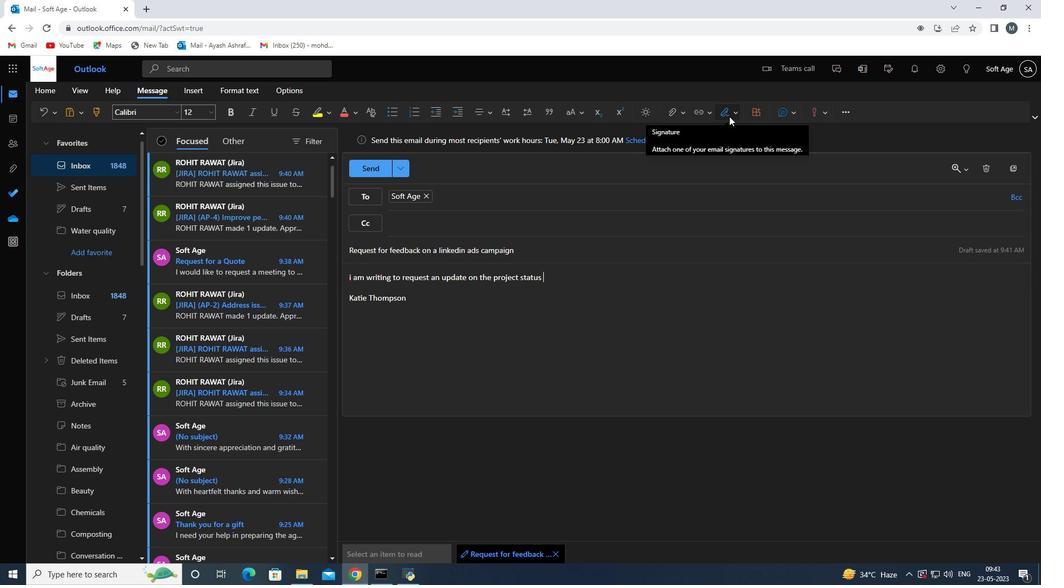 
Action: Mouse moved to (649, 218)
Screenshot: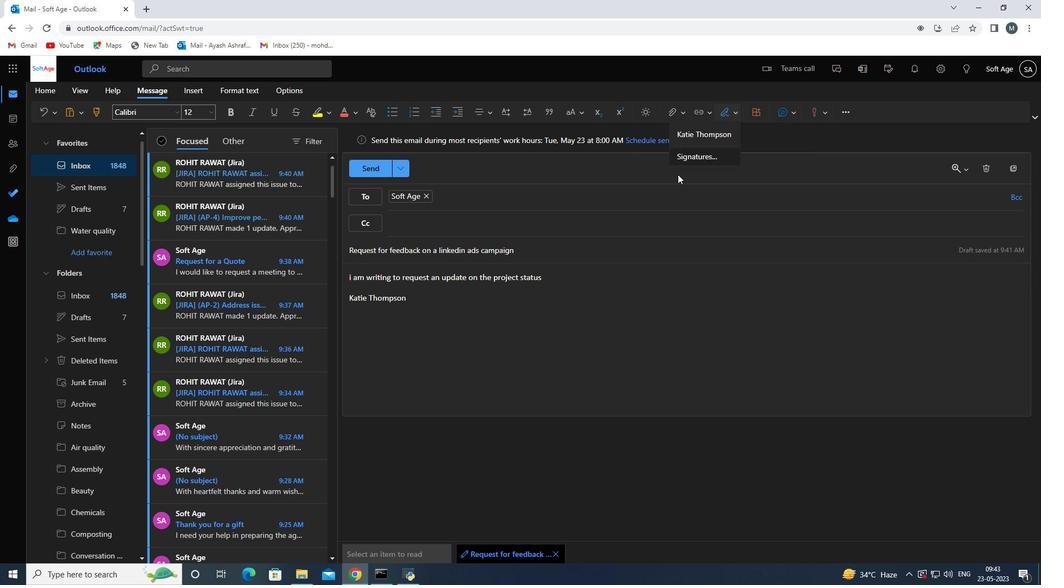 
Action: Mouse pressed left at (649, 218)
Screenshot: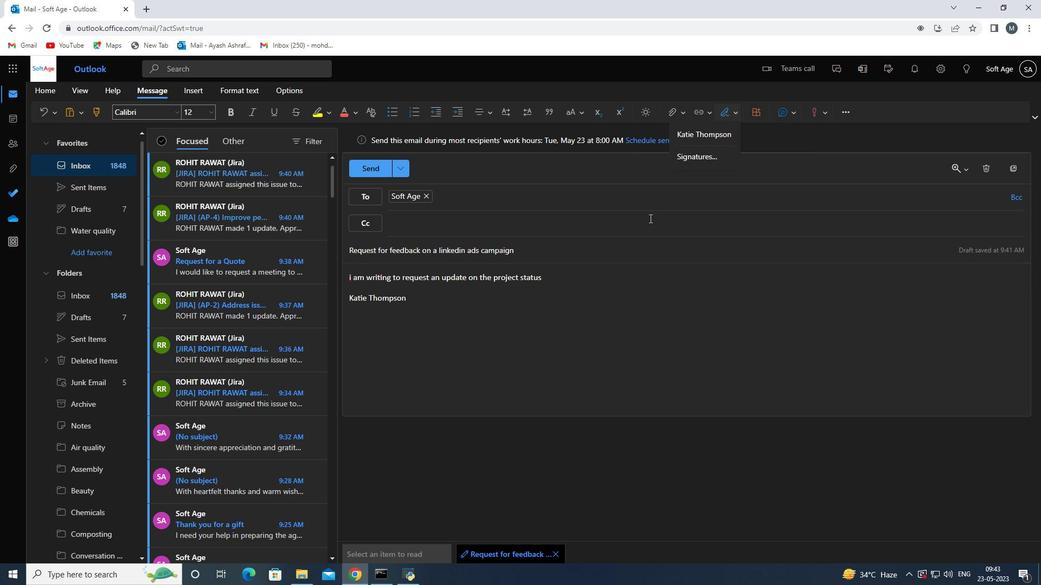 
Action: Mouse moved to (678, 120)
Screenshot: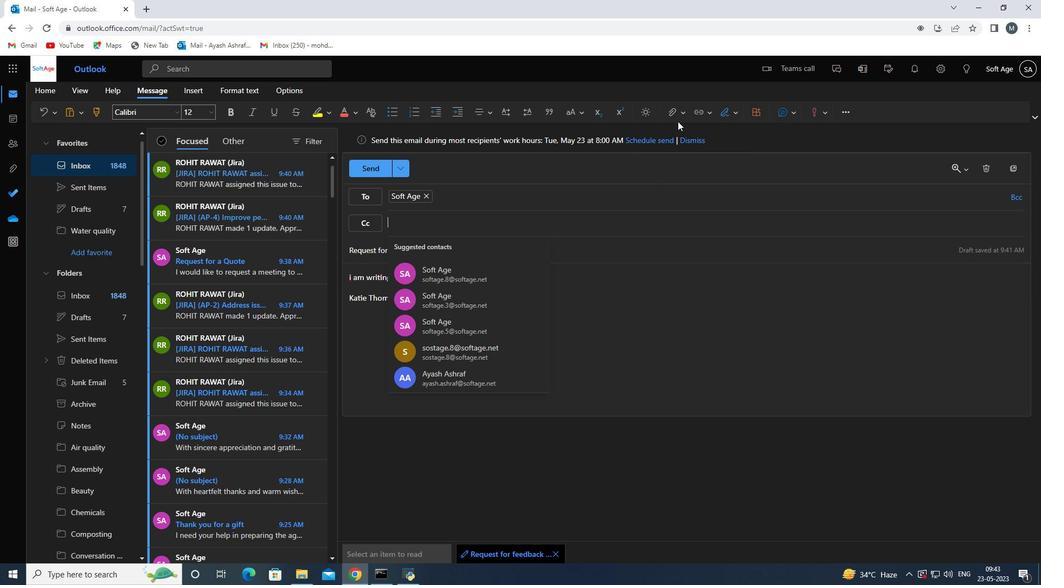 
Action: Mouse pressed left at (678, 120)
Screenshot: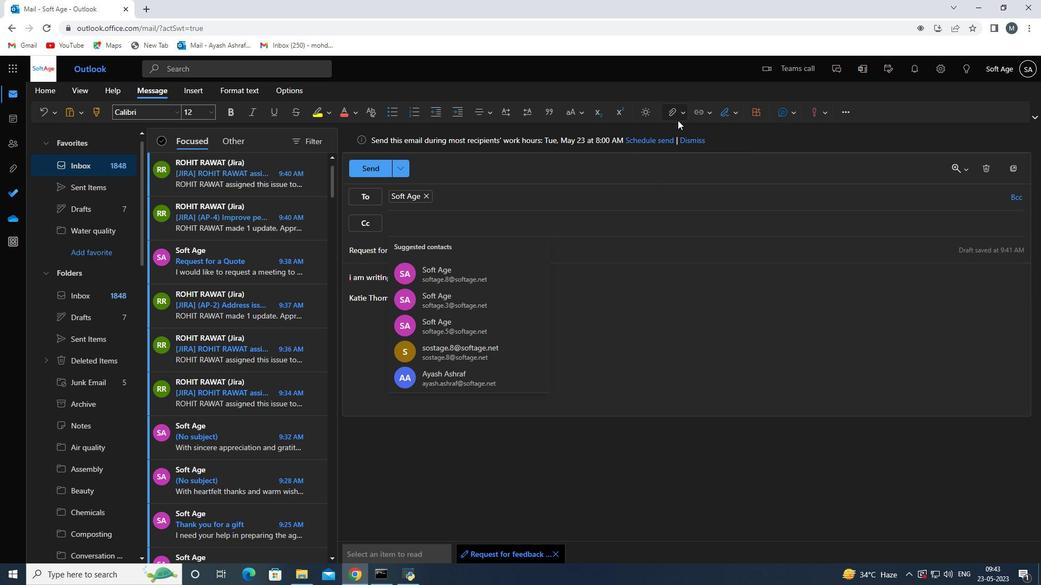 
Action: Mouse moved to (669, 135)
Screenshot: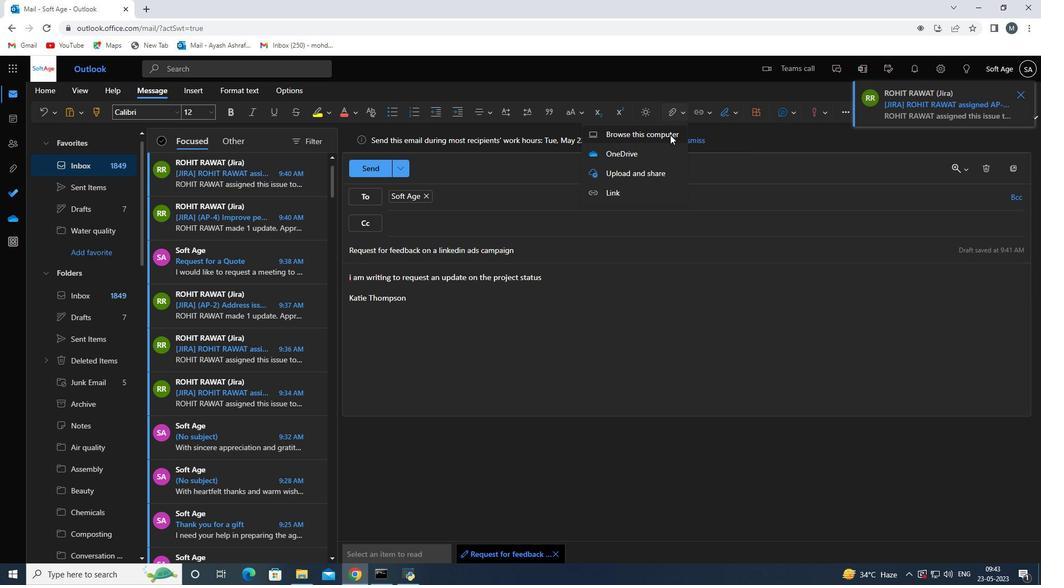 
Action: Mouse pressed left at (669, 135)
Screenshot: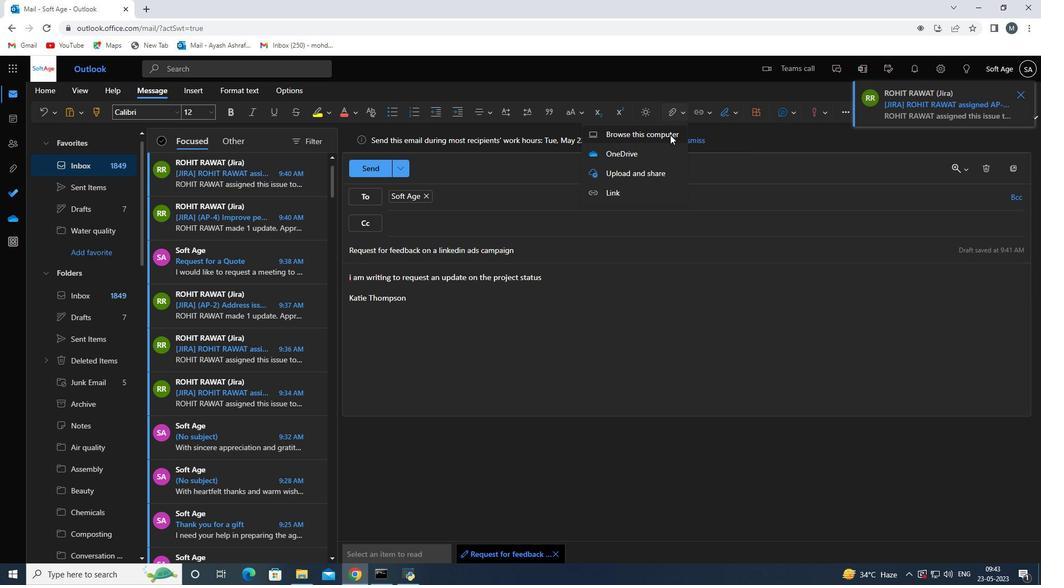 
Action: Mouse moved to (205, 127)
Screenshot: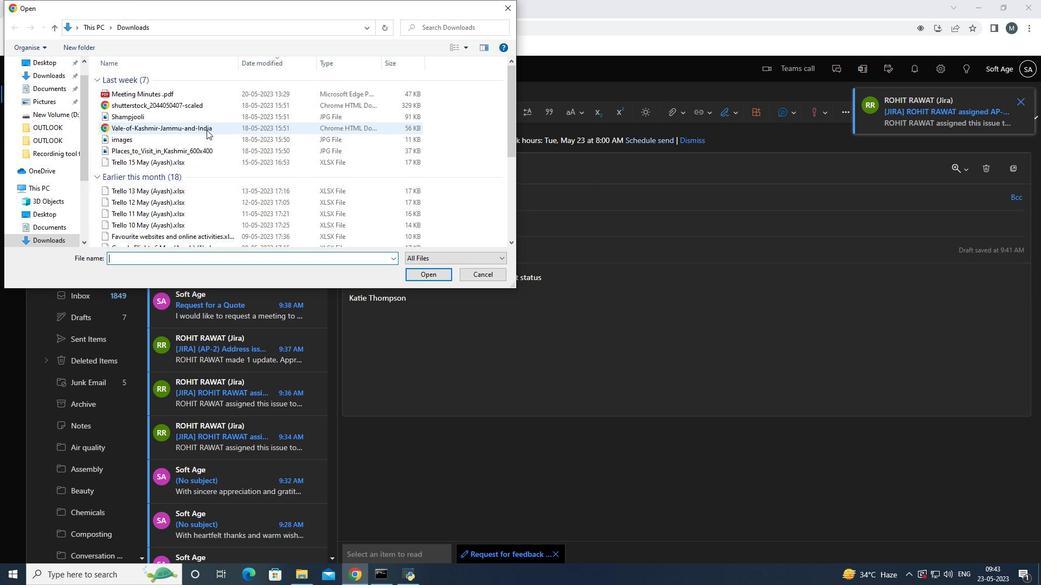
Action: Mouse pressed left at (205, 127)
Screenshot: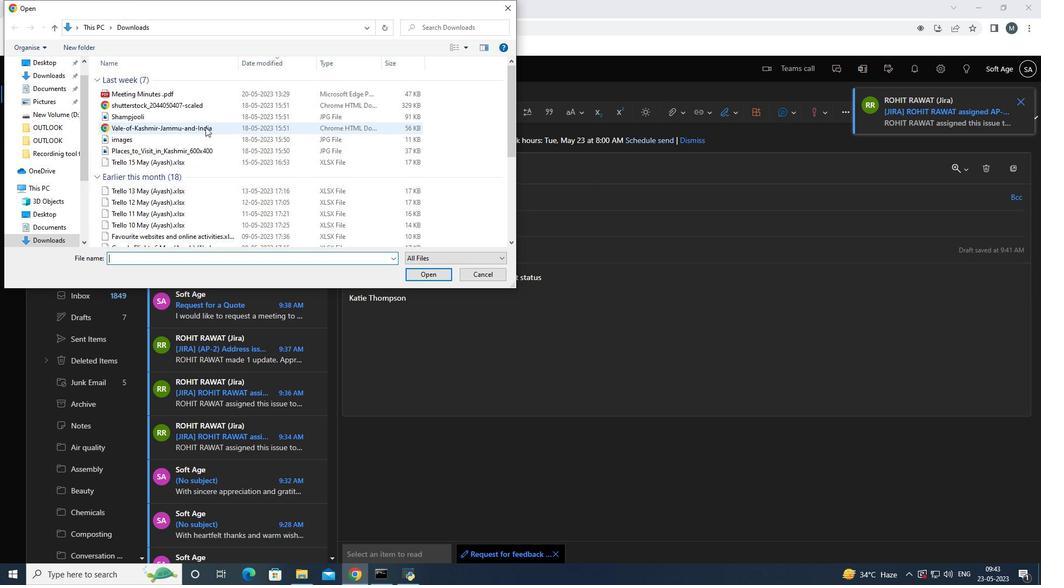
Action: Mouse pressed right at (205, 127)
Screenshot: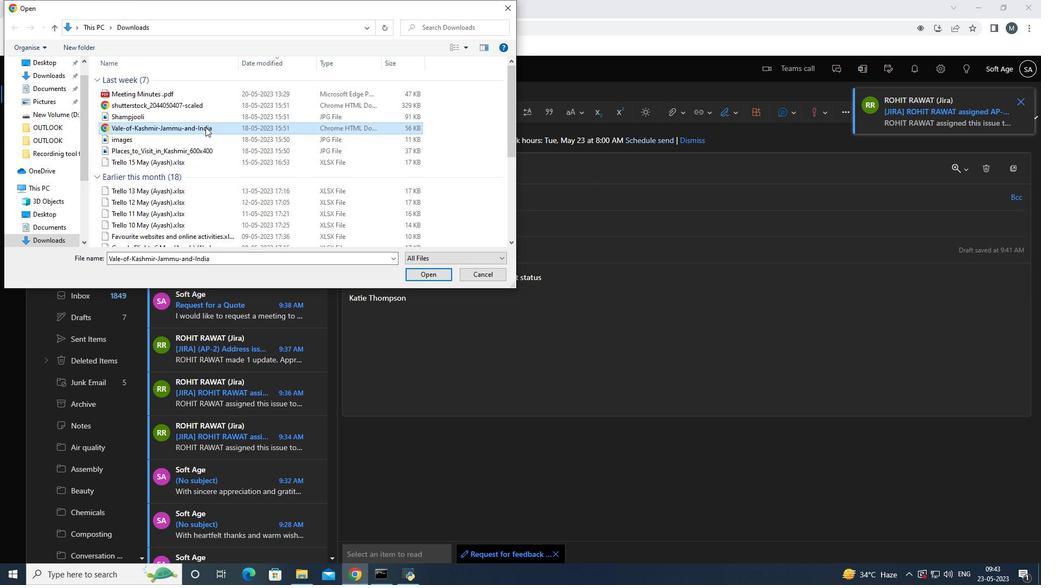 
Action: Mouse moved to (237, 350)
Screenshot: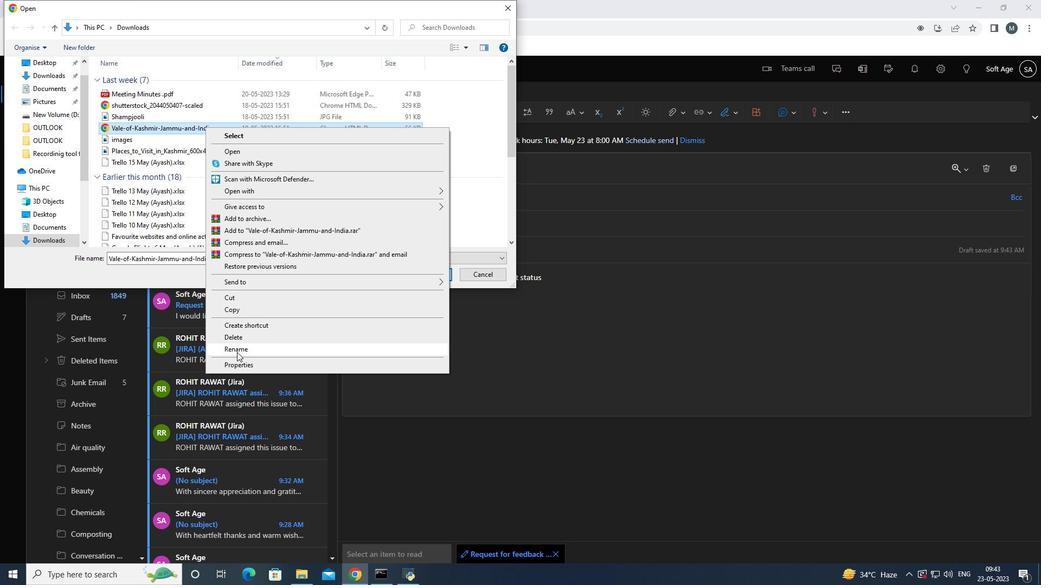 
Action: Mouse pressed left at (237, 350)
Screenshot: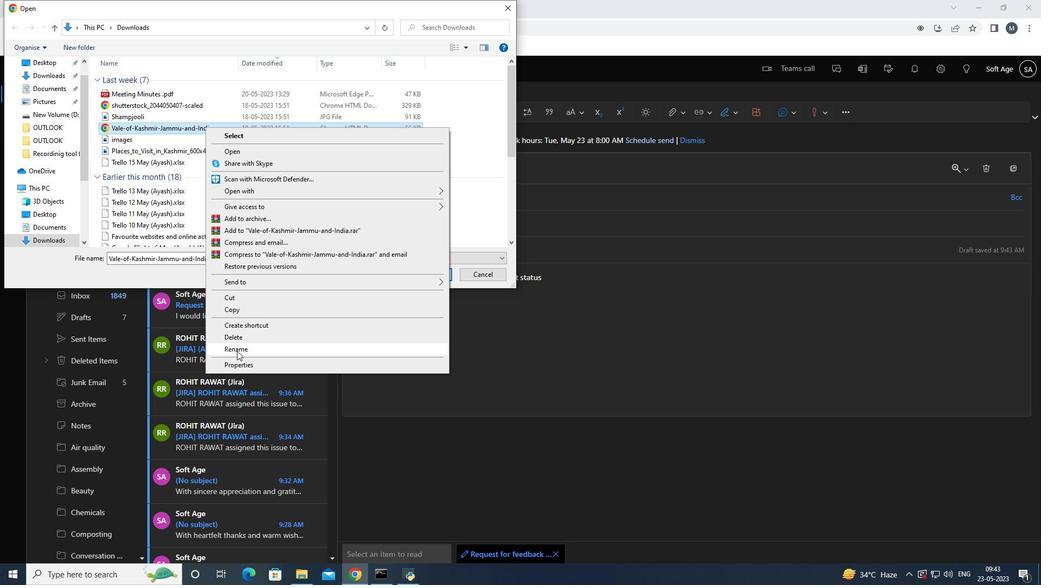 
Action: Key pressed <Key.shift>Voice<Key.space>over
Screenshot: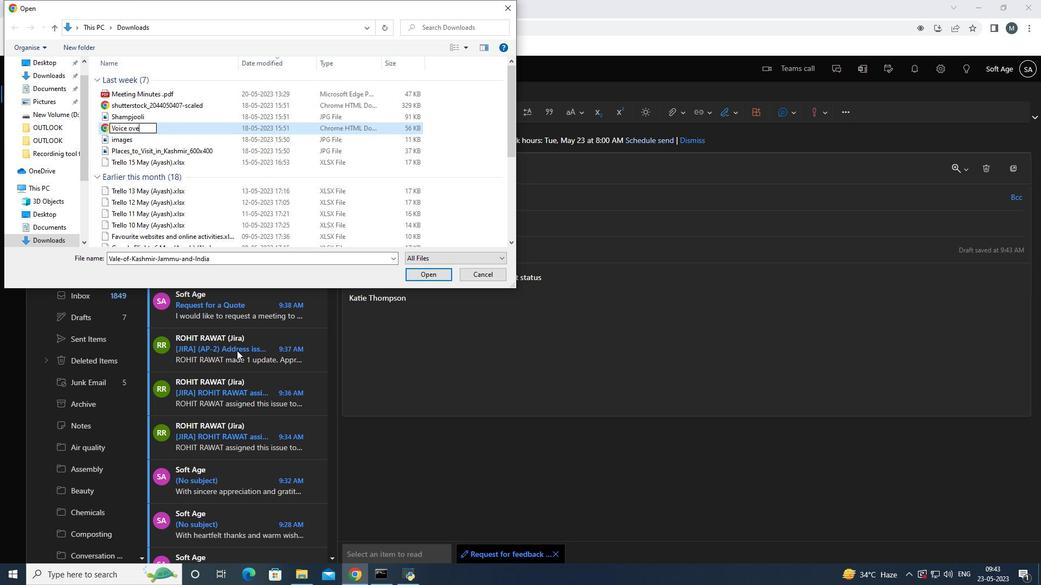 
Action: Mouse moved to (429, 274)
Screenshot: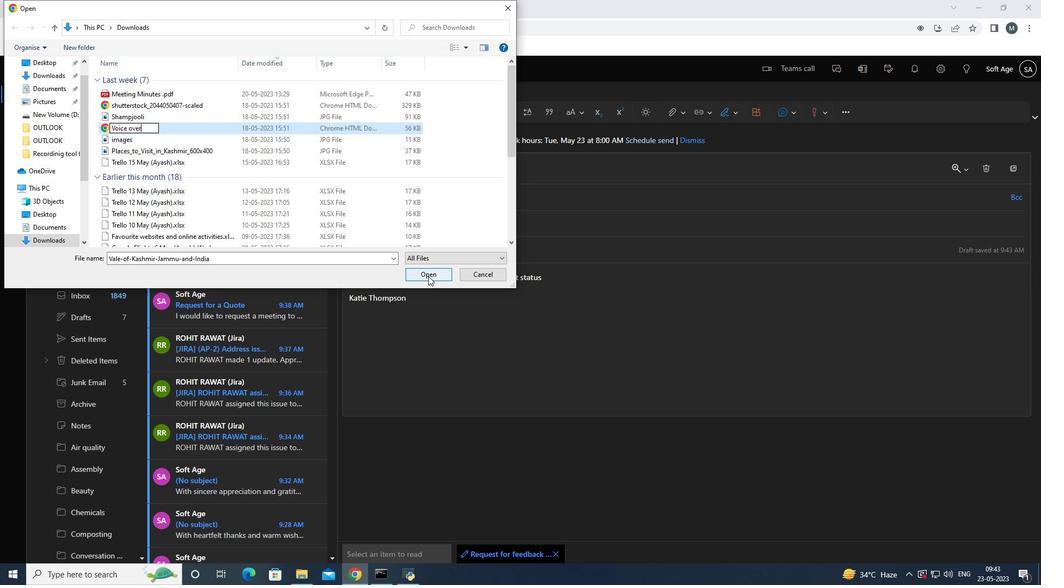 
Action: Mouse pressed left at (429, 274)
Screenshot: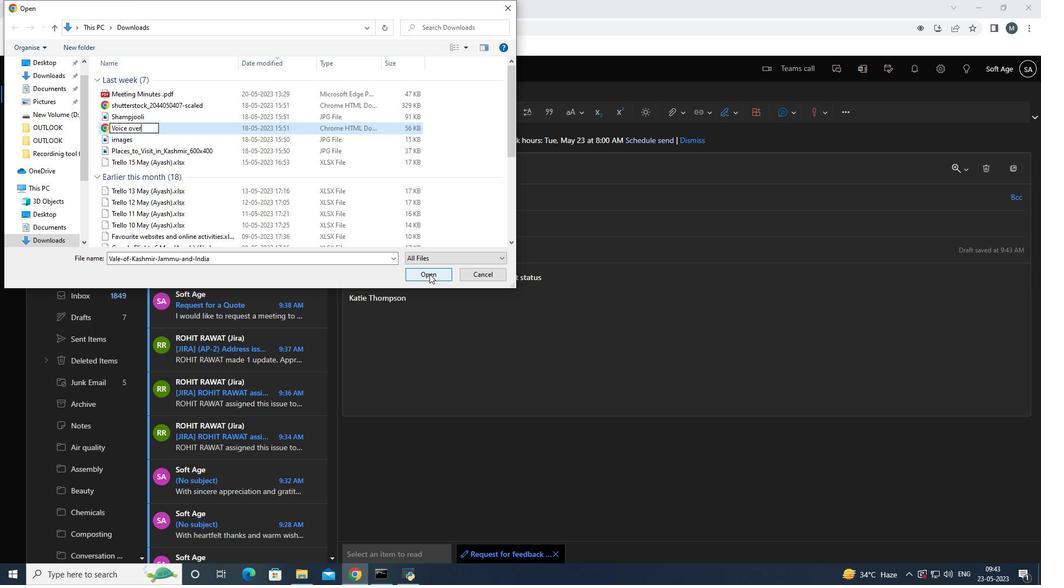 
Action: Mouse moved to (431, 274)
Screenshot: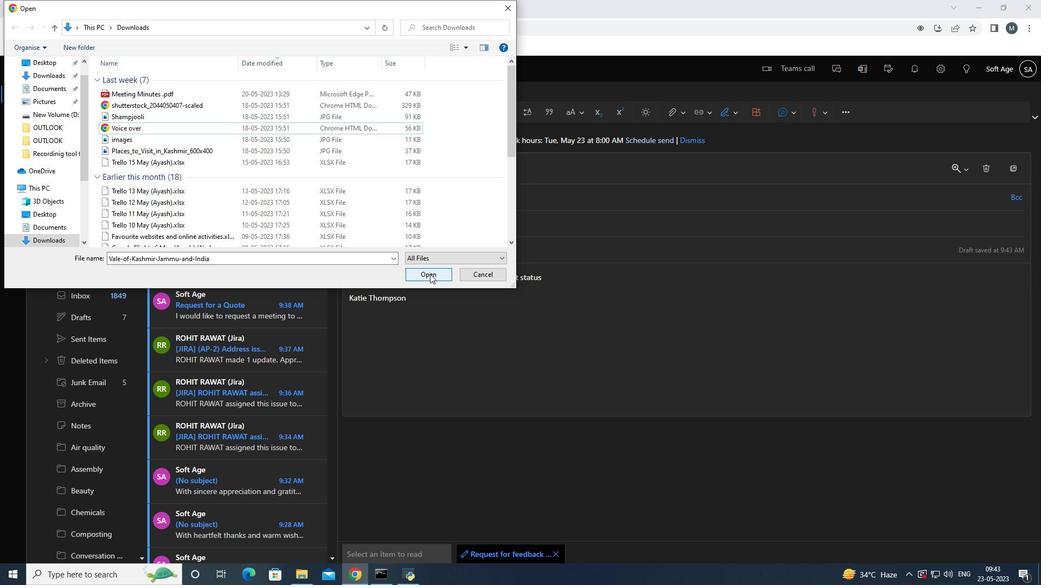 
Action: Mouse pressed left at (431, 274)
Screenshot: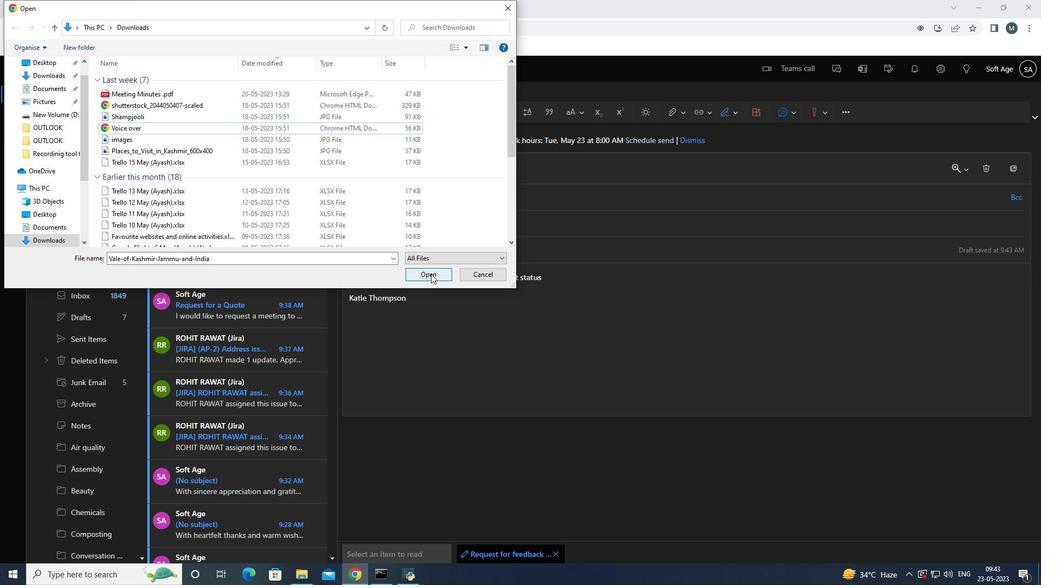 
Action: Mouse moved to (610, 235)
Screenshot: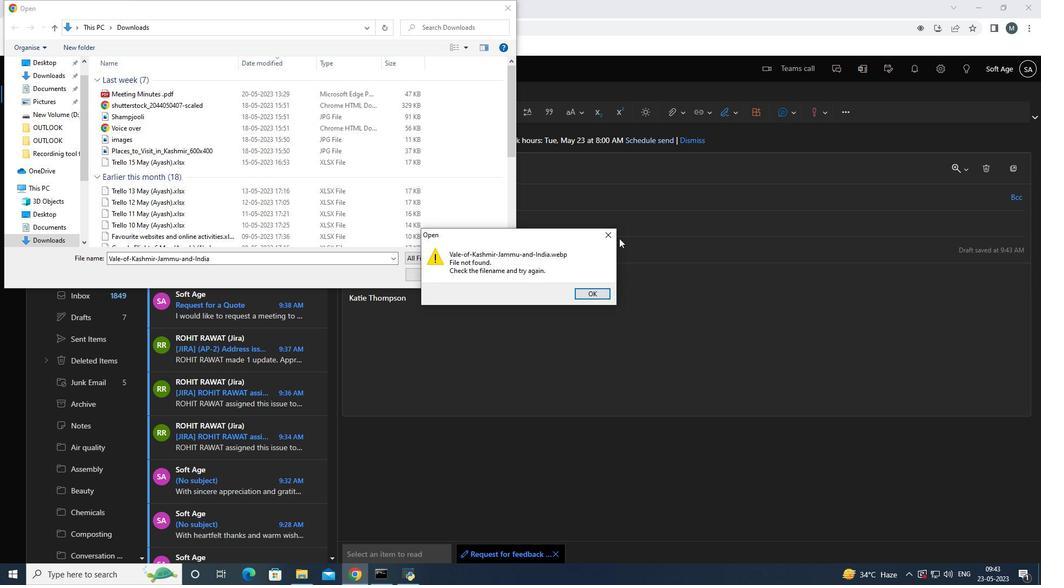 
Action: Mouse pressed left at (610, 235)
Screenshot: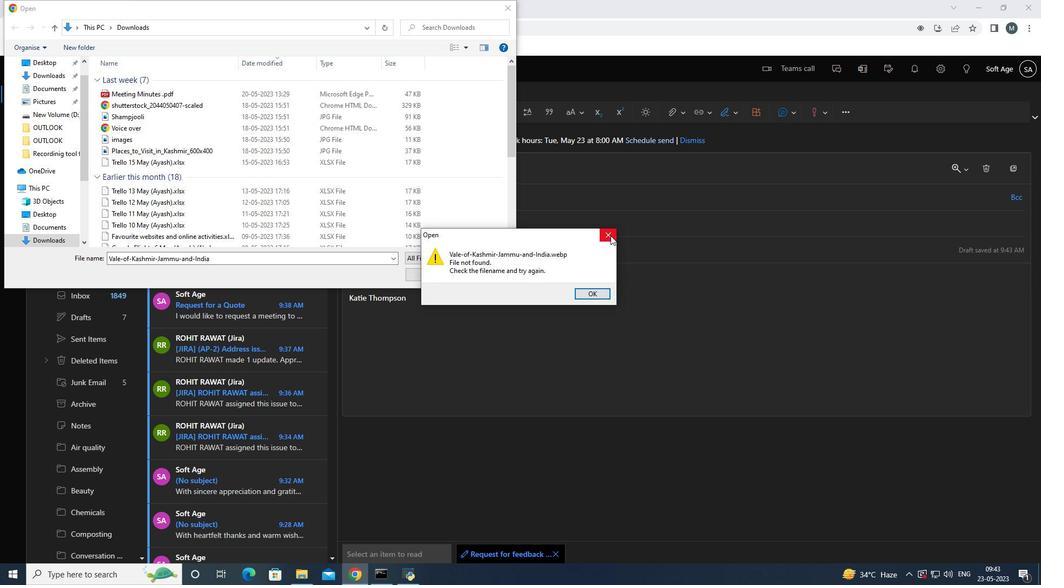 
Action: Mouse moved to (484, 276)
Screenshot: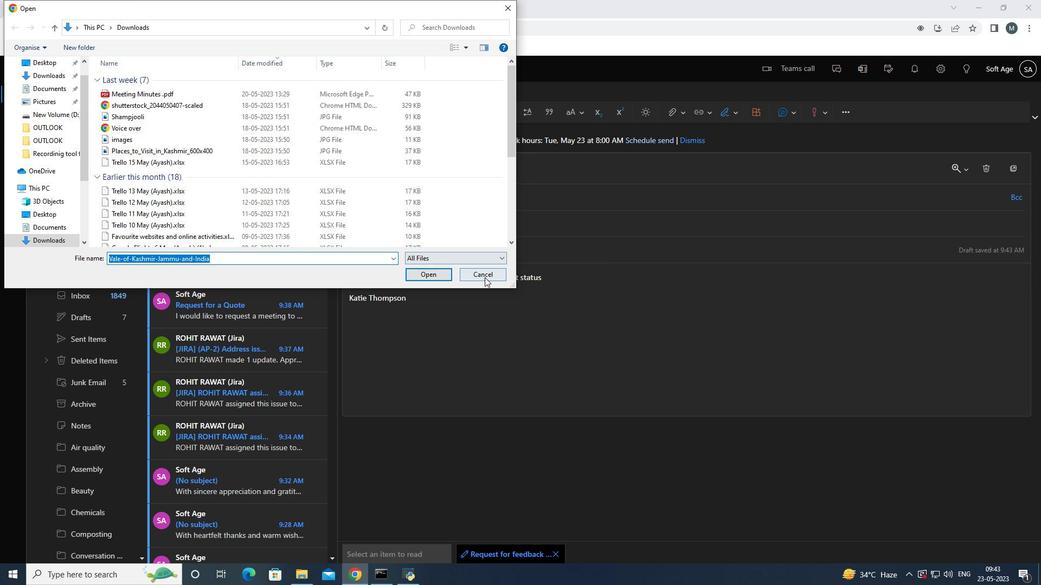 
Action: Mouse pressed left at (484, 276)
Screenshot: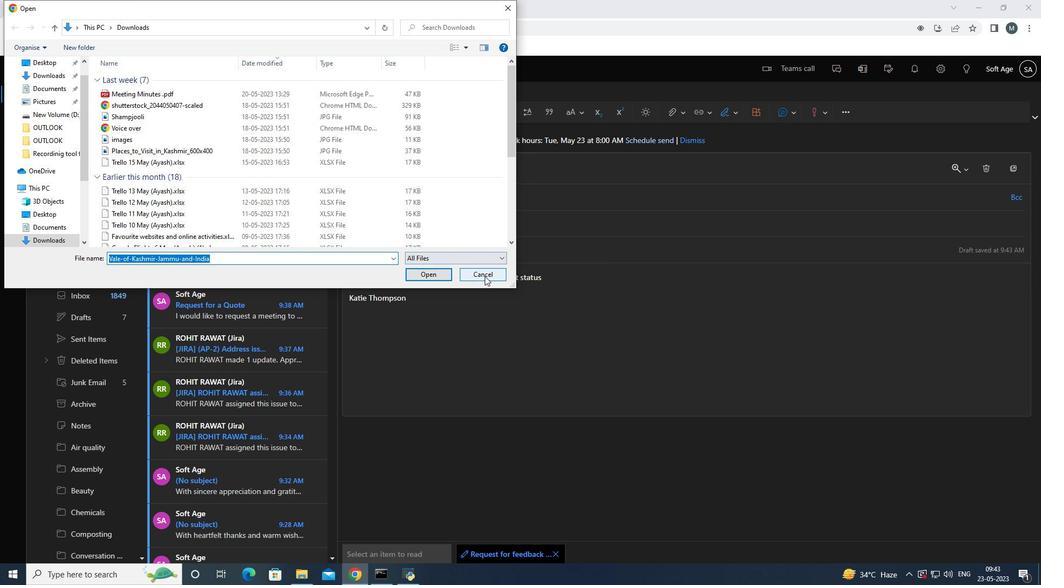 
Action: Mouse moved to (678, 118)
Screenshot: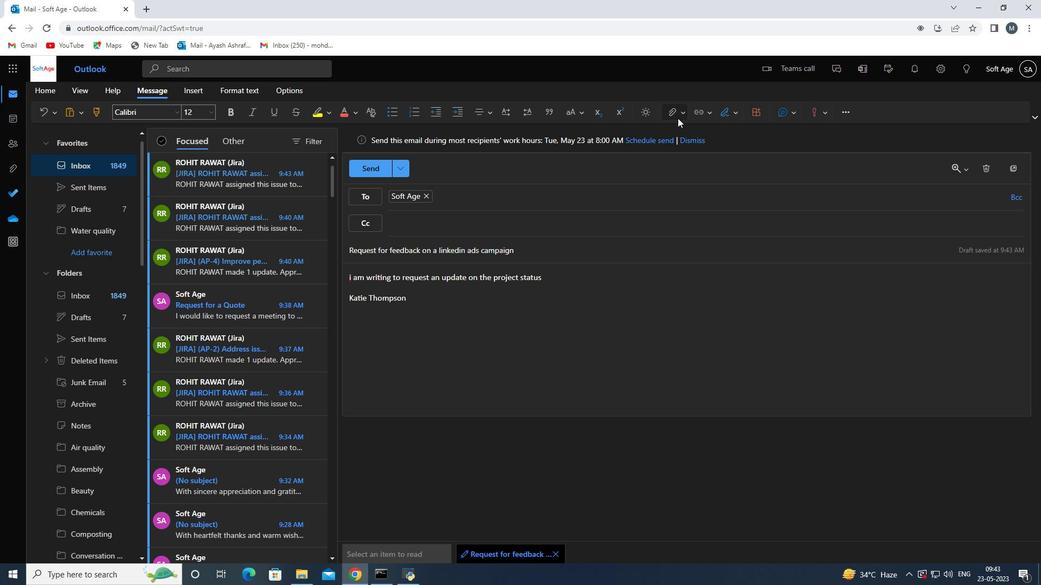 
Action: Mouse pressed left at (678, 118)
Screenshot: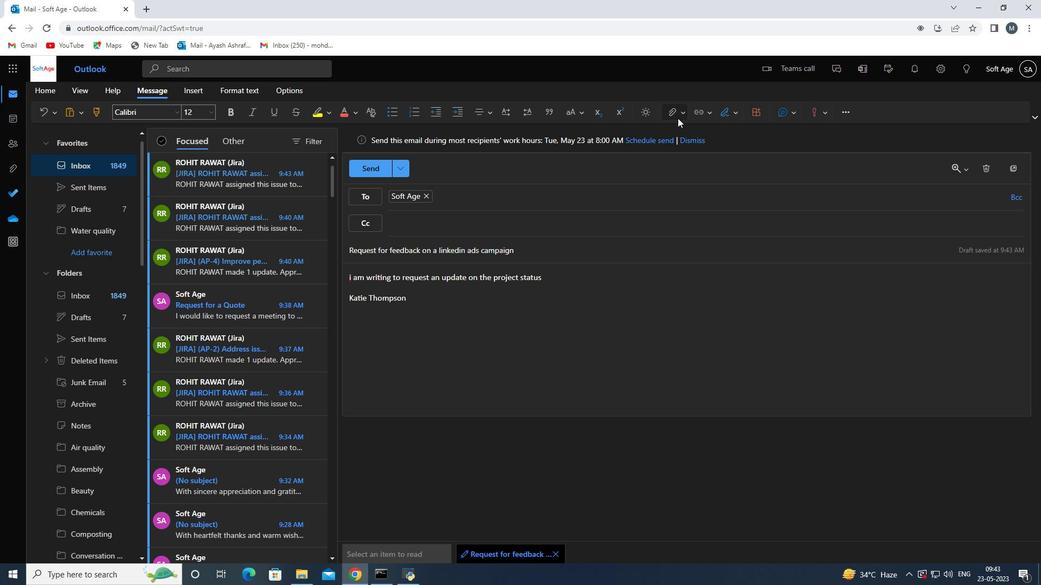 
Action: Mouse moved to (640, 137)
Screenshot: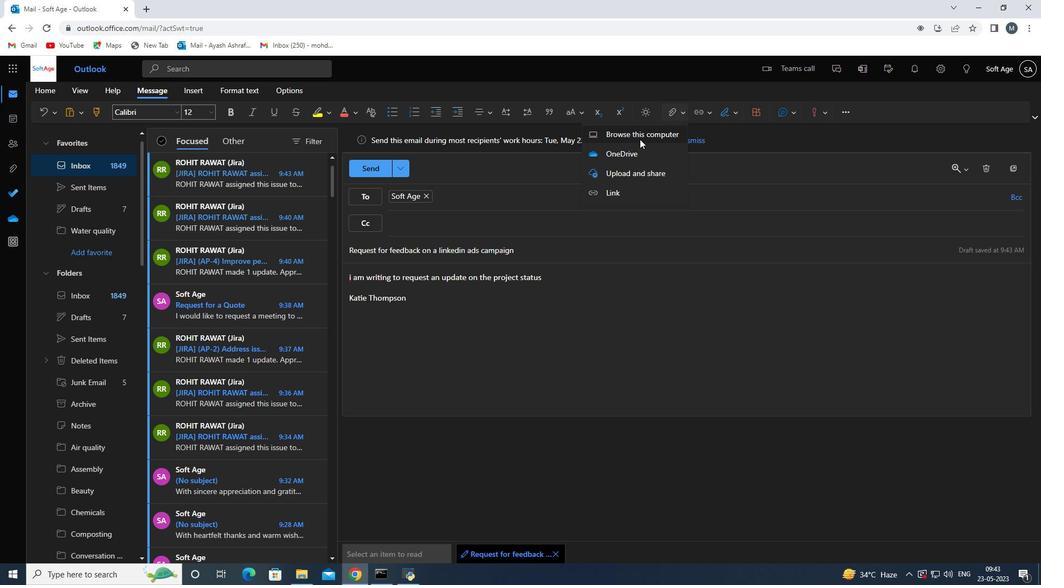 
Action: Mouse pressed left at (640, 137)
Screenshot: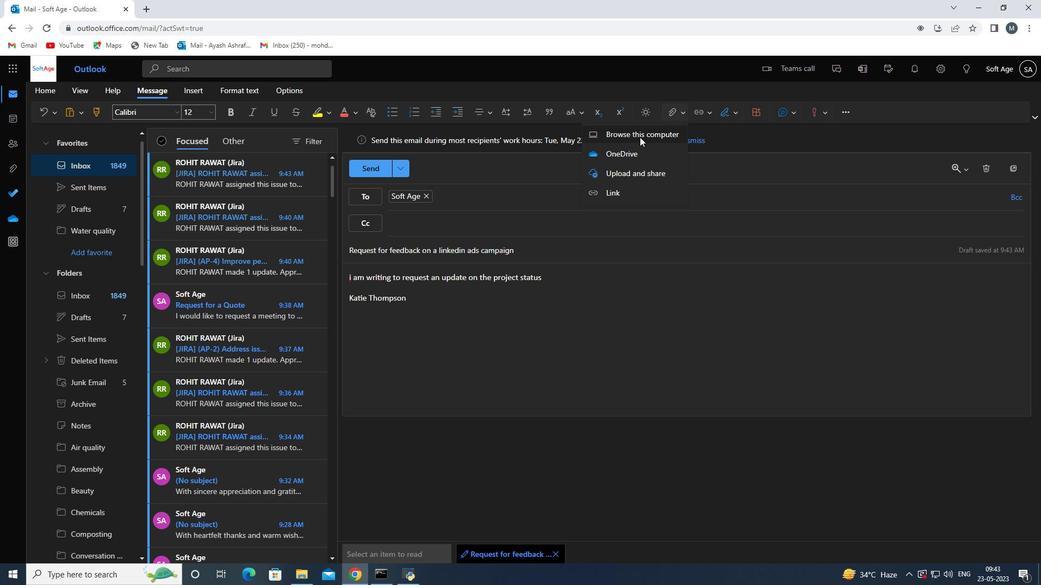 
Action: Mouse moved to (188, 129)
Screenshot: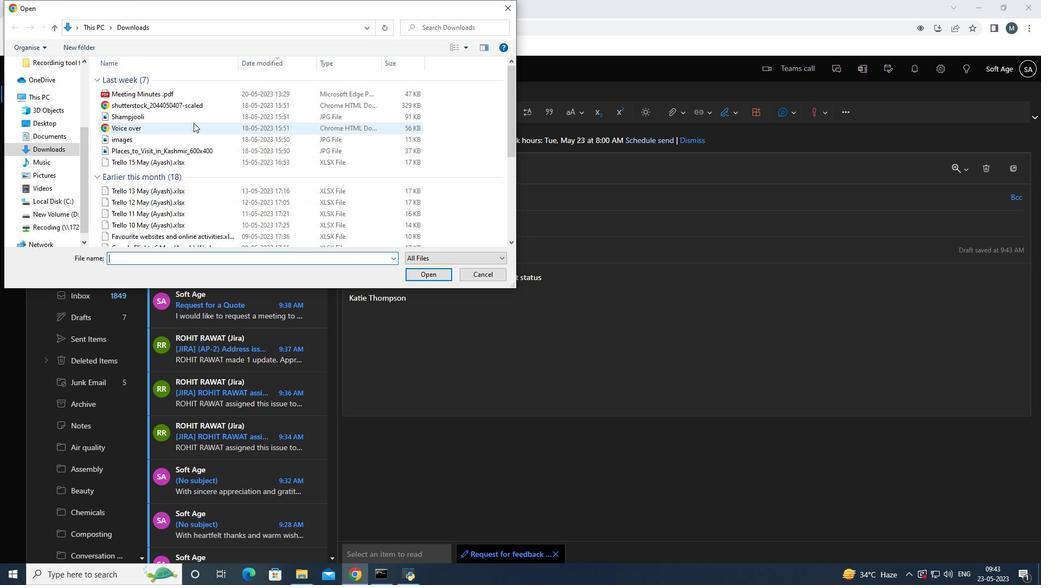 
Action: Mouse pressed left at (188, 129)
Screenshot: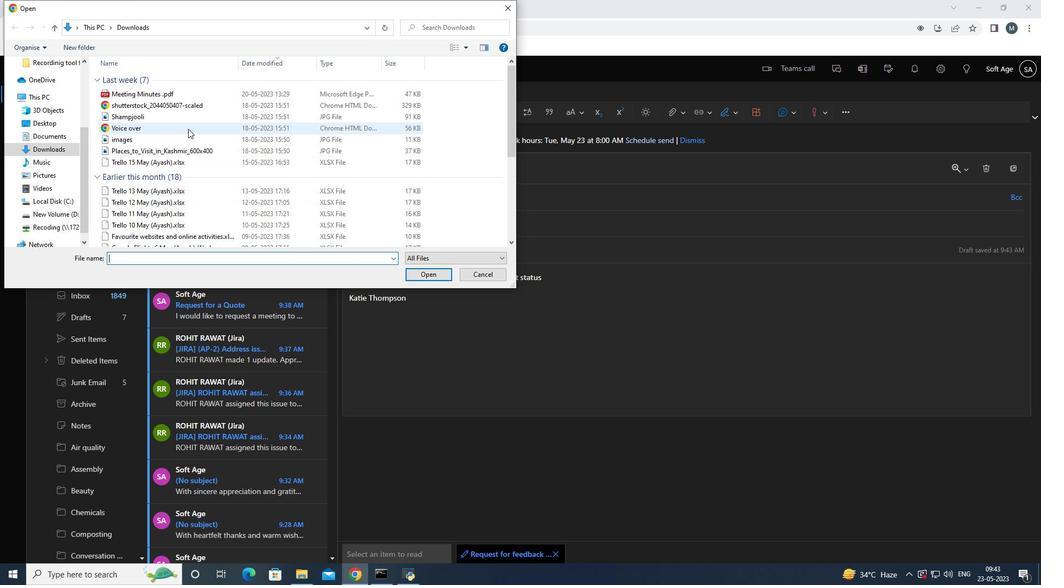 
Action: Mouse pressed left at (188, 129)
Screenshot: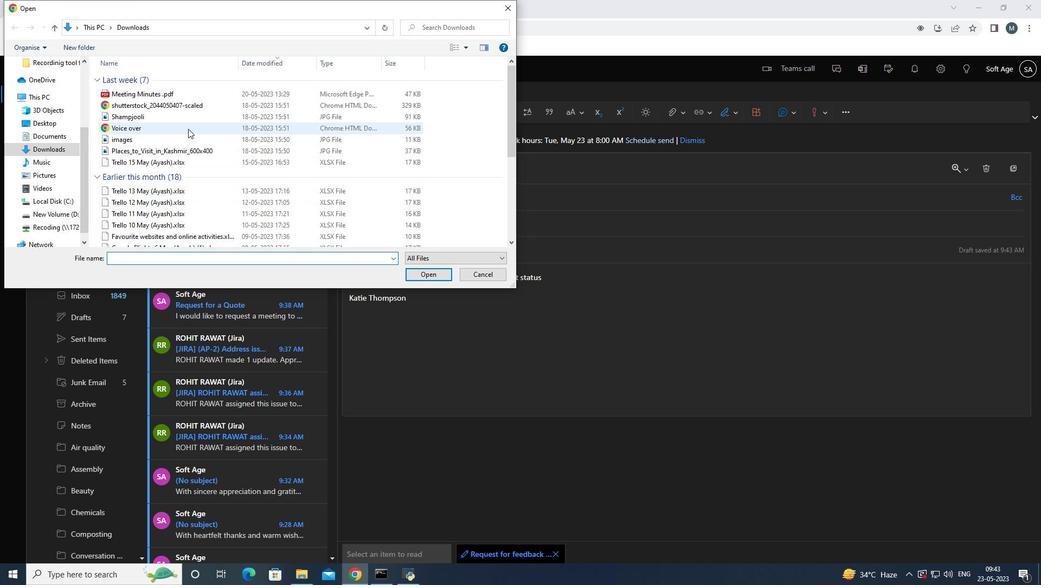 
Action: Mouse moved to (375, 170)
Screenshot: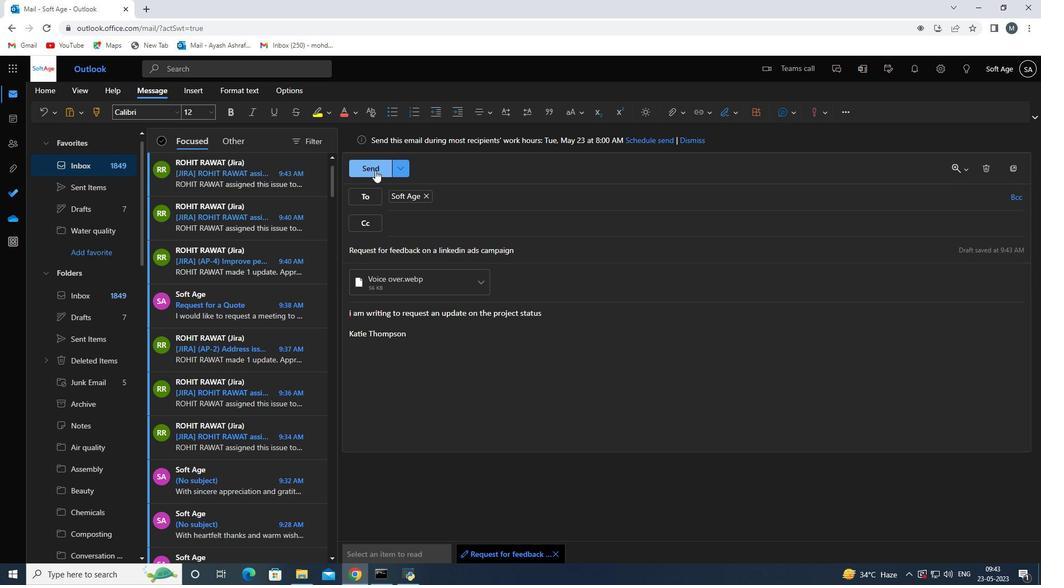 
Action: Mouse pressed left at (375, 170)
Screenshot: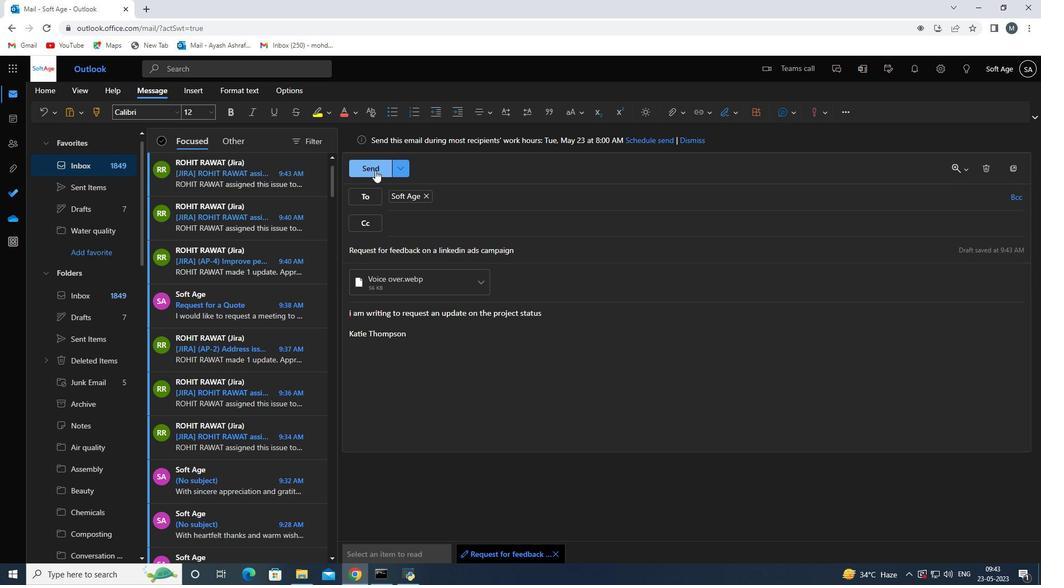
Action: Mouse moved to (186, 271)
Screenshot: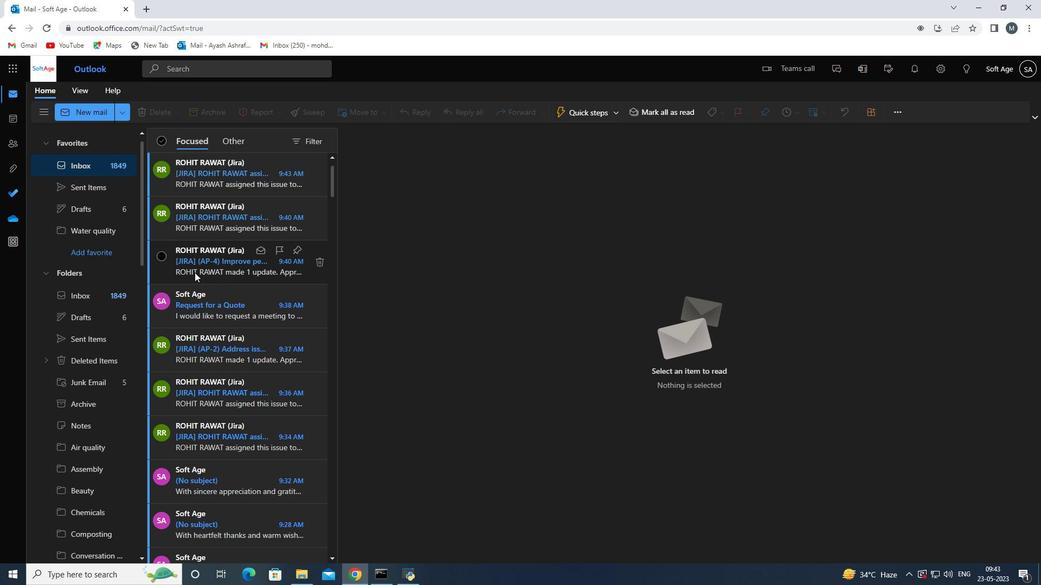 
Action: Mouse scrolled (186, 271) with delta (0, 0)
Screenshot: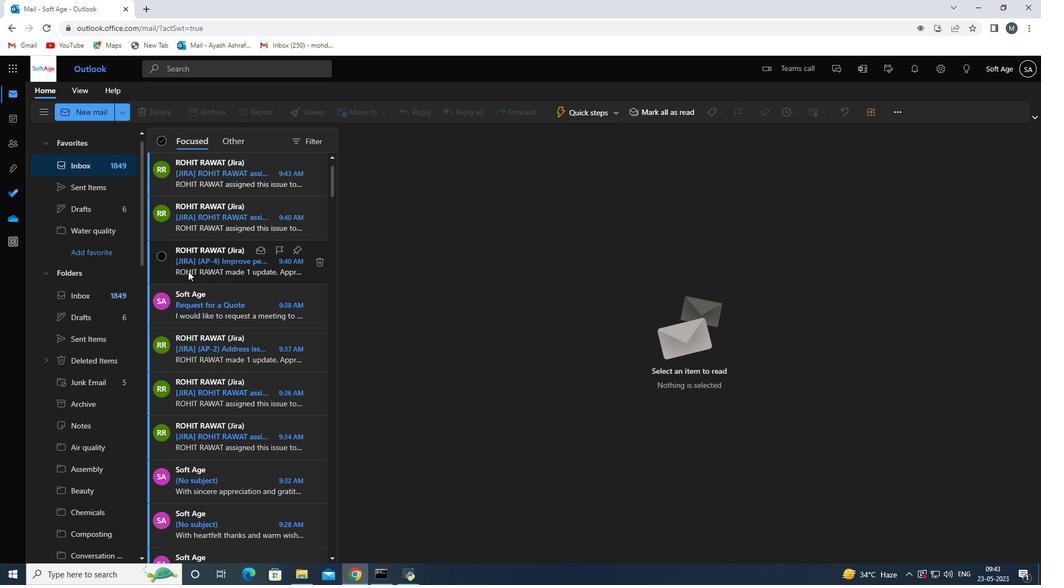 
Action: Mouse scrolled (186, 271) with delta (0, 0)
Screenshot: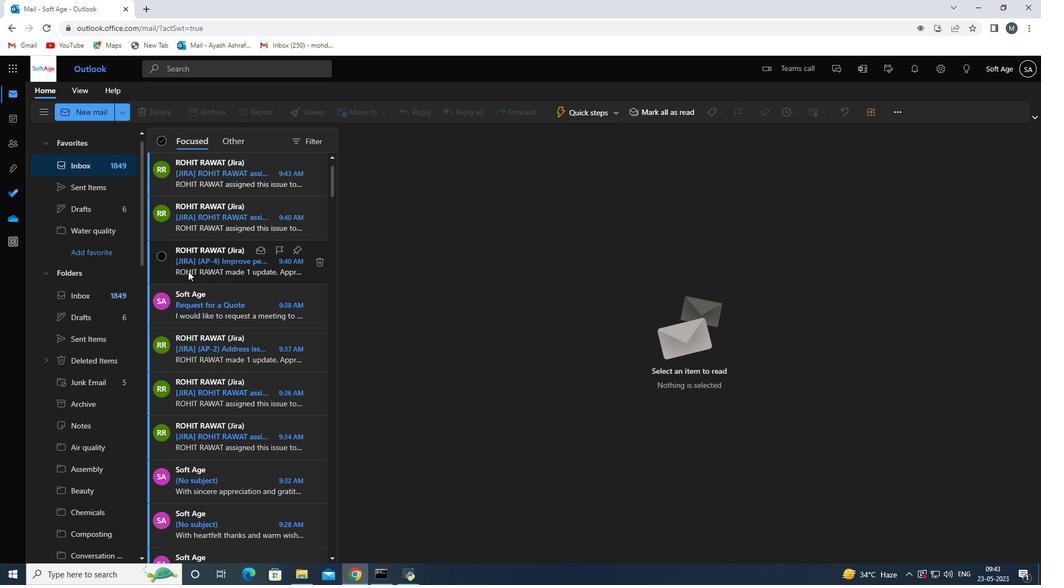 
Action: Mouse scrolled (186, 271) with delta (0, 0)
Screenshot: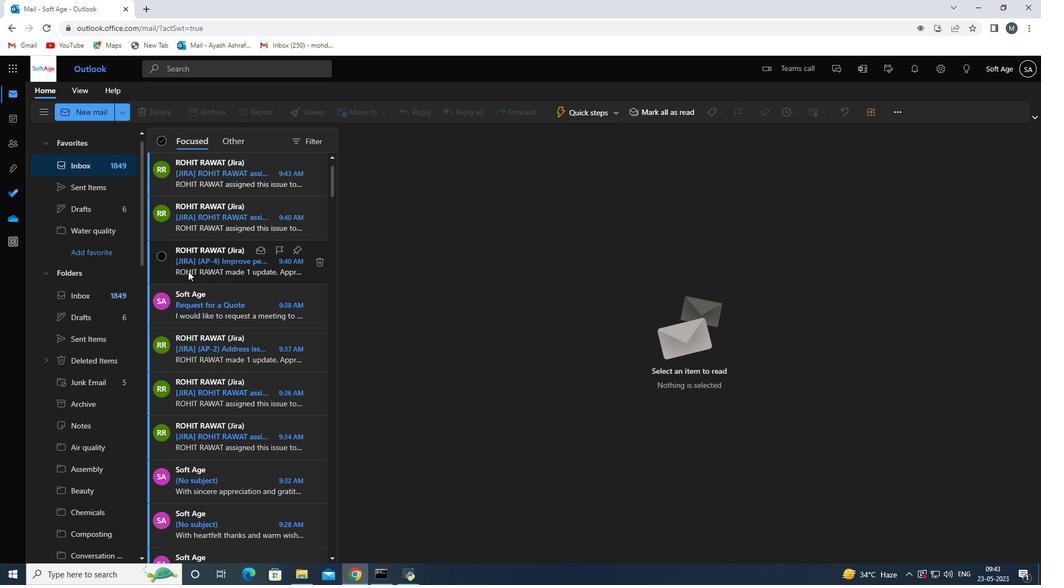 
Action: Mouse scrolled (186, 271) with delta (0, 0)
Screenshot: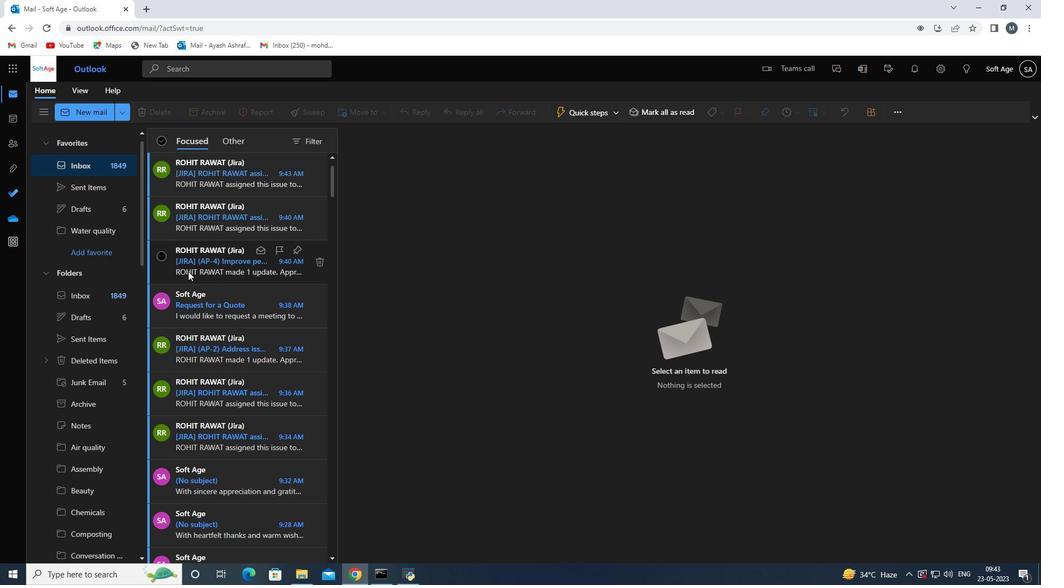 
Action: Mouse scrolled (186, 271) with delta (0, 0)
Screenshot: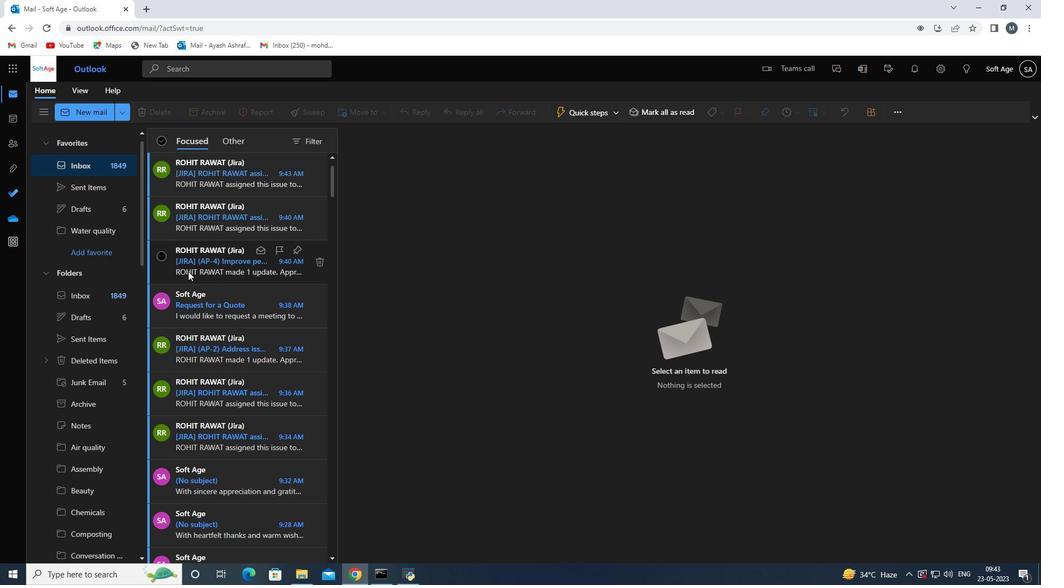 
Action: Mouse scrolled (186, 271) with delta (0, 0)
Screenshot: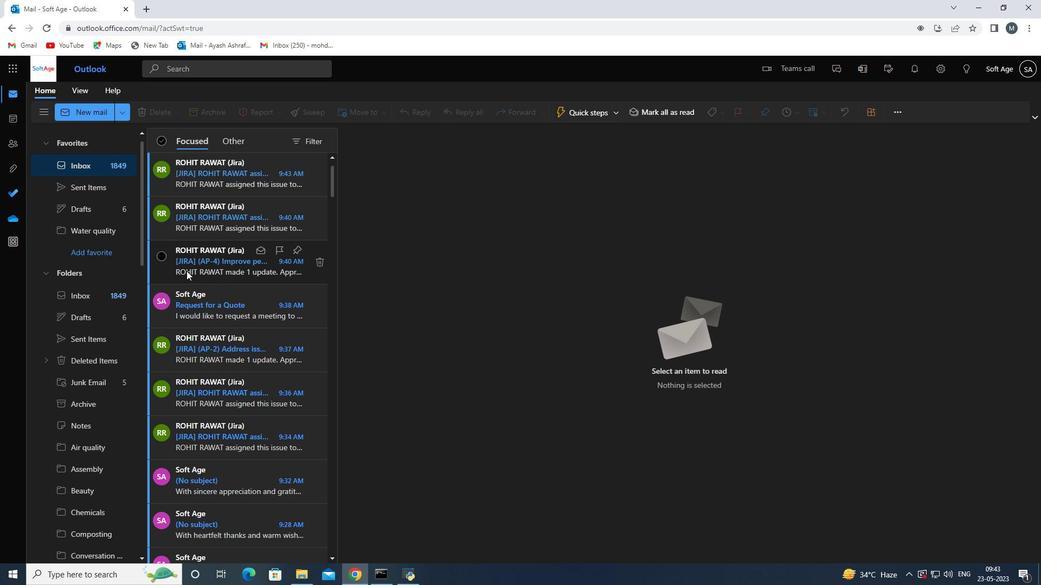 
Action: Mouse moved to (98, 182)
Screenshot: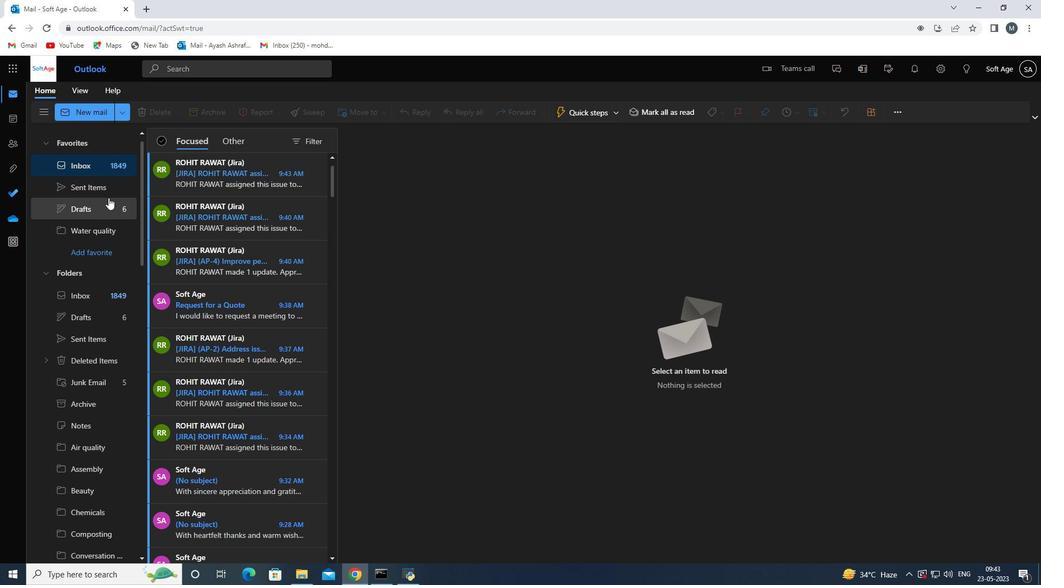 
Action: Mouse pressed left at (98, 182)
Screenshot: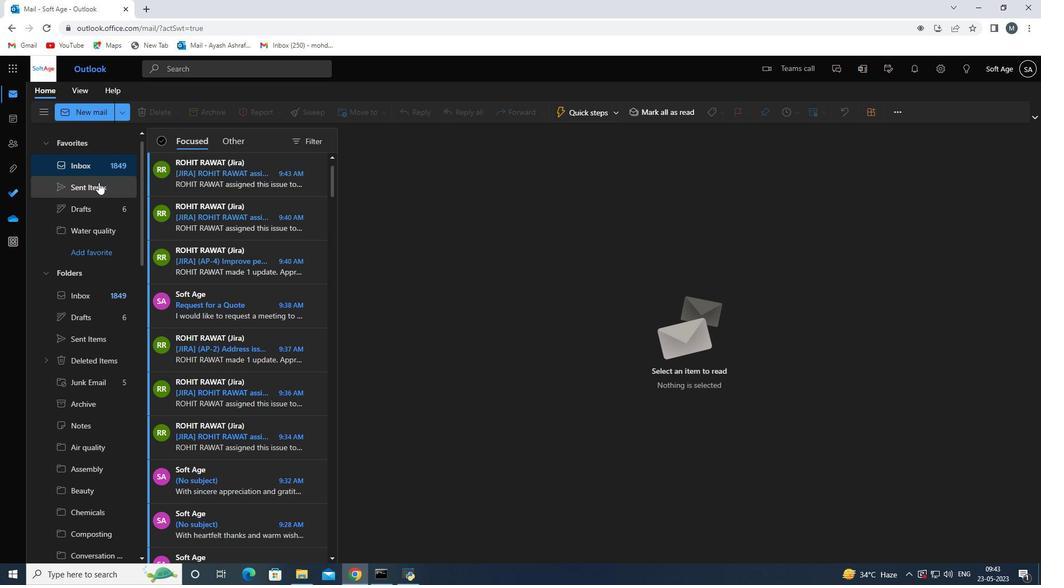 
Action: Mouse moved to (241, 204)
Screenshot: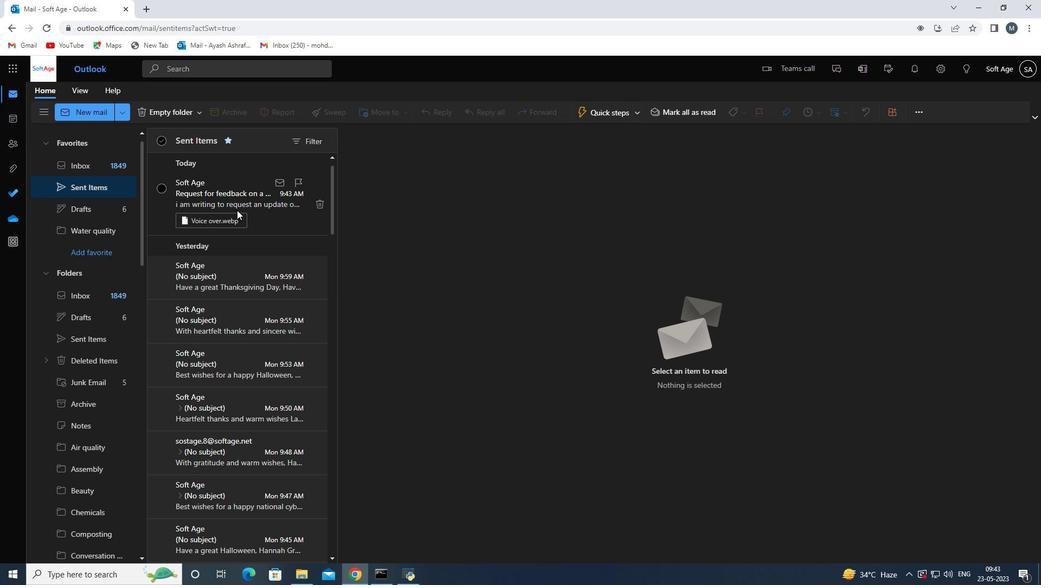 
Action: Mouse scrolled (241, 205) with delta (0, 0)
Screenshot: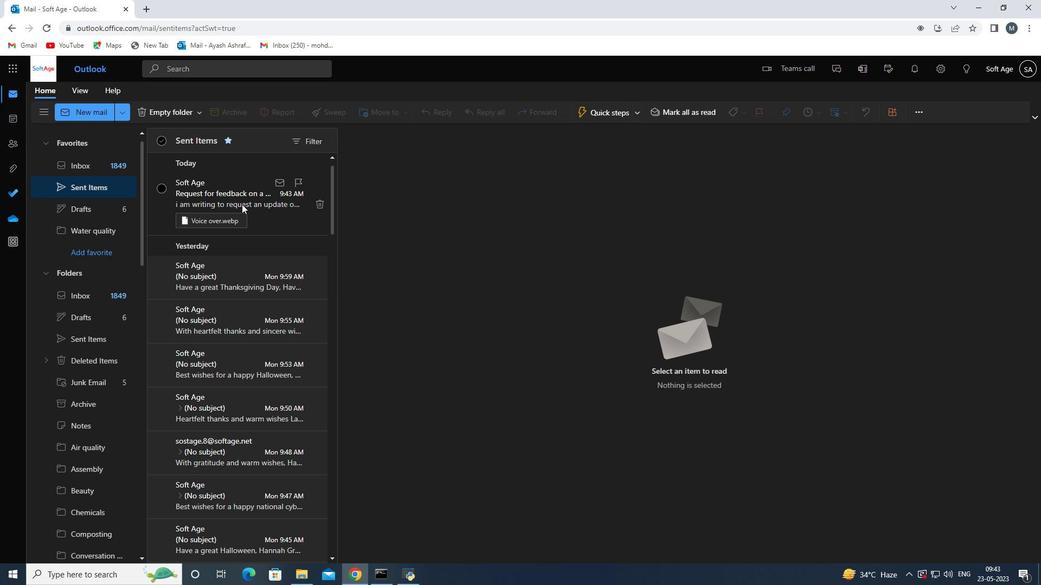 
Action: Mouse moved to (242, 203)
Screenshot: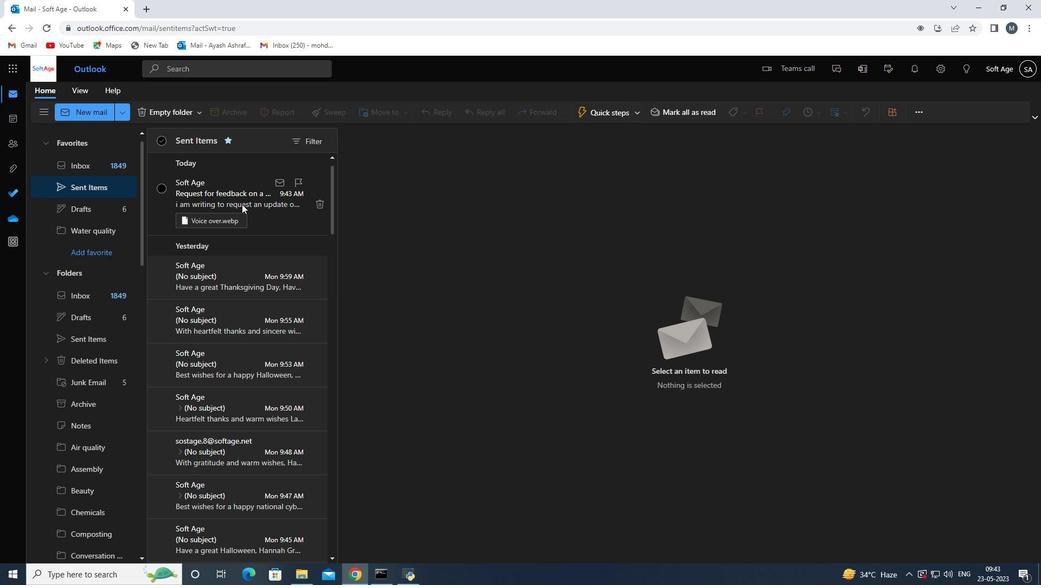 
Action: Mouse scrolled (242, 204) with delta (0, 0)
Screenshot: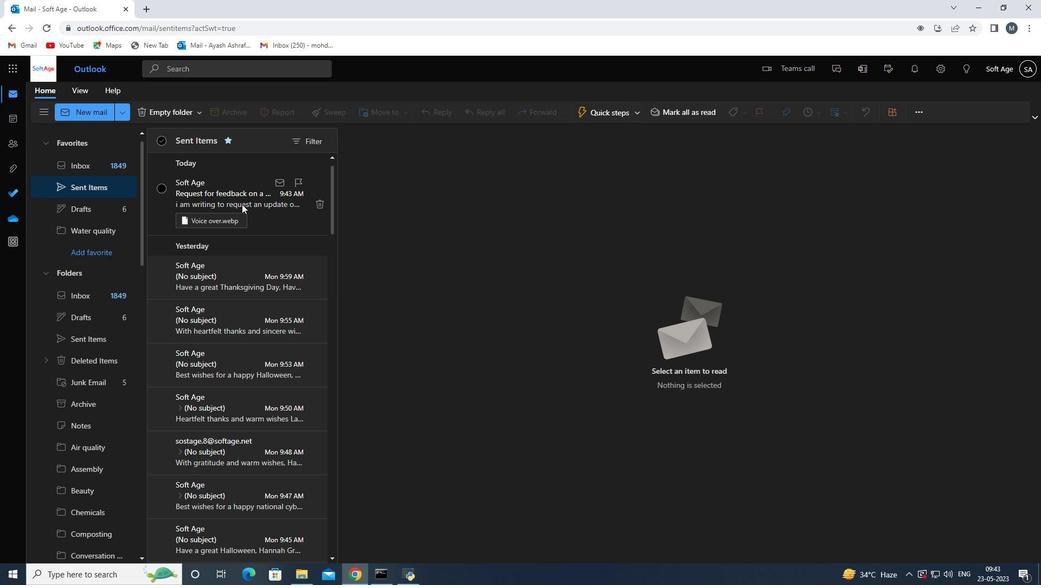 
Action: Mouse scrolled (242, 204) with delta (0, 0)
Screenshot: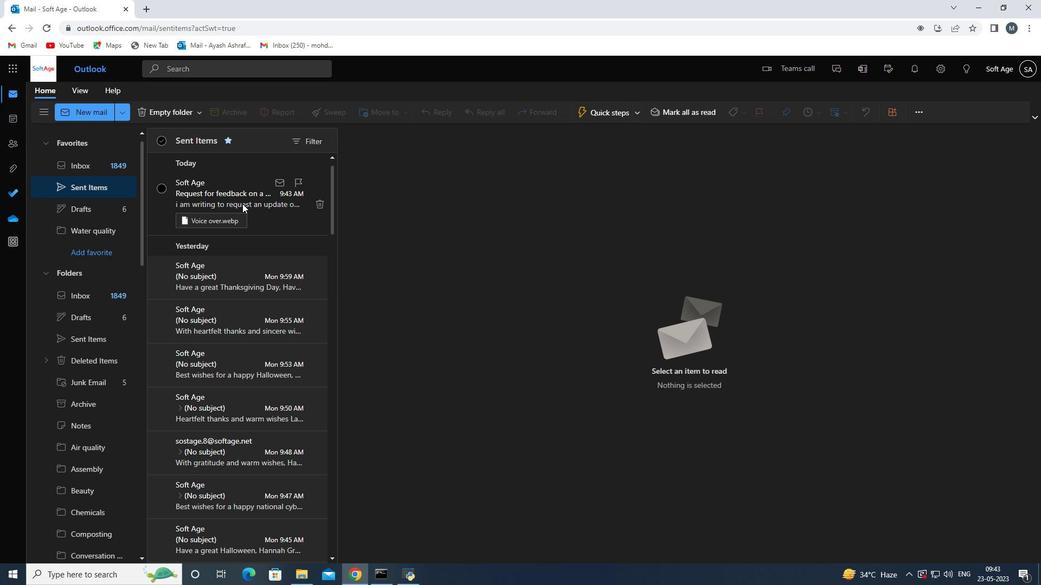 
Action: Mouse pressed left at (242, 203)
Screenshot: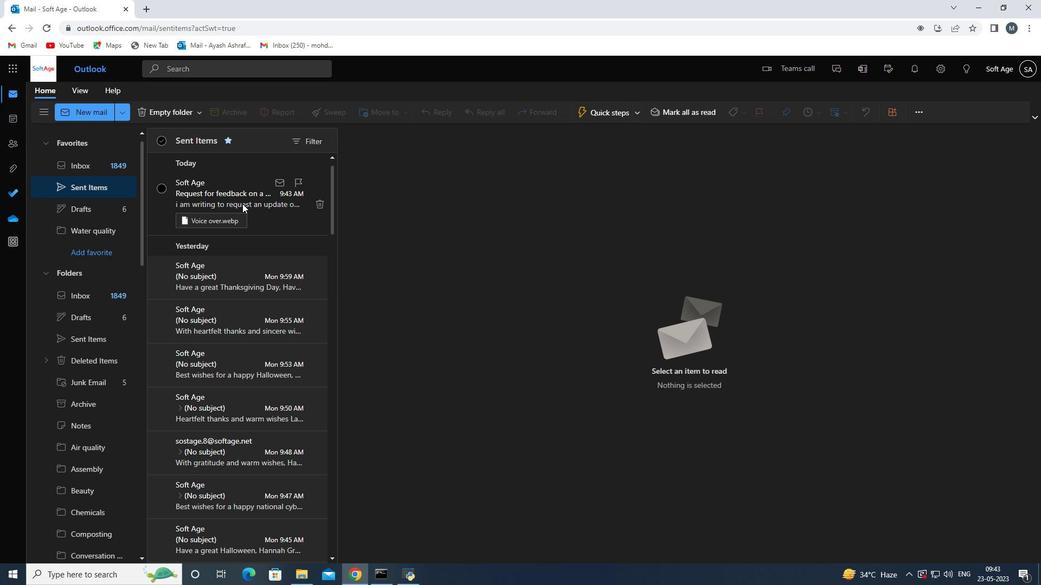 
Action: Mouse moved to (372, 112)
Screenshot: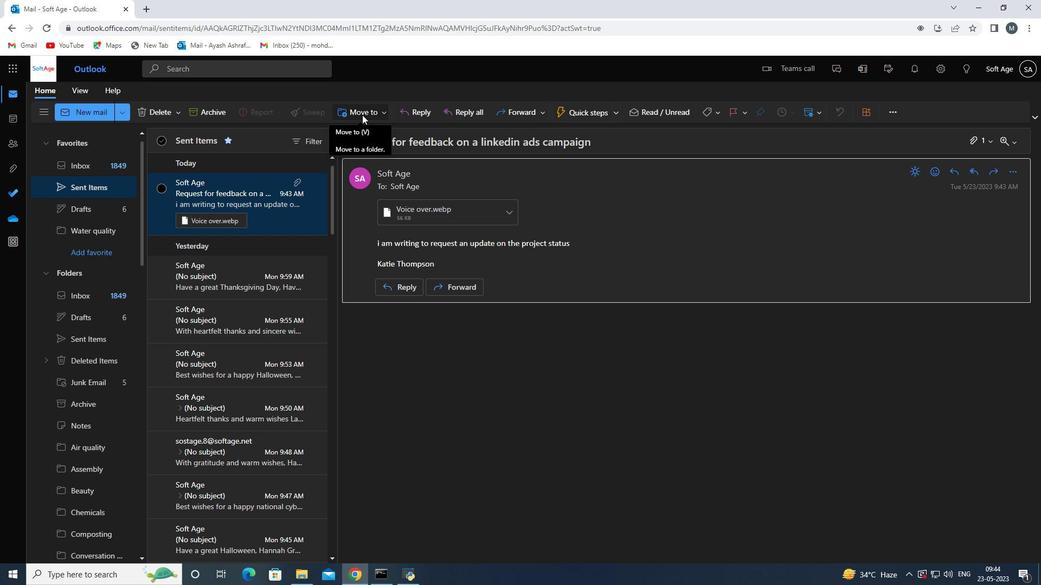 
Action: Mouse pressed left at (372, 112)
Screenshot: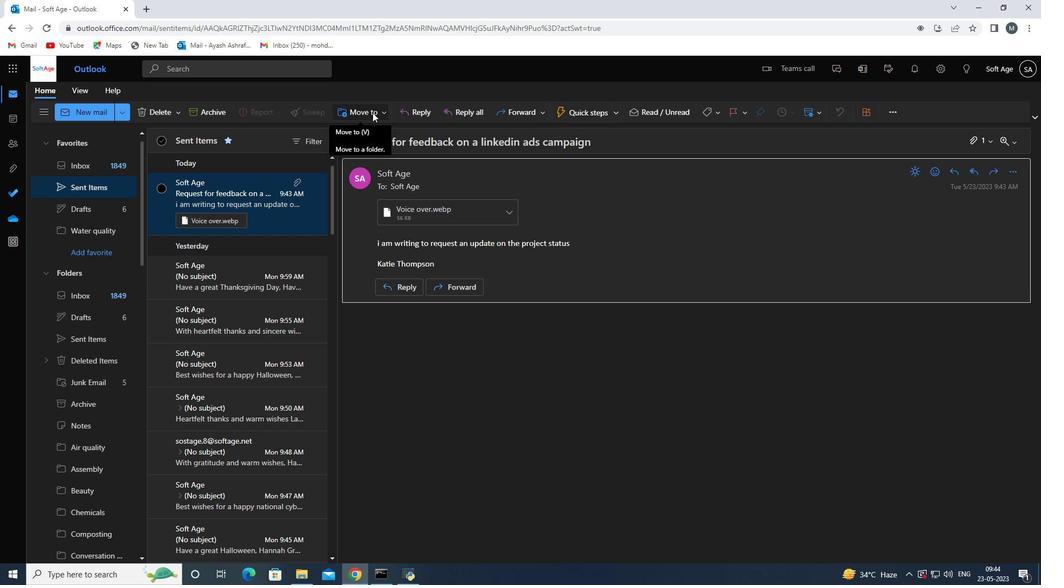 
Action: Mouse moved to (385, 129)
Screenshot: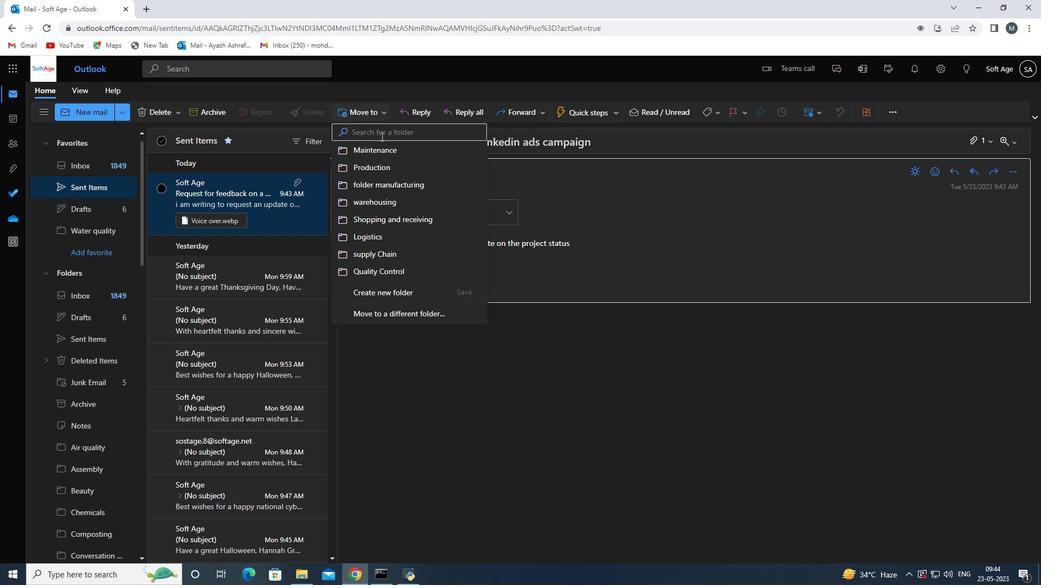 
Action: Mouse pressed left at (385, 129)
Screenshot: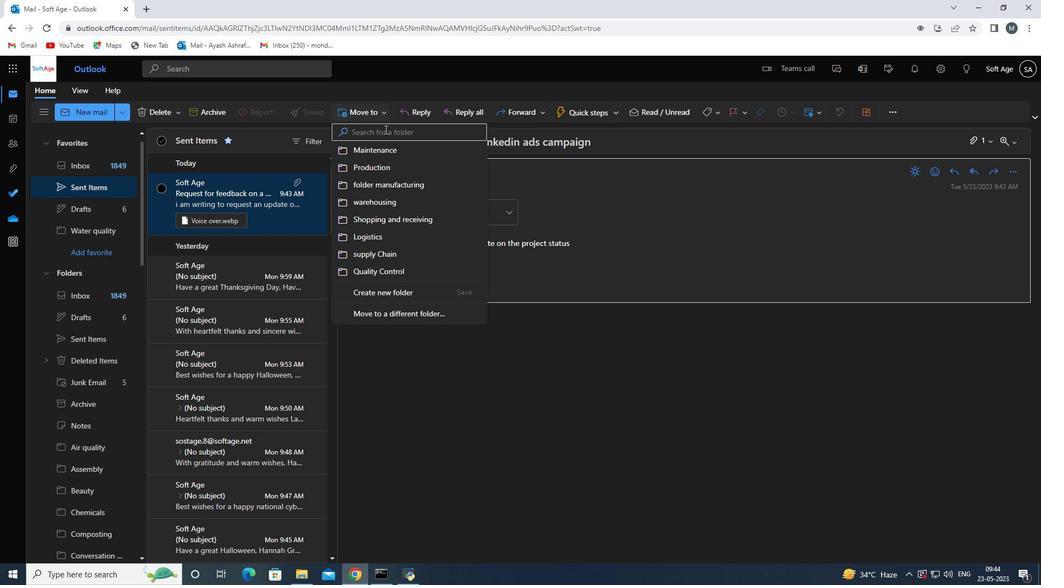
Action: Key pressed <Key.shift>Air
Screenshot: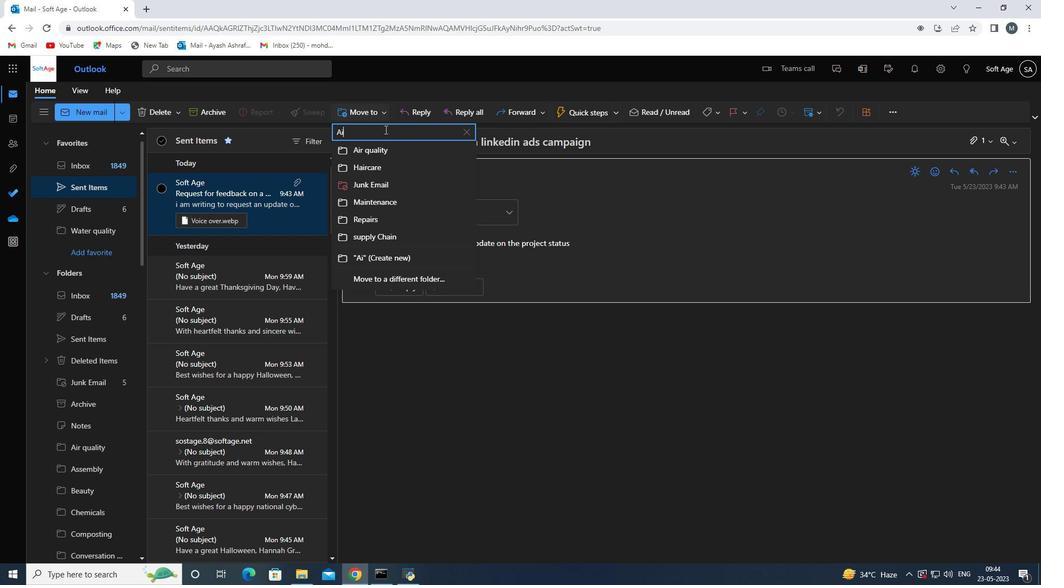 
Action: Mouse moved to (391, 151)
Screenshot: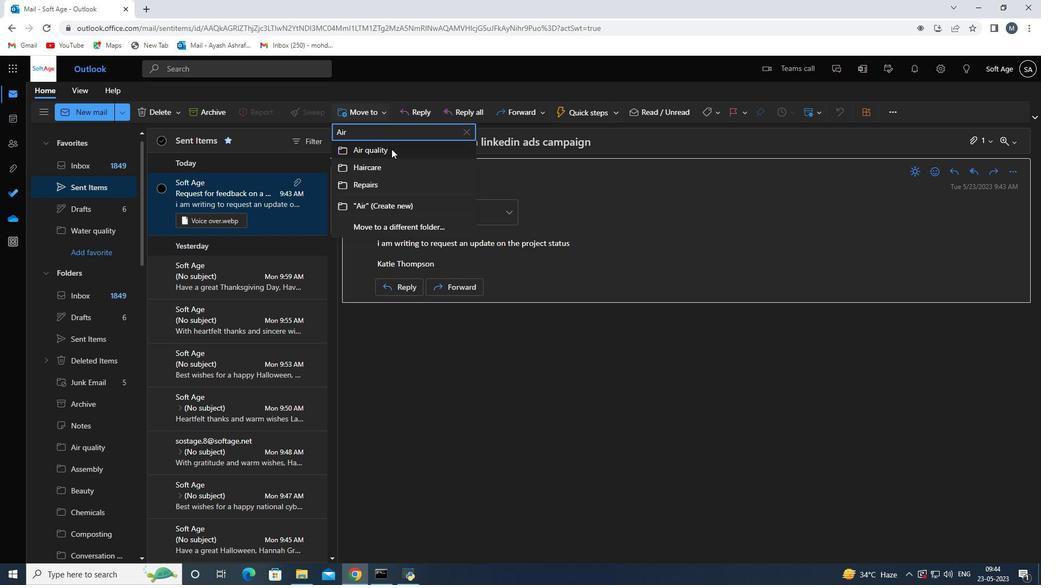 
Action: Mouse pressed left at (391, 151)
Screenshot: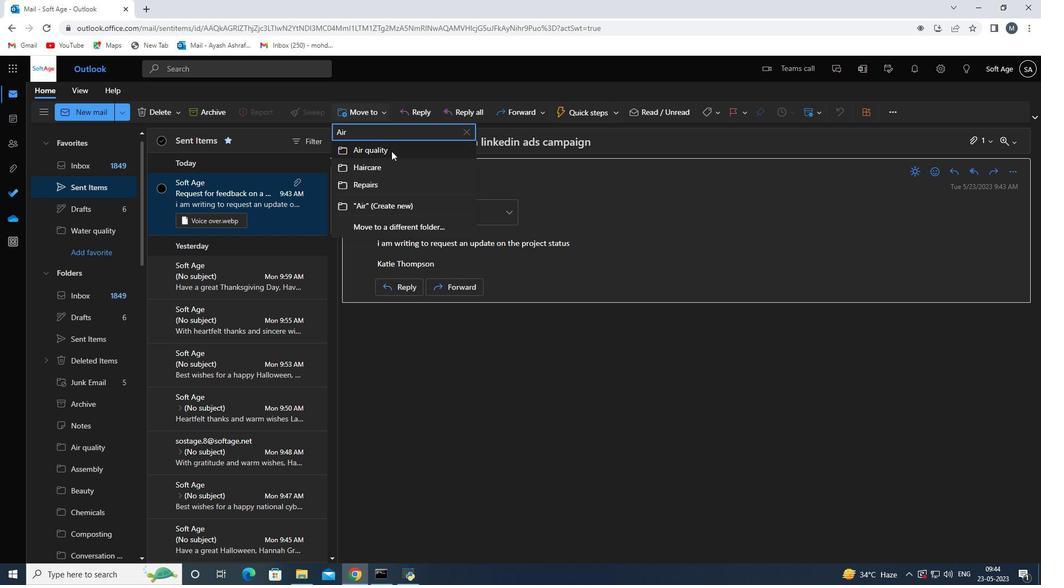 
Action: Mouse moved to (391, 249)
Screenshot: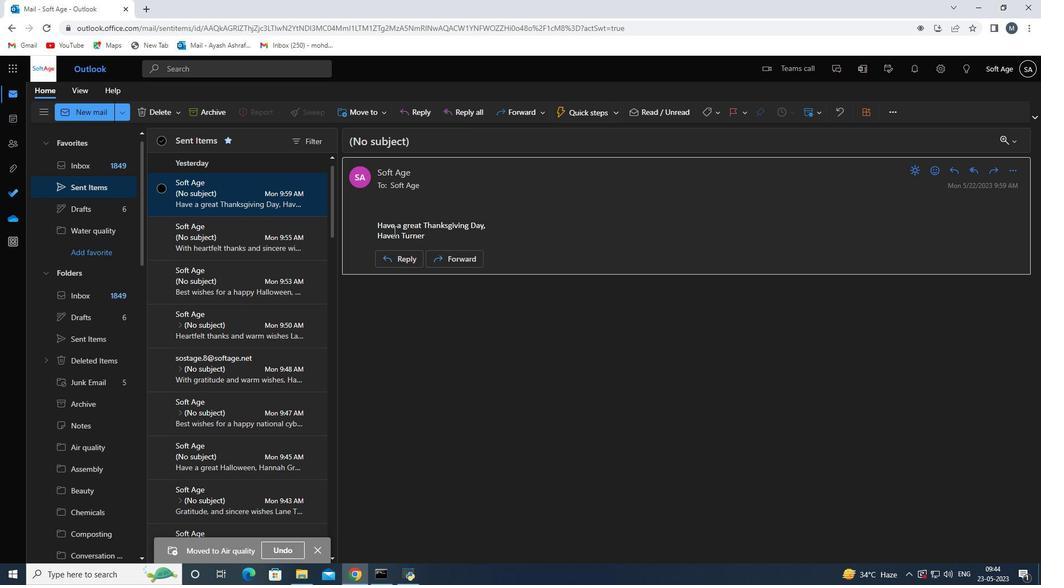 
Action: Mouse scrolled (391, 249) with delta (0, 0)
Screenshot: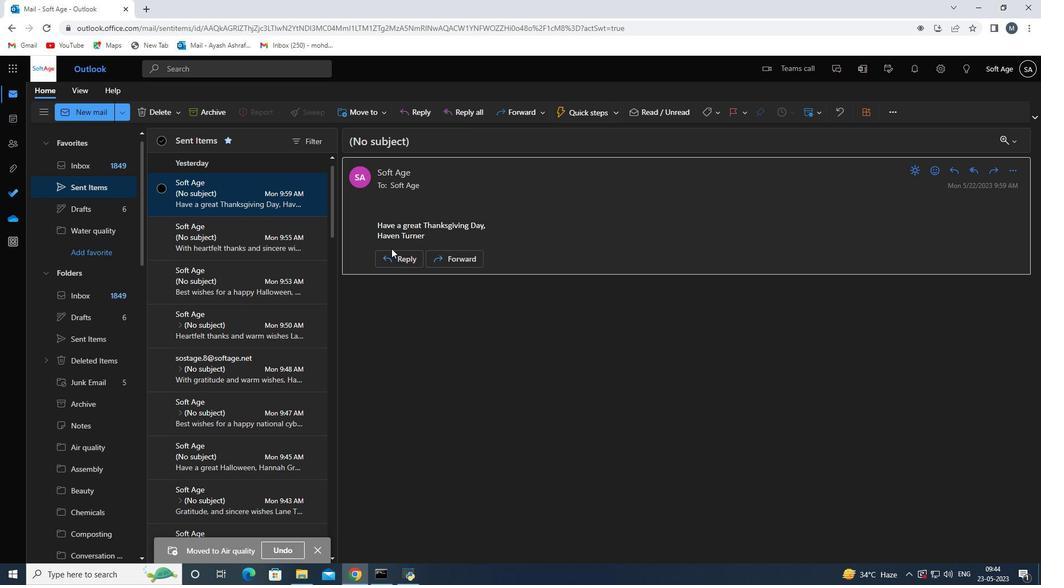 
Action: Mouse scrolled (391, 249) with delta (0, 0)
Screenshot: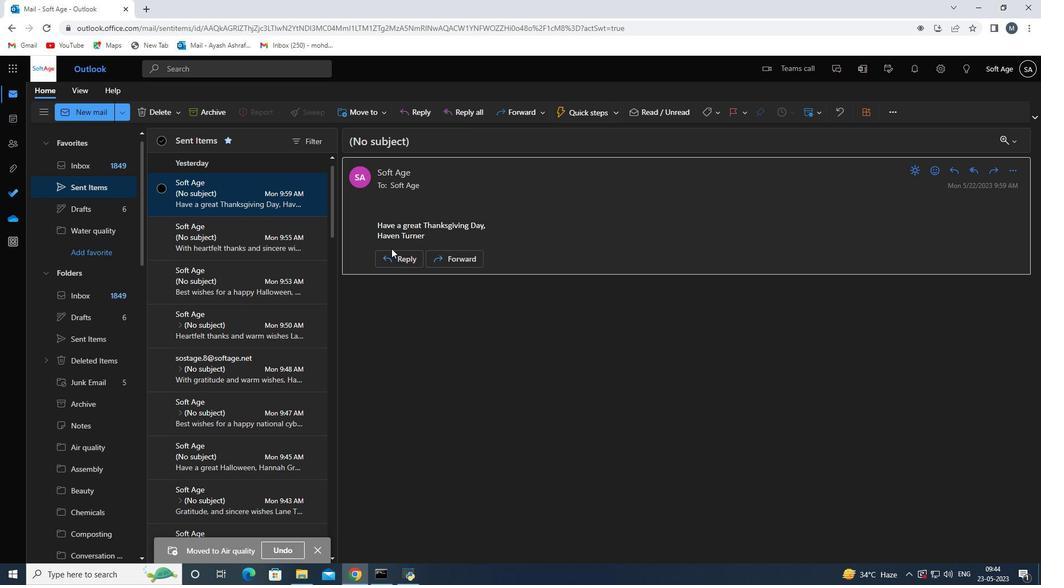 
Action: Mouse scrolled (391, 249) with delta (0, 0)
Screenshot: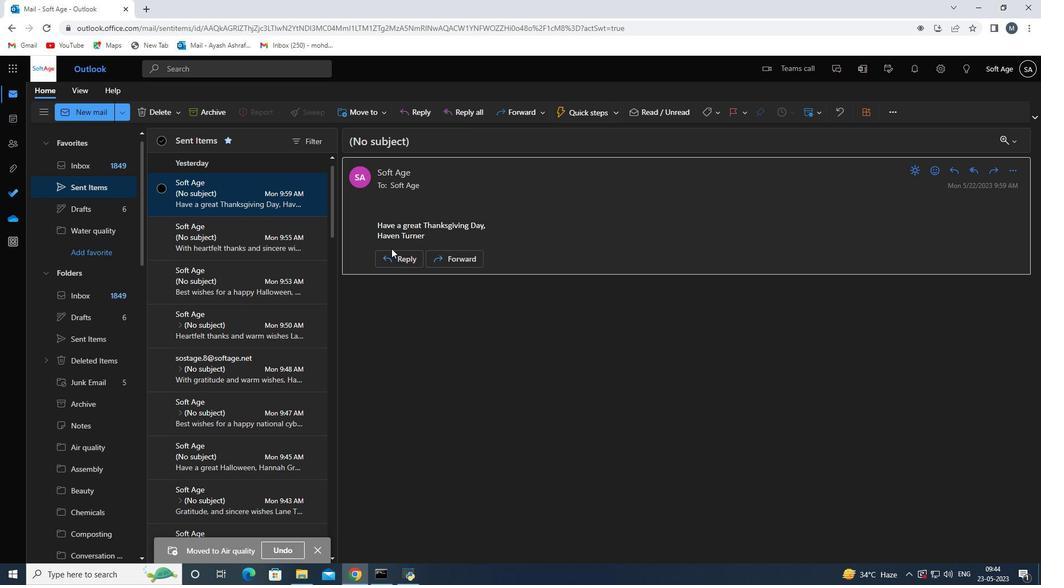 
Action: Mouse scrolled (391, 249) with delta (0, 0)
Screenshot: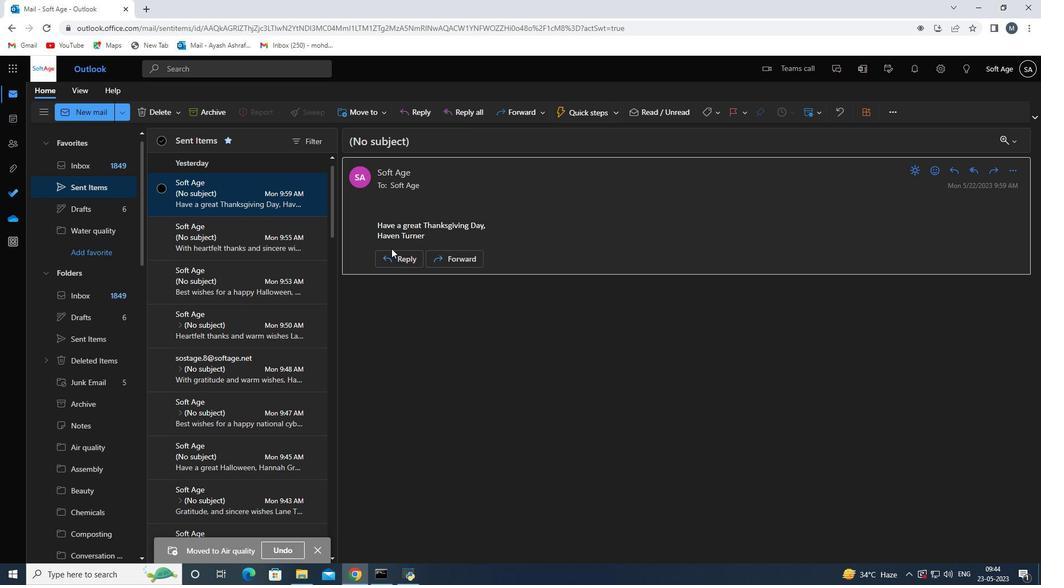 
Action: Mouse scrolled (391, 249) with delta (0, 0)
Screenshot: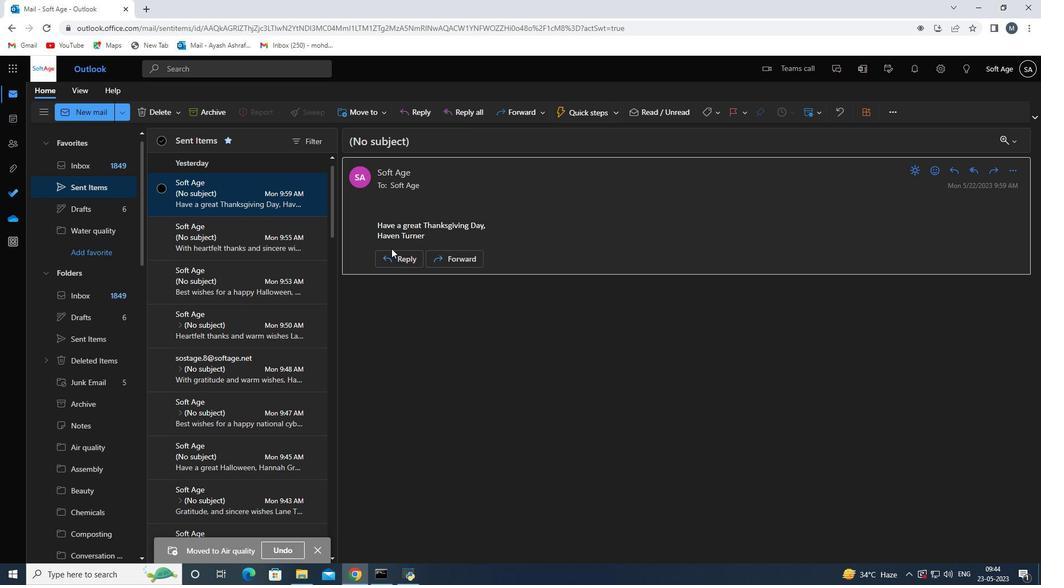 
Action: Mouse scrolled (391, 249) with delta (0, 0)
Screenshot: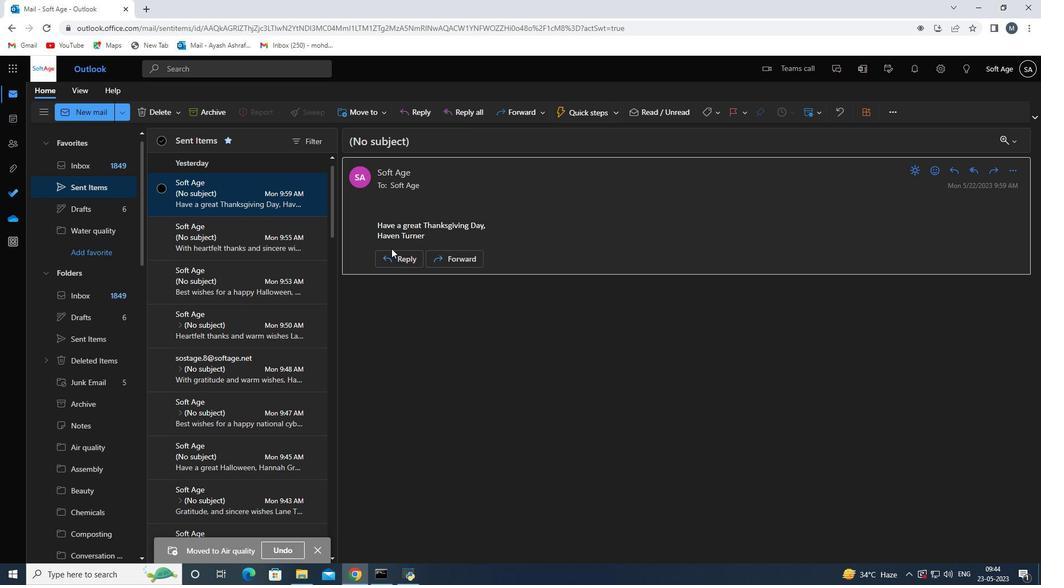 
Action: Mouse scrolled (391, 248) with delta (0, 0)
Screenshot: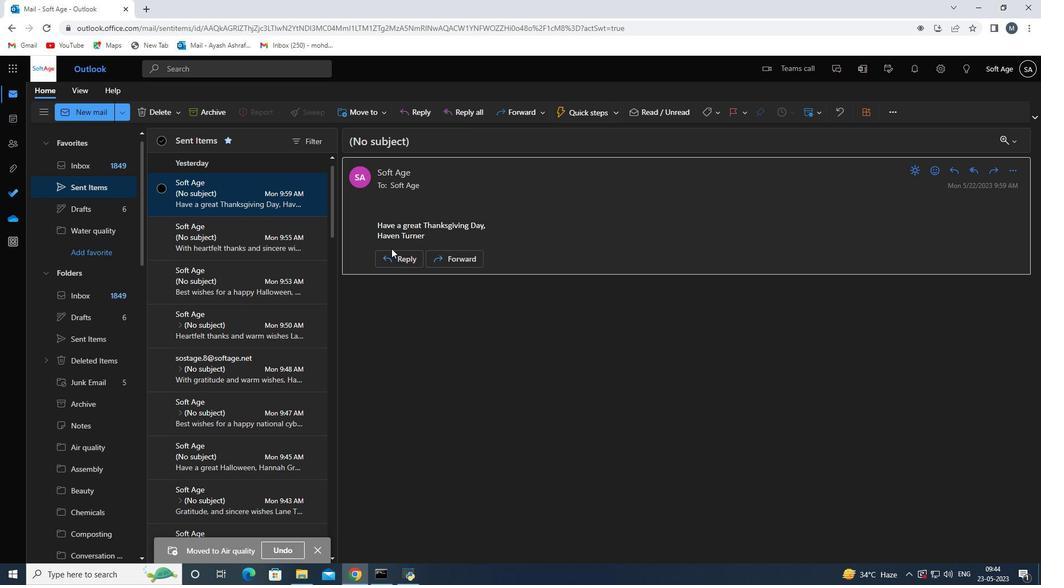 
